 Task: Find connections with filter location Veszprém with filter topic #realestatebroker with filter profile language German with filter current company HeadHonchos.com with filter school ST XAVIERS SCHOOL with filter industry Cosmetology and Barber Schools with filter service category Video Editing with filter keywords title Handyman
Action: Mouse moved to (545, 68)
Screenshot: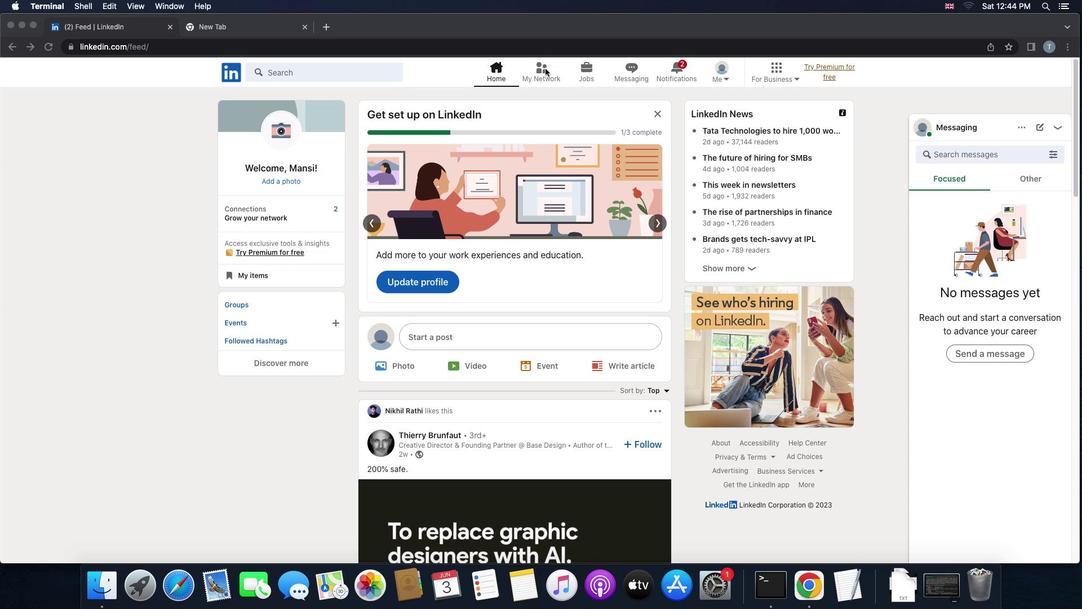 
Action: Mouse pressed left at (545, 68)
Screenshot: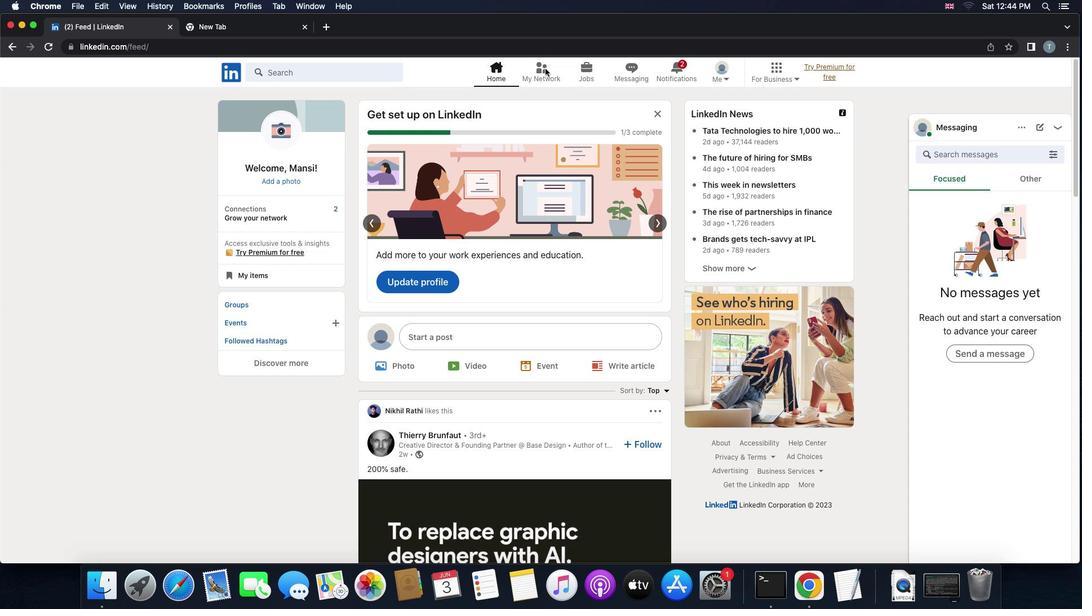 
Action: Mouse pressed left at (545, 68)
Screenshot: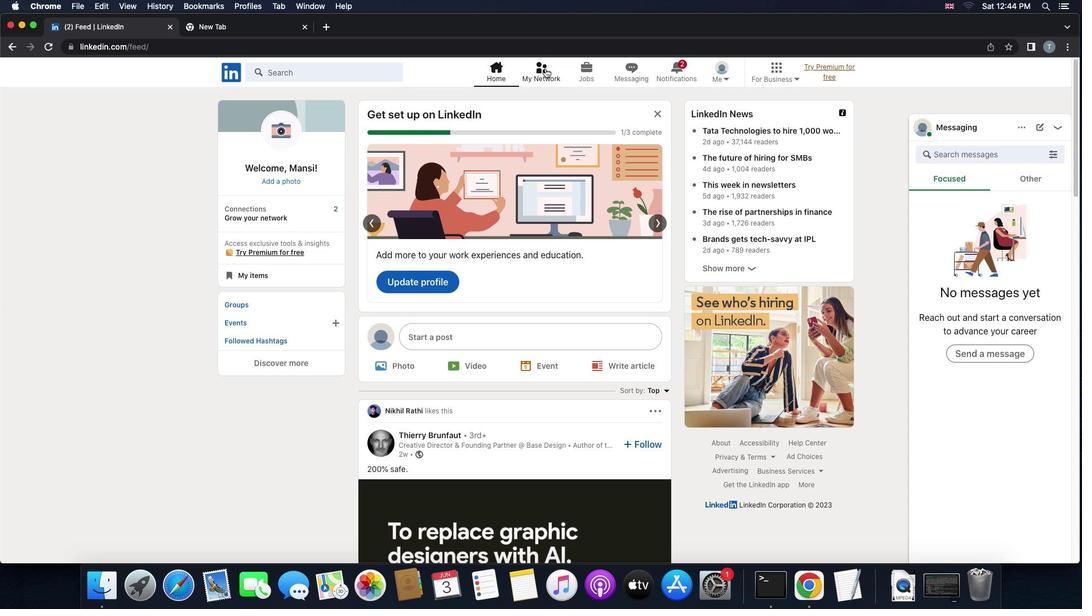 
Action: Mouse moved to (338, 139)
Screenshot: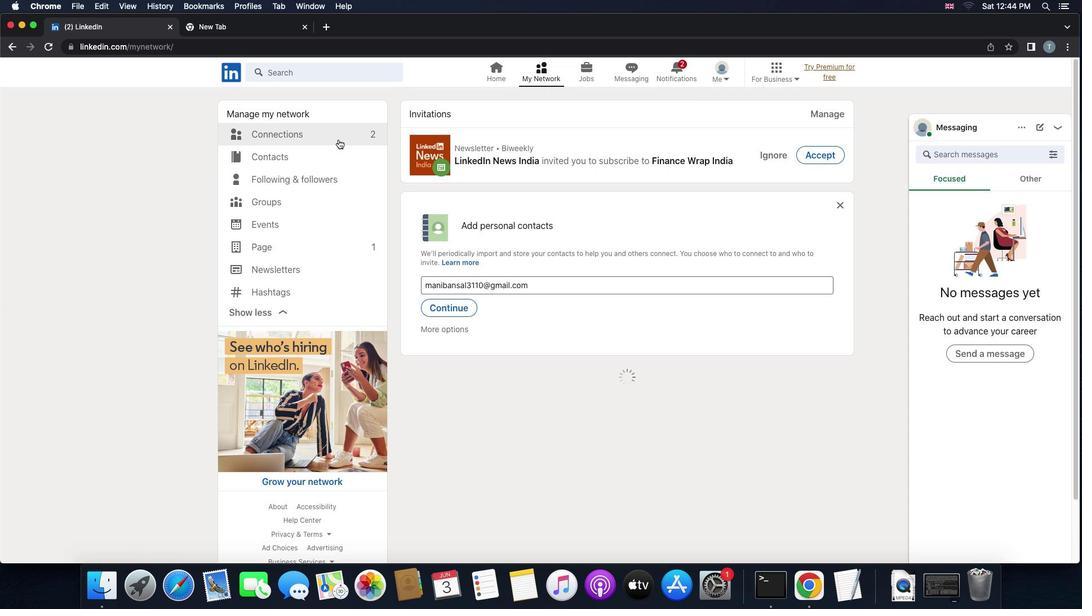 
Action: Mouse pressed left at (338, 139)
Screenshot: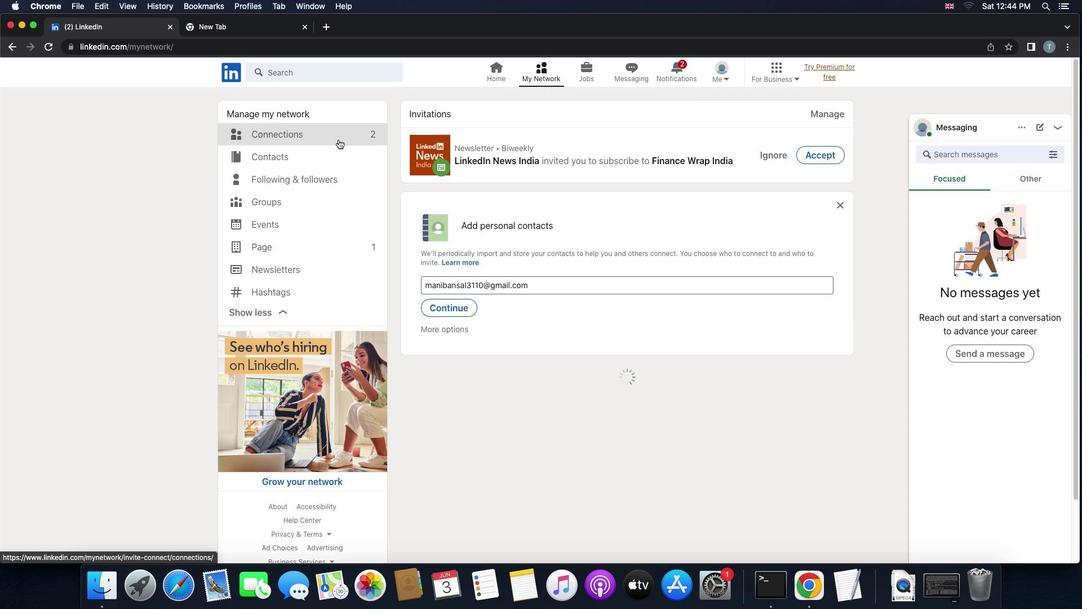 
Action: Mouse pressed left at (338, 139)
Screenshot: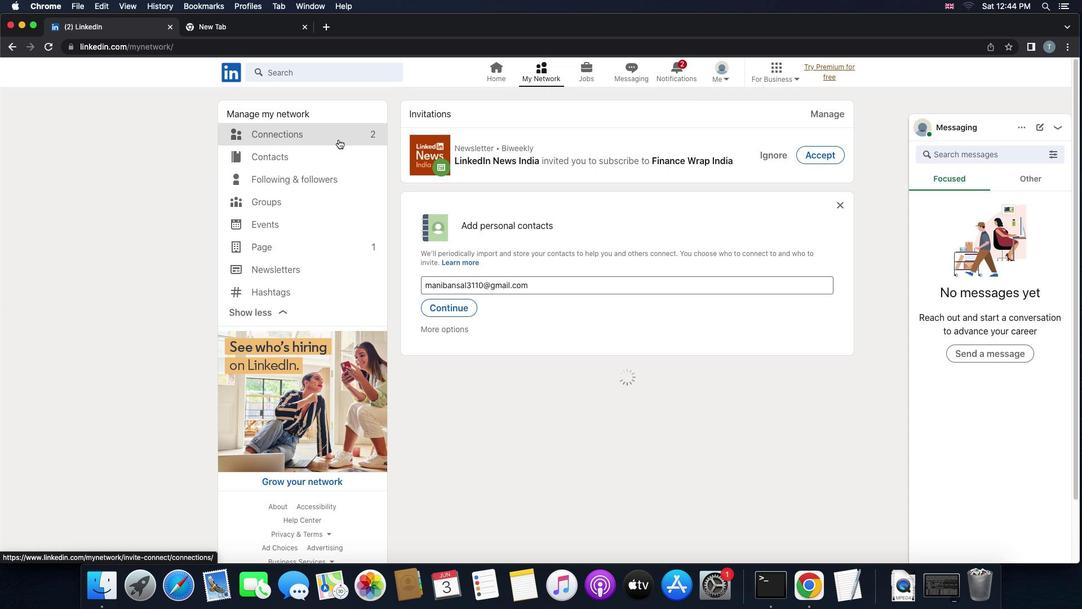 
Action: Mouse moved to (629, 137)
Screenshot: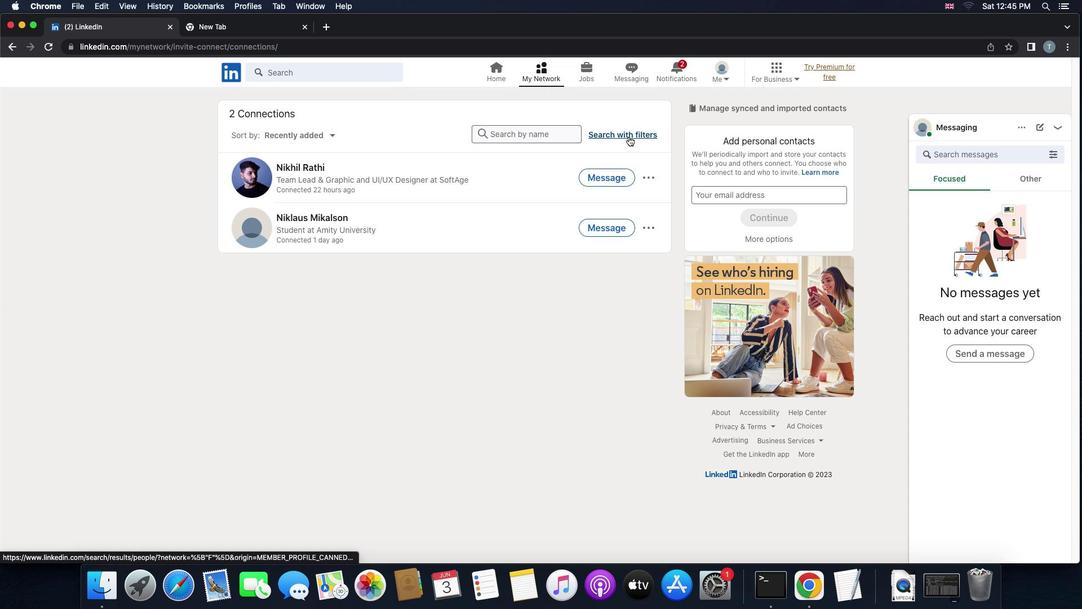 
Action: Mouse pressed left at (629, 137)
Screenshot: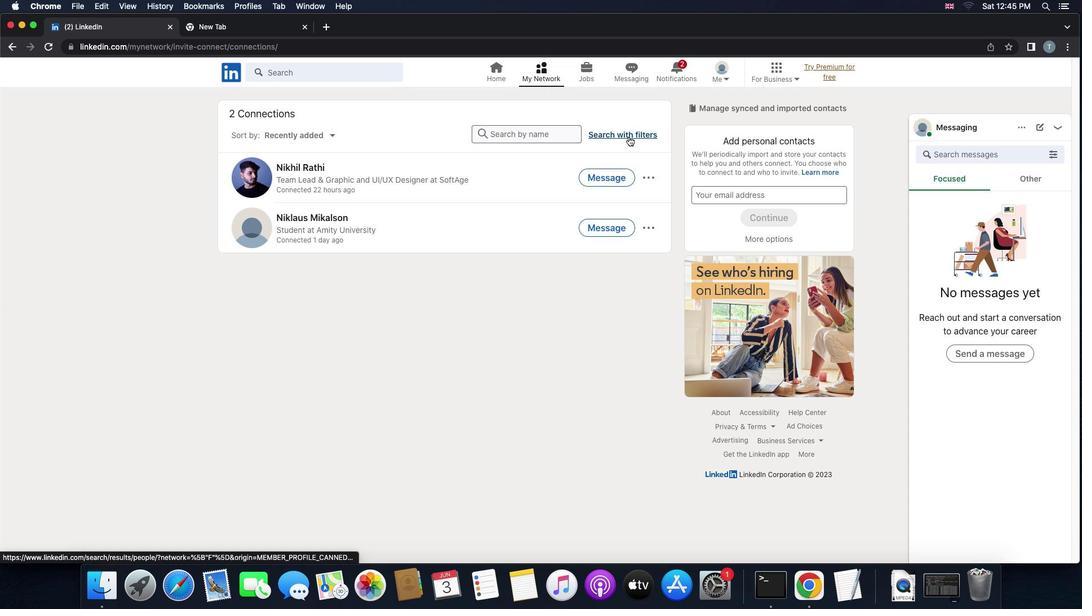 
Action: Mouse moved to (597, 103)
Screenshot: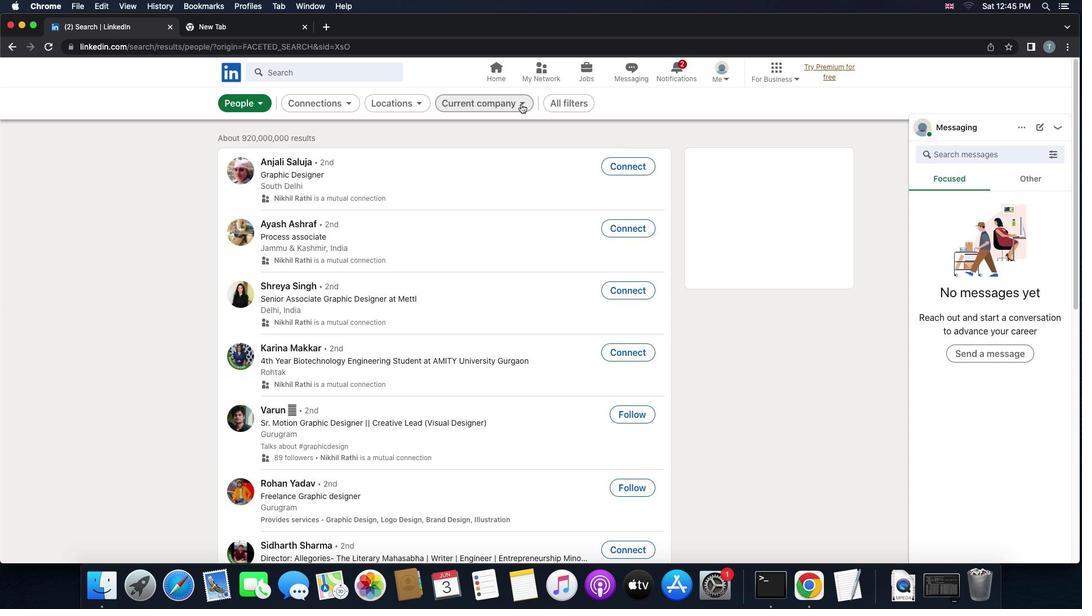 
Action: Mouse pressed left at (597, 103)
Screenshot: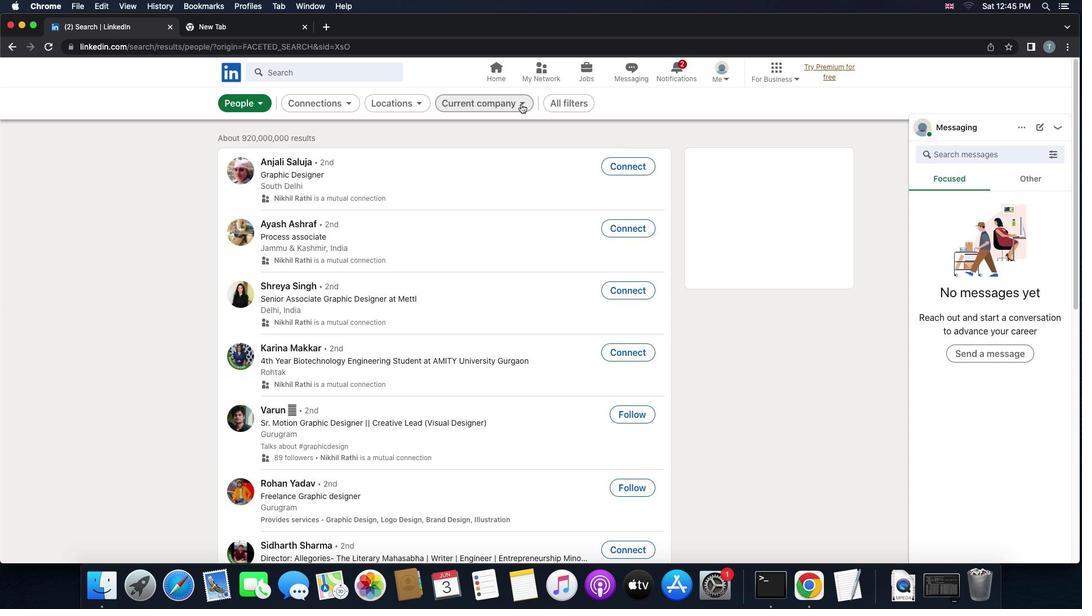 
Action: Mouse moved to (553, 102)
Screenshot: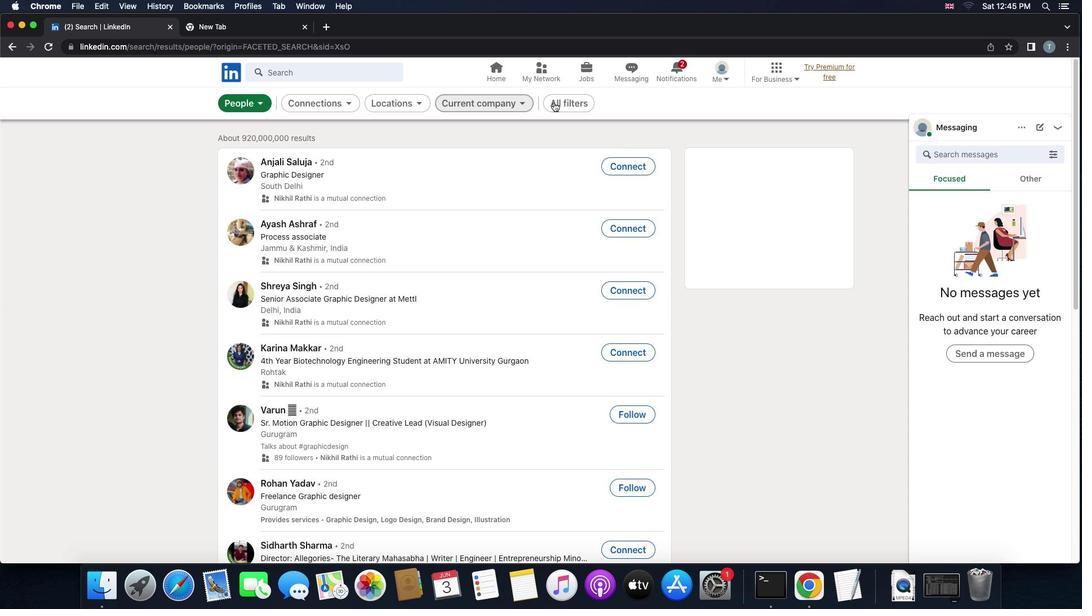 
Action: Mouse pressed left at (553, 102)
Screenshot: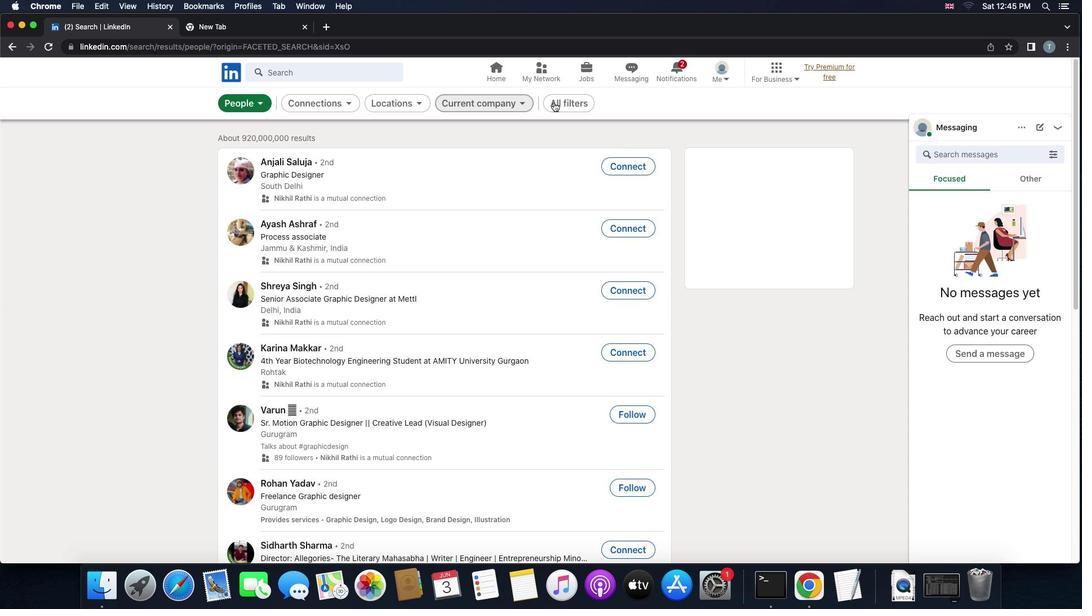 
Action: Mouse moved to (853, 285)
Screenshot: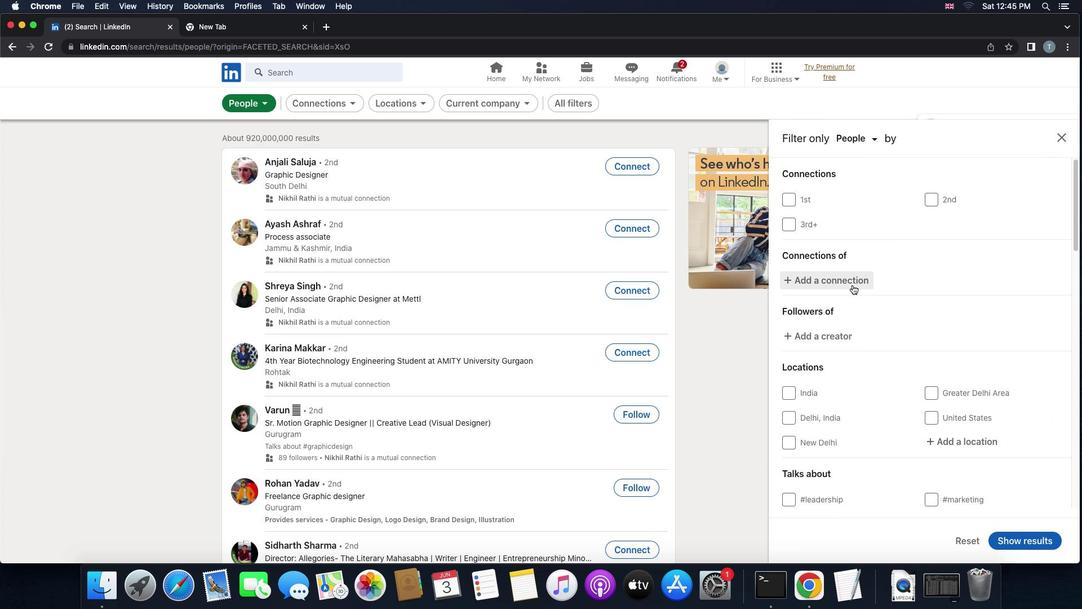 
Action: Mouse scrolled (853, 285) with delta (0, 0)
Screenshot: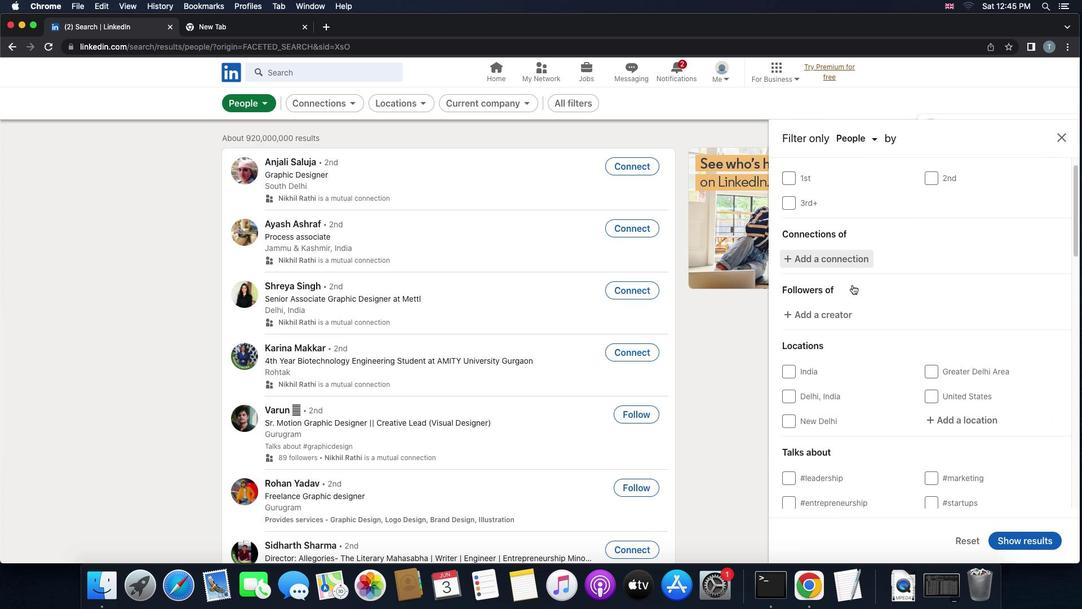 
Action: Mouse scrolled (853, 285) with delta (0, 0)
Screenshot: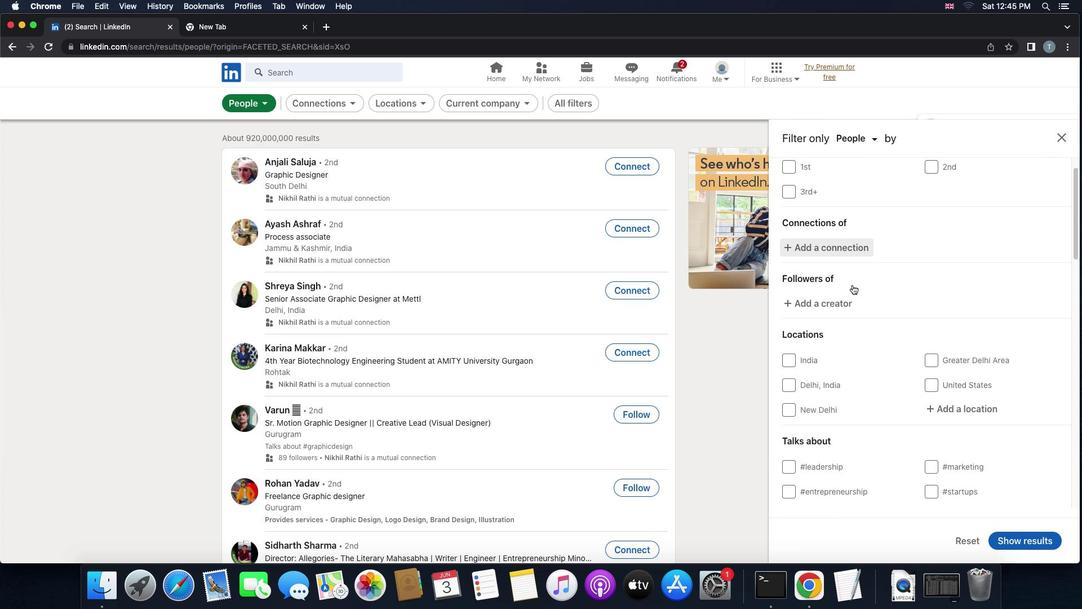 
Action: Mouse scrolled (853, 285) with delta (0, -1)
Screenshot: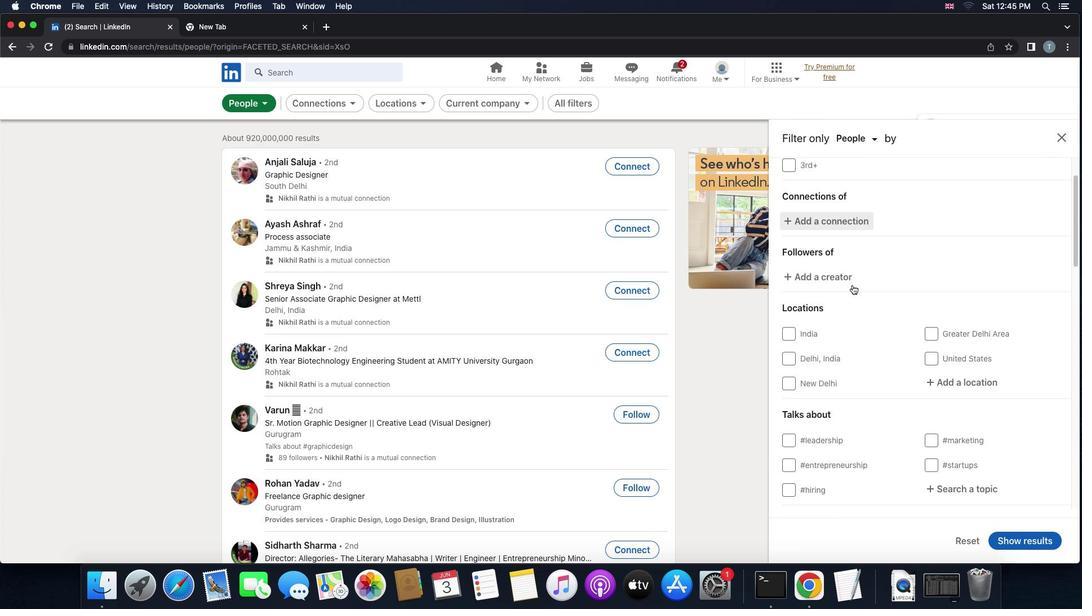 
Action: Mouse moved to (881, 288)
Screenshot: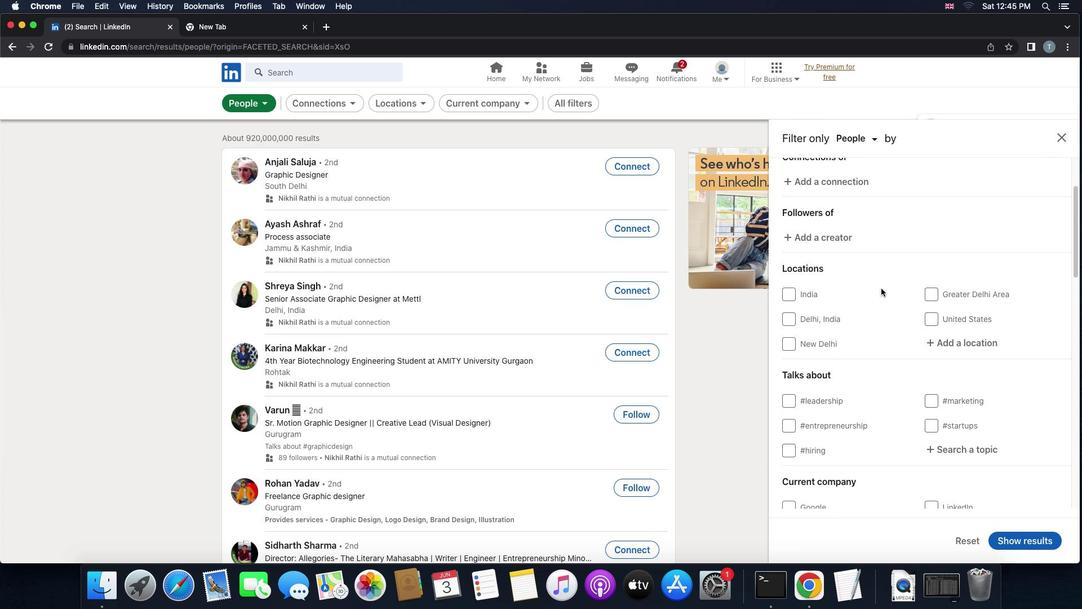 
Action: Mouse scrolled (881, 288) with delta (0, 0)
Screenshot: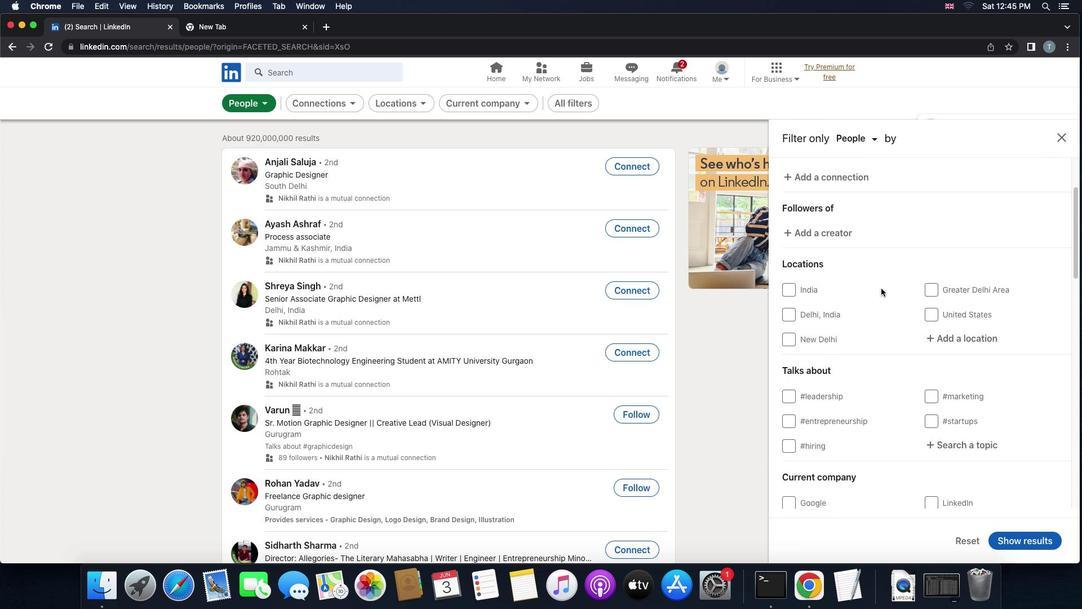 
Action: Mouse scrolled (881, 288) with delta (0, 0)
Screenshot: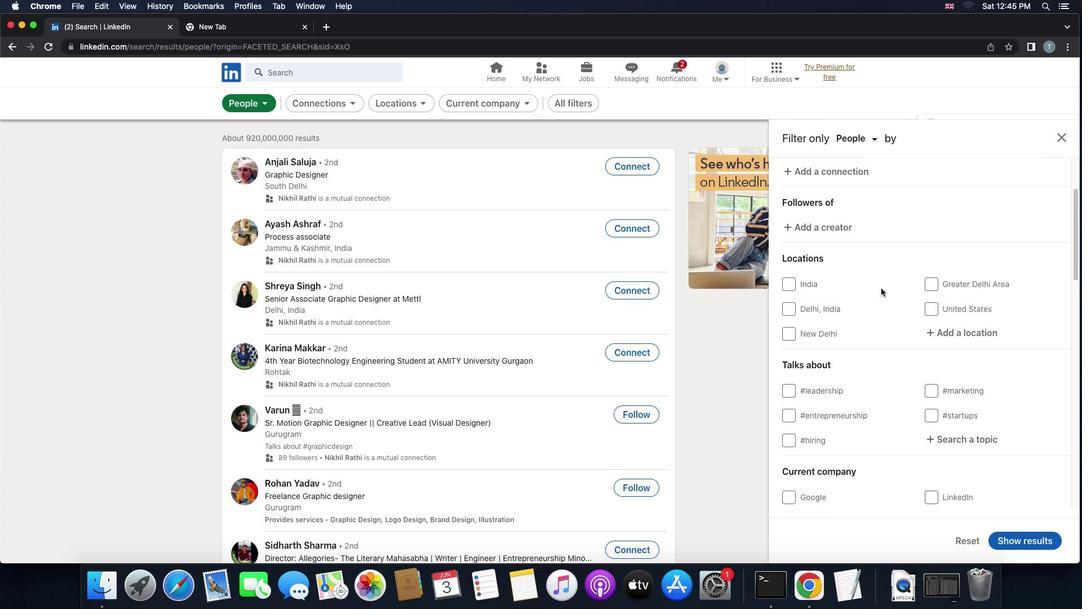
Action: Mouse scrolled (881, 288) with delta (0, 0)
Screenshot: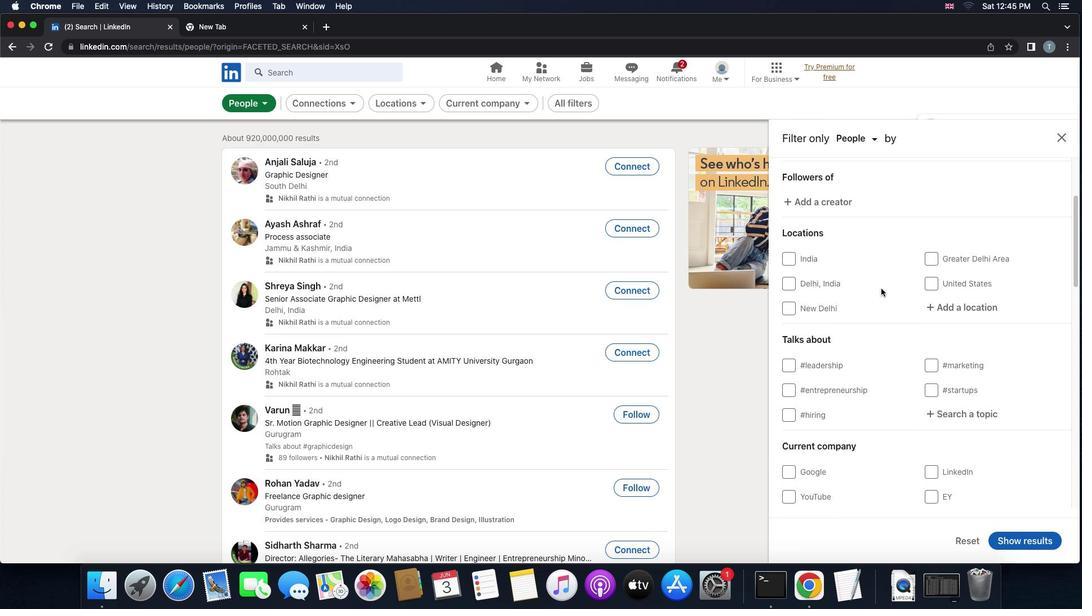 
Action: Mouse moved to (954, 298)
Screenshot: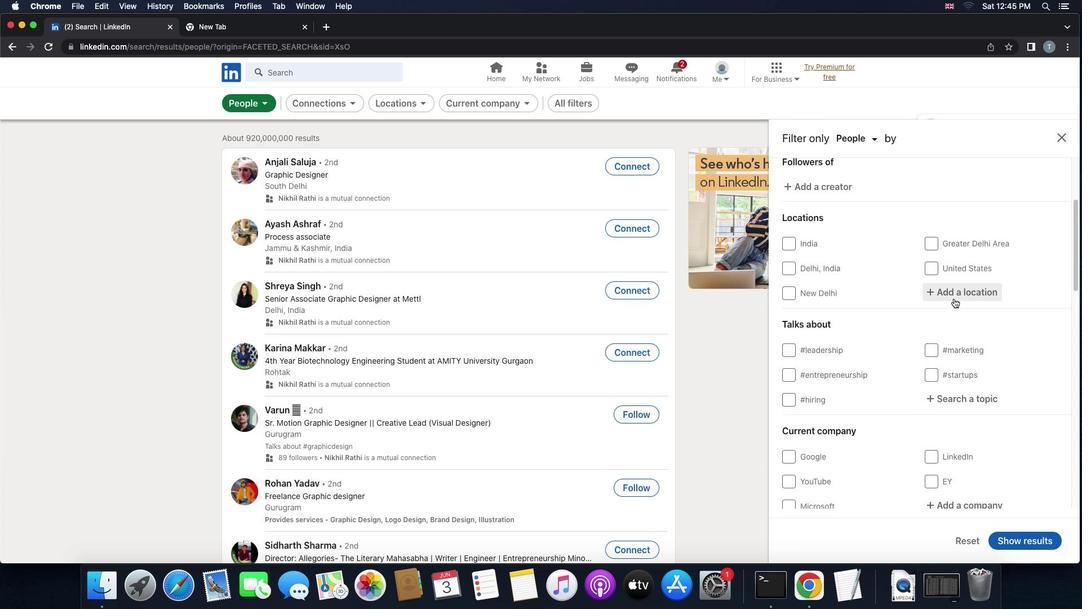 
Action: Mouse pressed left at (954, 298)
Screenshot: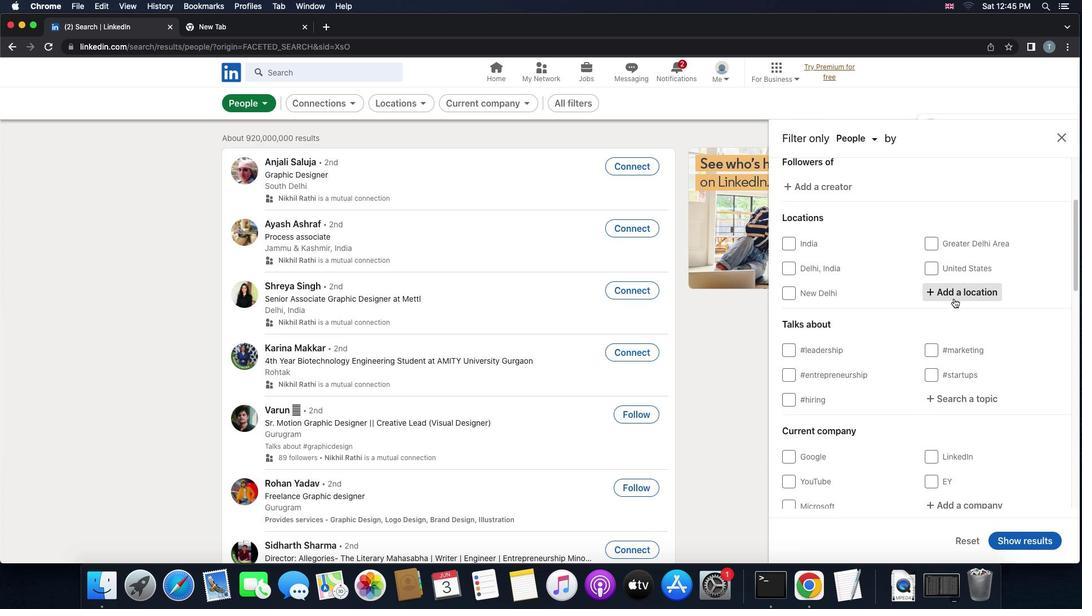 
Action: Mouse moved to (954, 297)
Screenshot: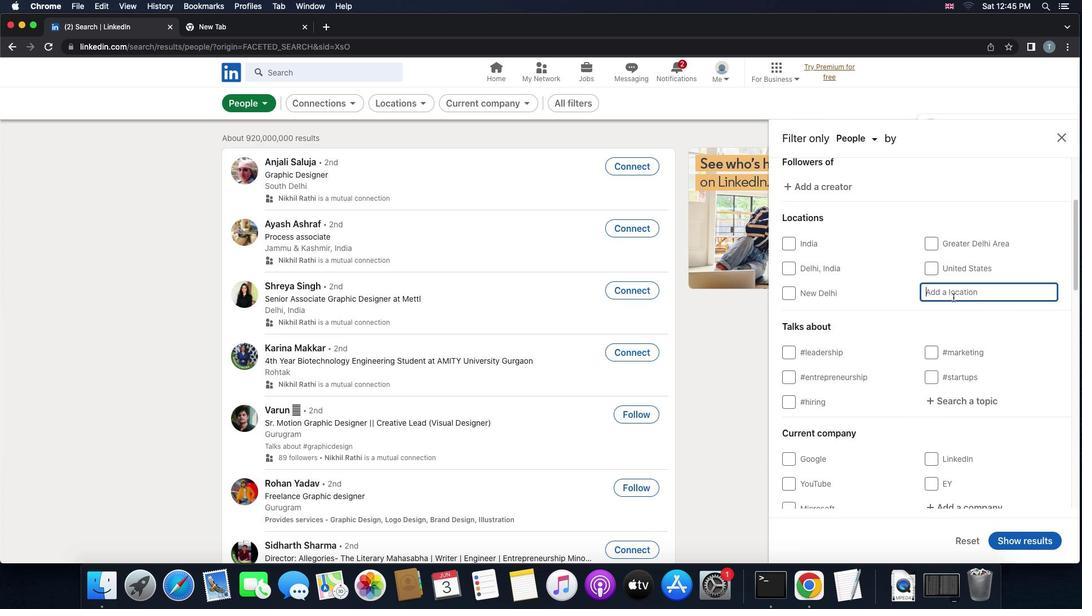 
Action: Key pressed 'v''e''s''z''p''r''e''m'
Screenshot: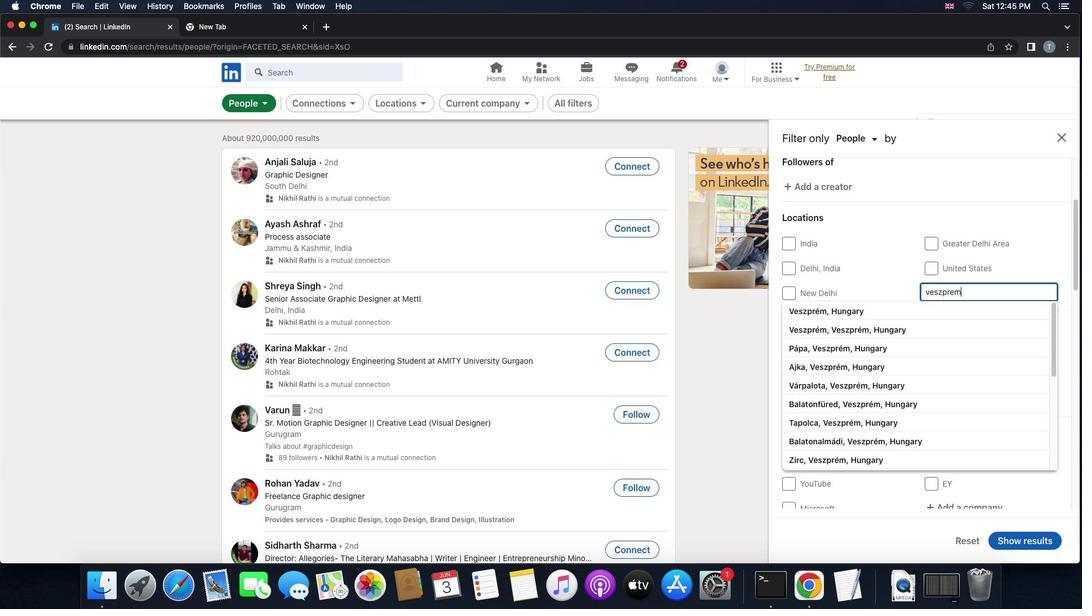 
Action: Mouse moved to (925, 314)
Screenshot: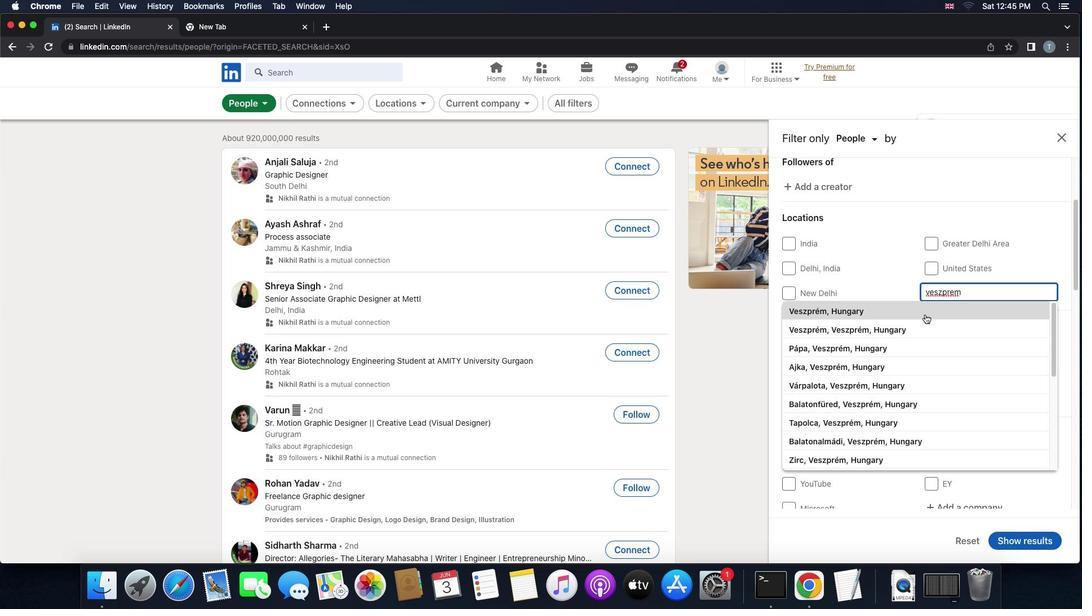 
Action: Mouse pressed left at (925, 314)
Screenshot: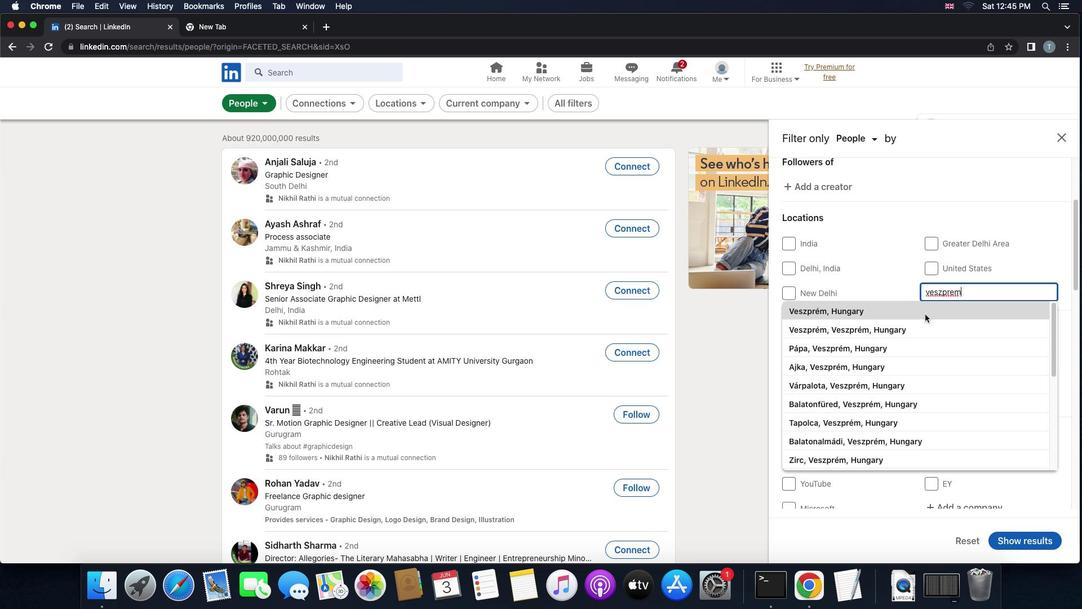 
Action: Mouse moved to (933, 313)
Screenshot: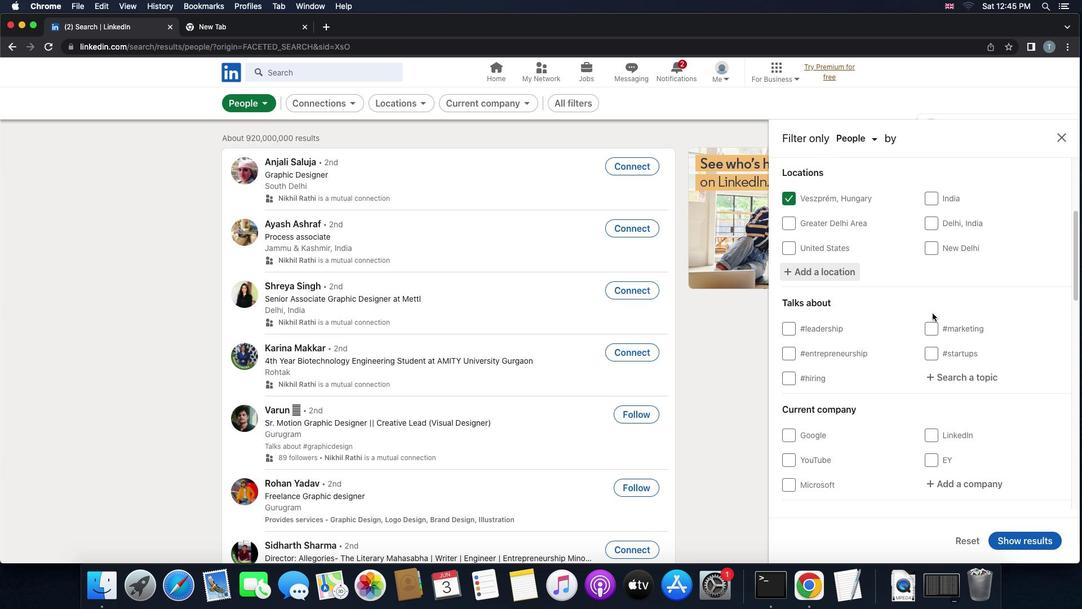 
Action: Mouse scrolled (933, 313) with delta (0, 0)
Screenshot: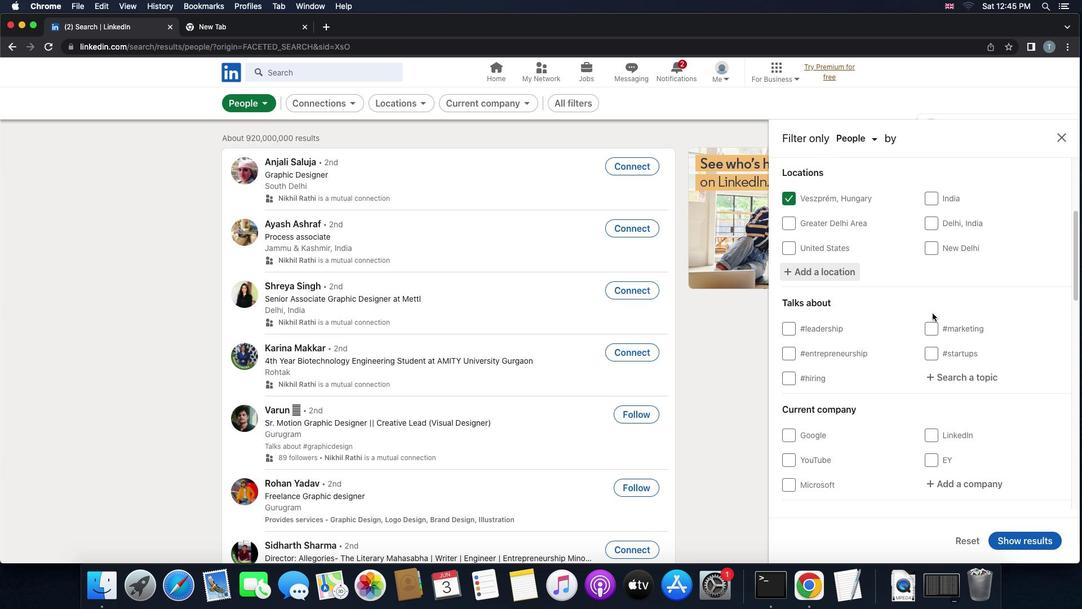 
Action: Mouse scrolled (933, 313) with delta (0, 0)
Screenshot: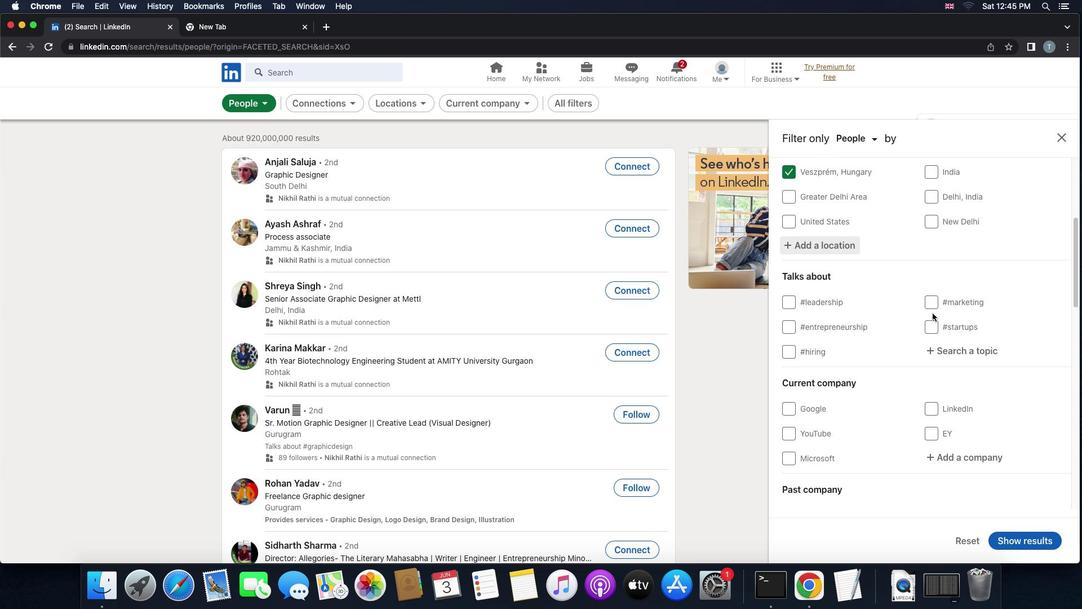 
Action: Mouse scrolled (933, 313) with delta (0, -1)
Screenshot: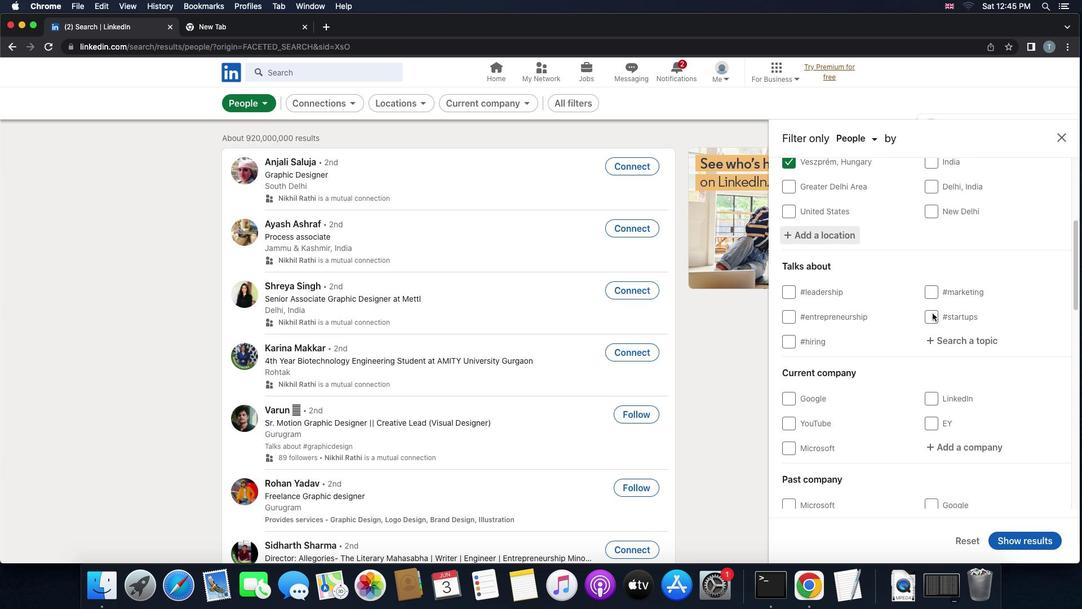 
Action: Mouse moved to (943, 325)
Screenshot: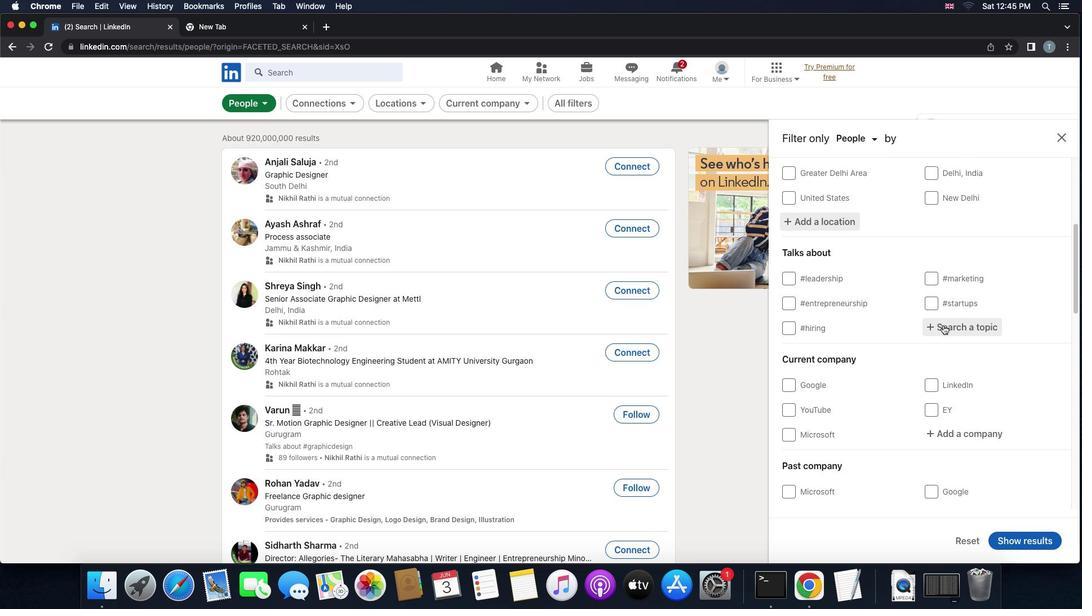 
Action: Mouse pressed left at (943, 325)
Screenshot: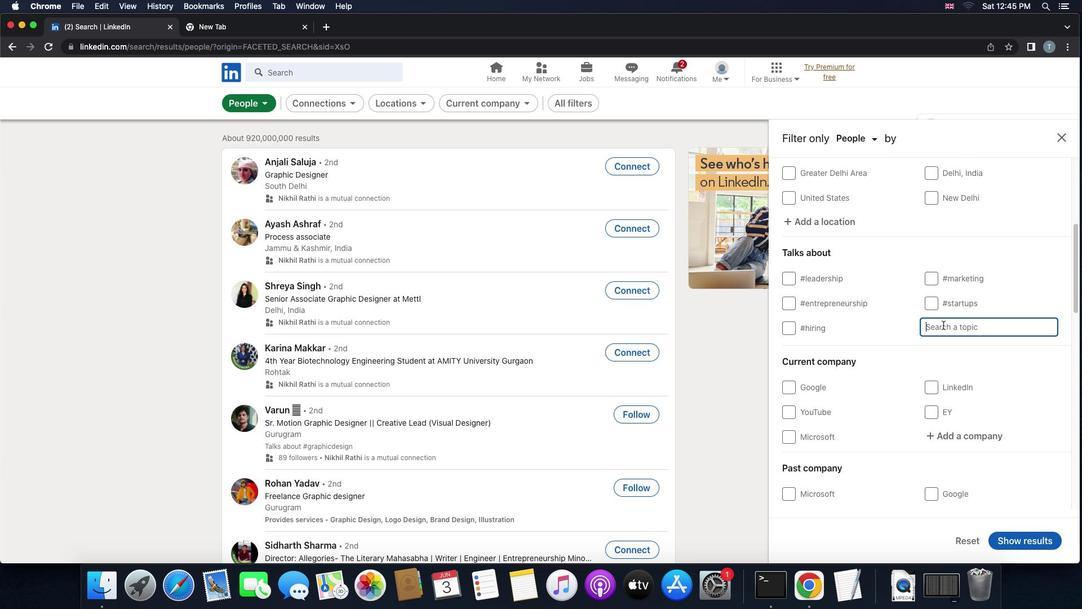 
Action: Key pressed 'r''e''a''l''e''s''t''a''t''e''b''r''o''k''e''r'
Screenshot: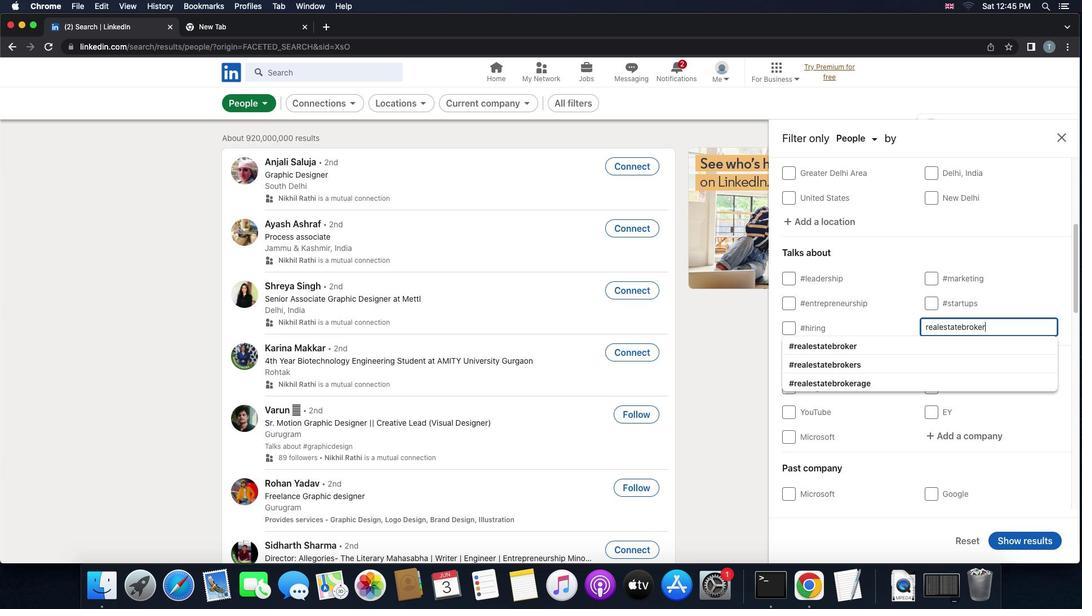 
Action: Mouse moved to (895, 346)
Screenshot: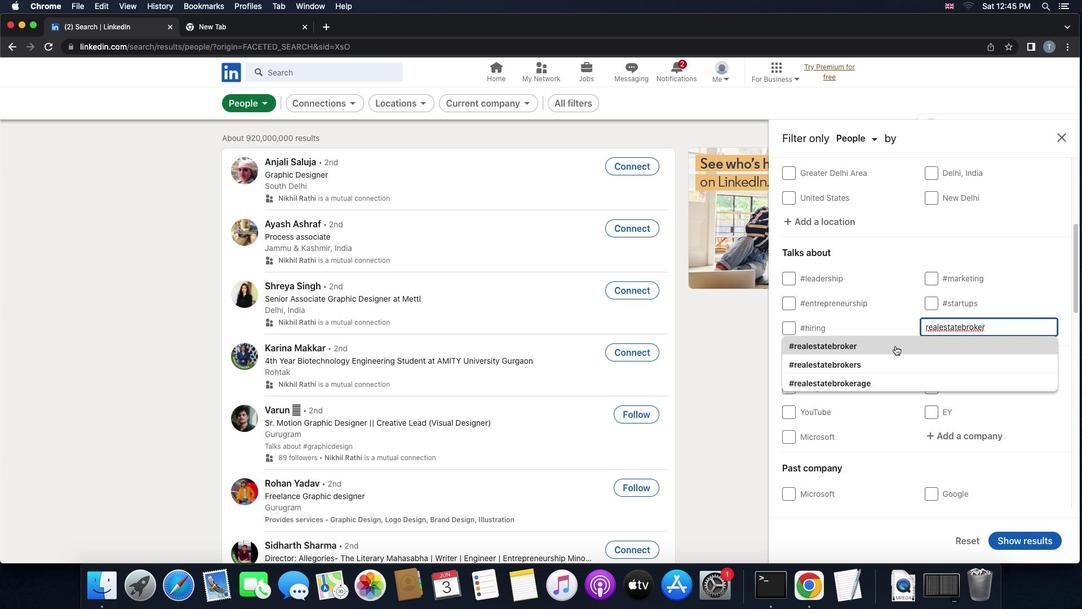 
Action: Mouse pressed left at (895, 346)
Screenshot: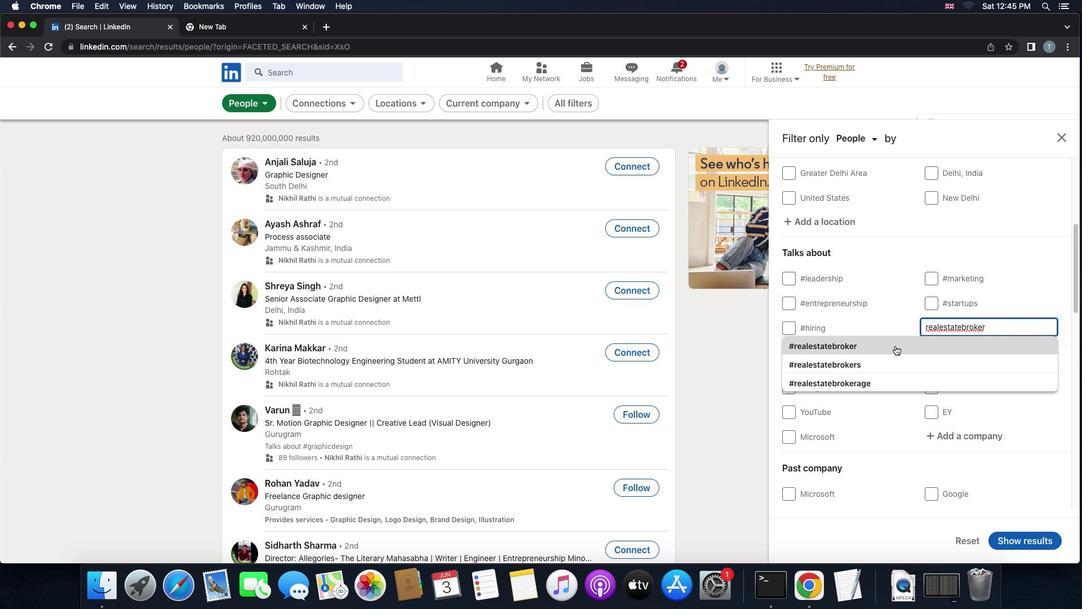 
Action: Mouse moved to (910, 395)
Screenshot: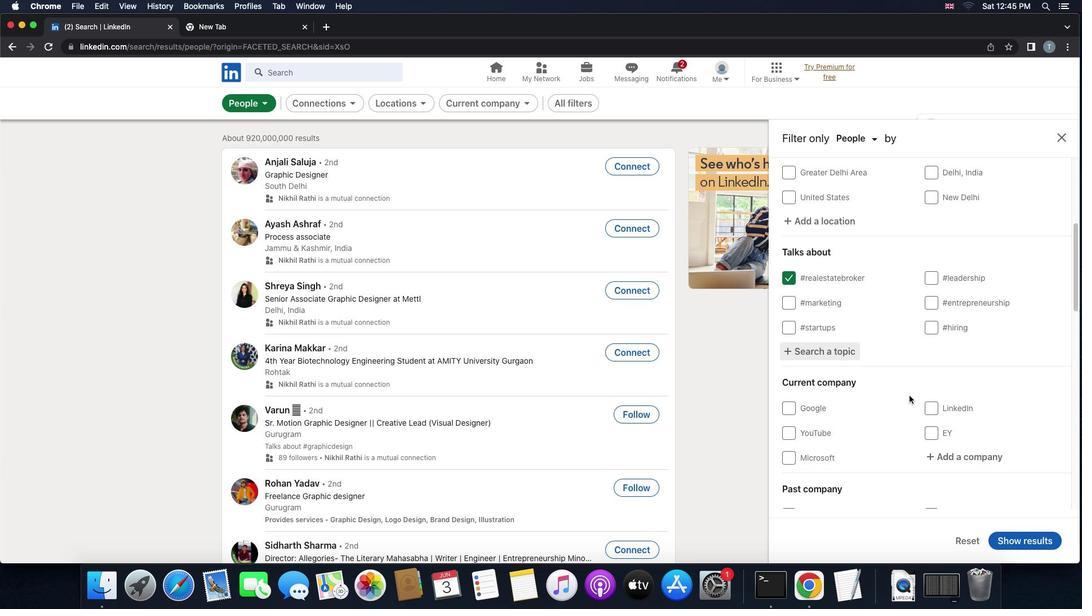 
Action: Mouse scrolled (910, 395) with delta (0, 0)
Screenshot: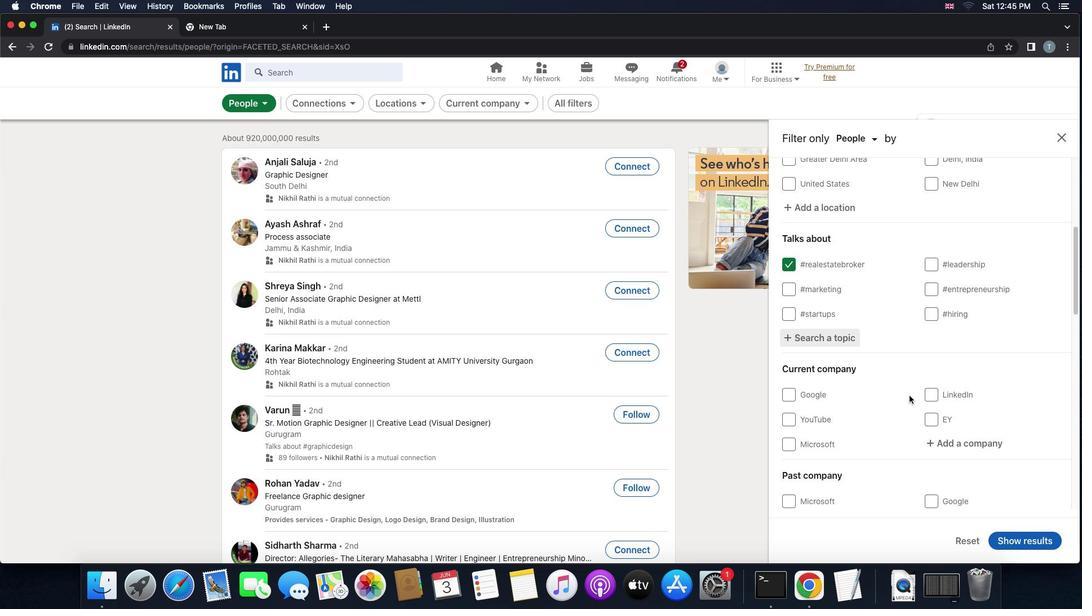 
Action: Mouse scrolled (910, 395) with delta (0, 0)
Screenshot: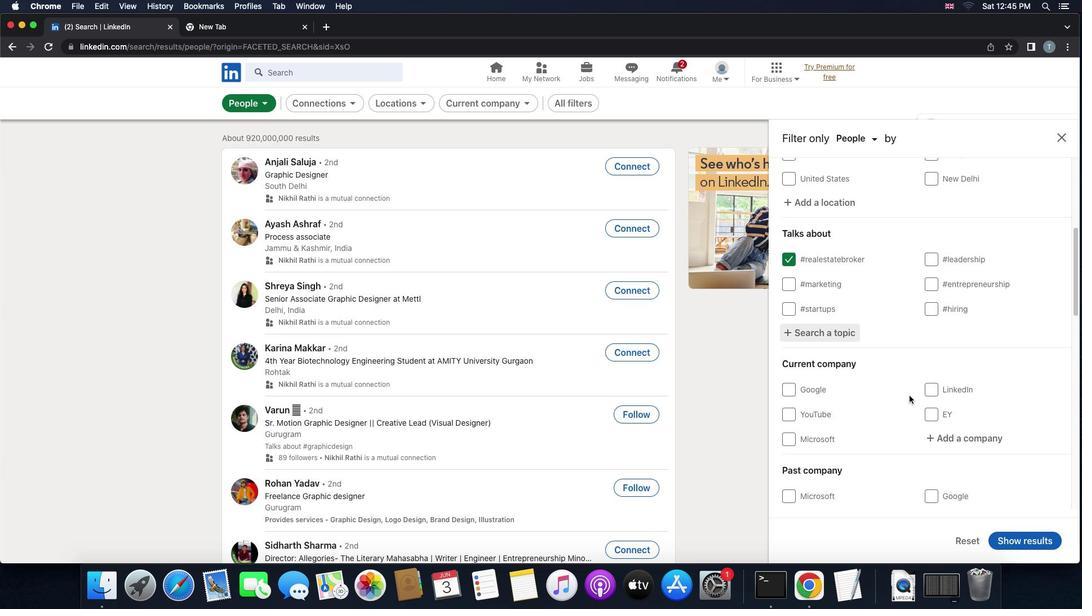 
Action: Mouse scrolled (910, 395) with delta (0, 0)
Screenshot: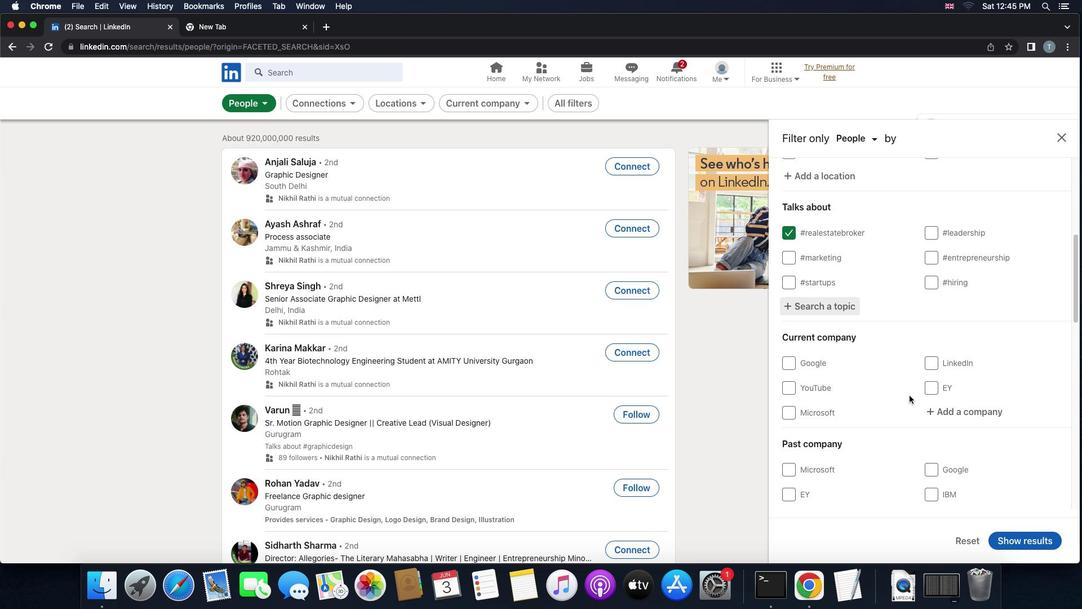 
Action: Mouse scrolled (910, 395) with delta (0, 0)
Screenshot: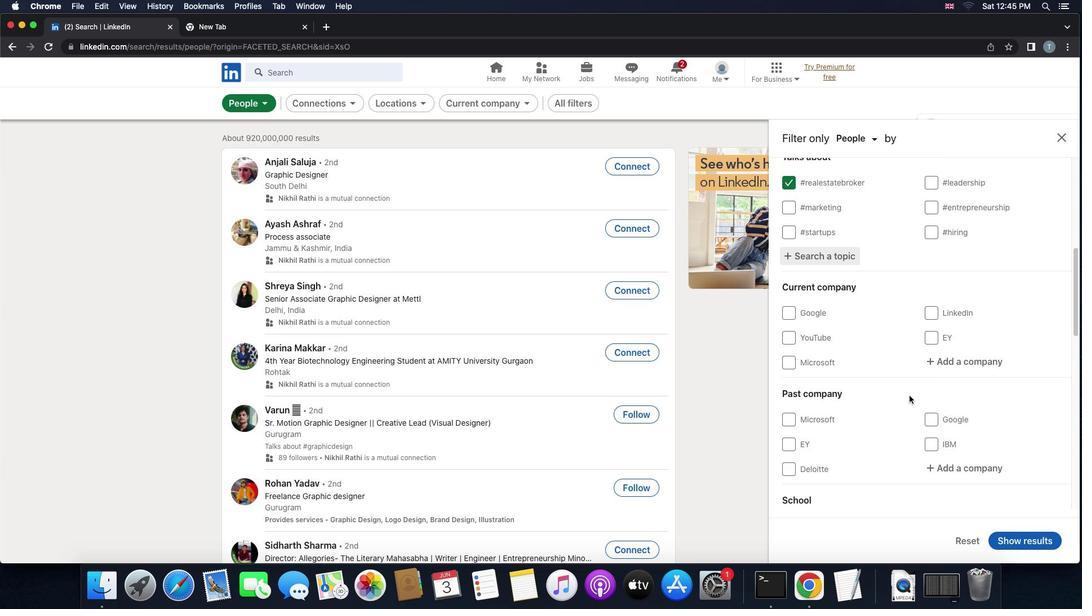 
Action: Mouse moved to (956, 351)
Screenshot: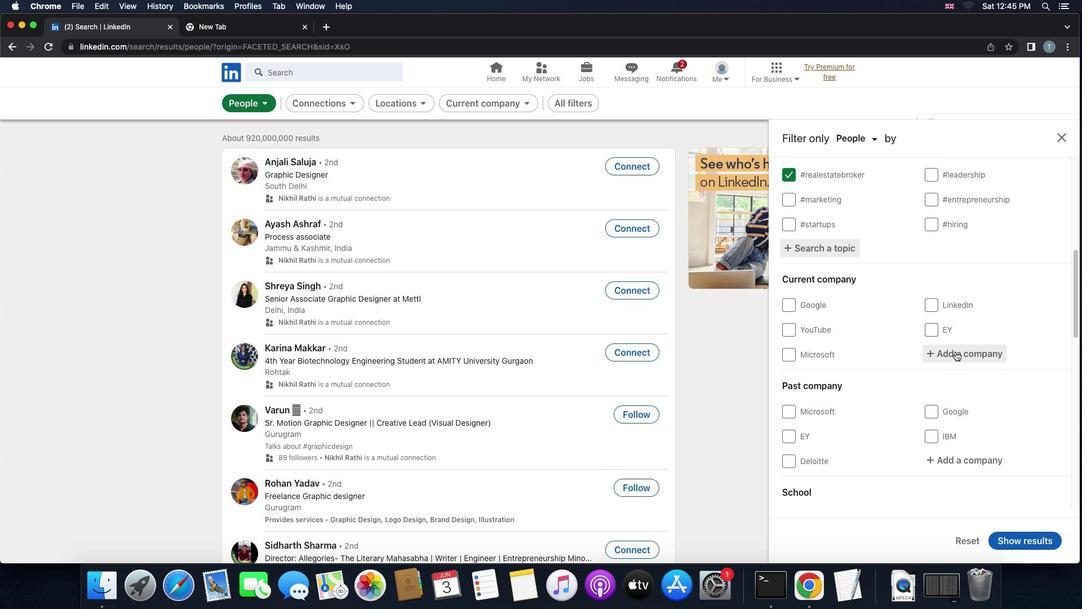 
Action: Mouse pressed left at (956, 351)
Screenshot: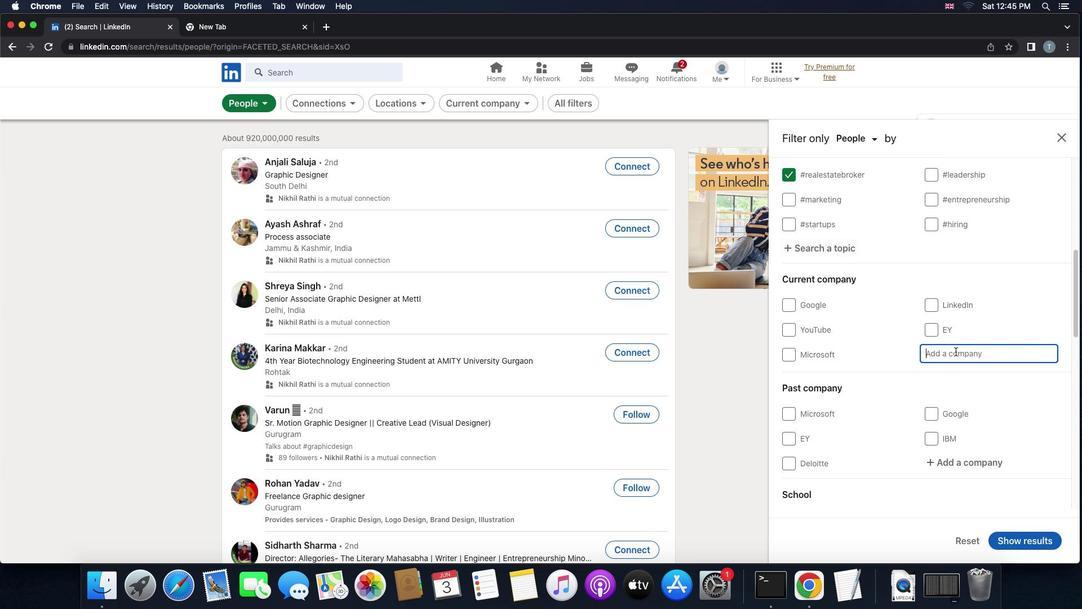 
Action: Mouse moved to (954, 356)
Screenshot: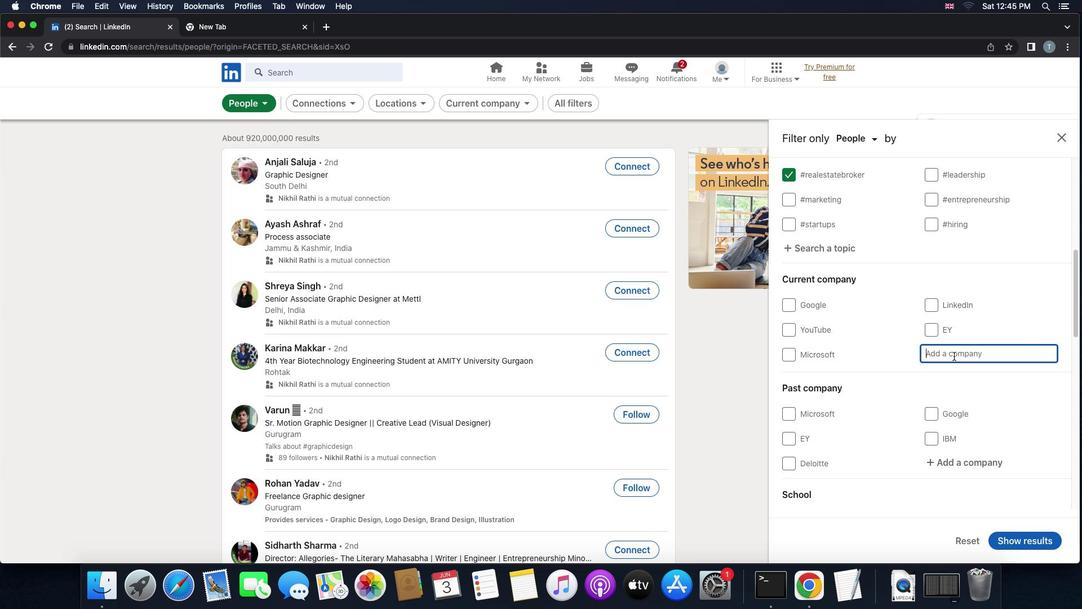 
Action: Key pressed 'h''e''a''d'Key.spaceKey.backspace'h''o''n''c''h''o''s'
Screenshot: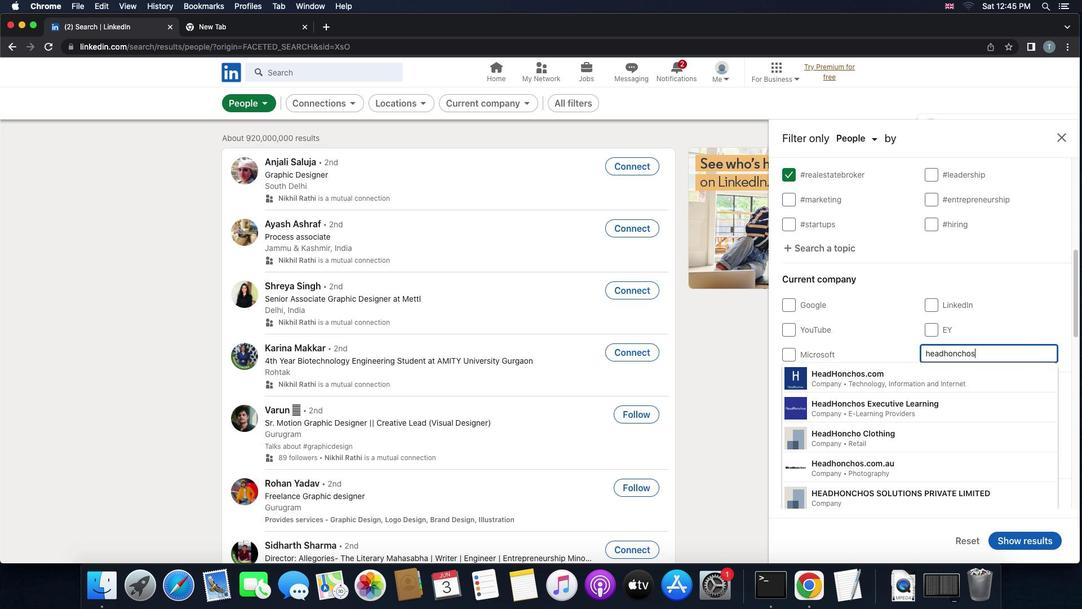 
Action: Mouse moved to (934, 372)
Screenshot: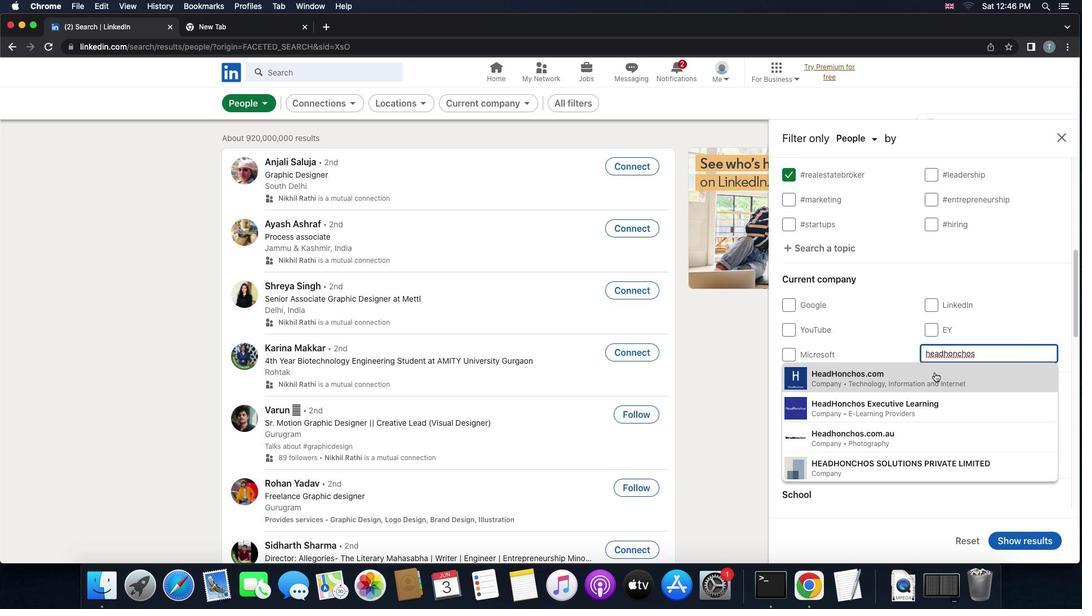 
Action: Mouse pressed left at (934, 372)
Screenshot: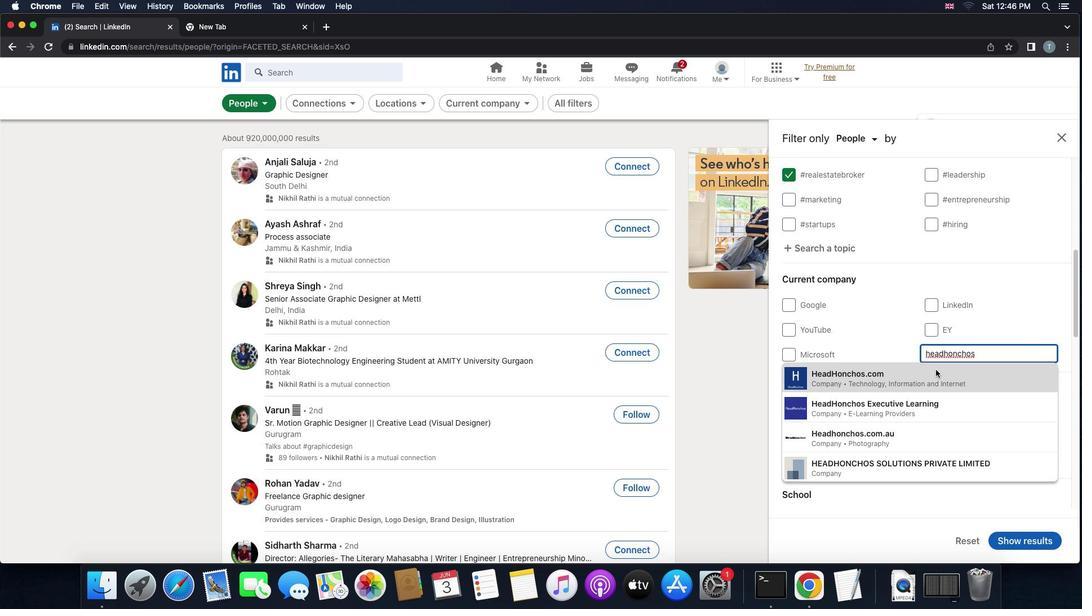 
Action: Mouse moved to (937, 367)
Screenshot: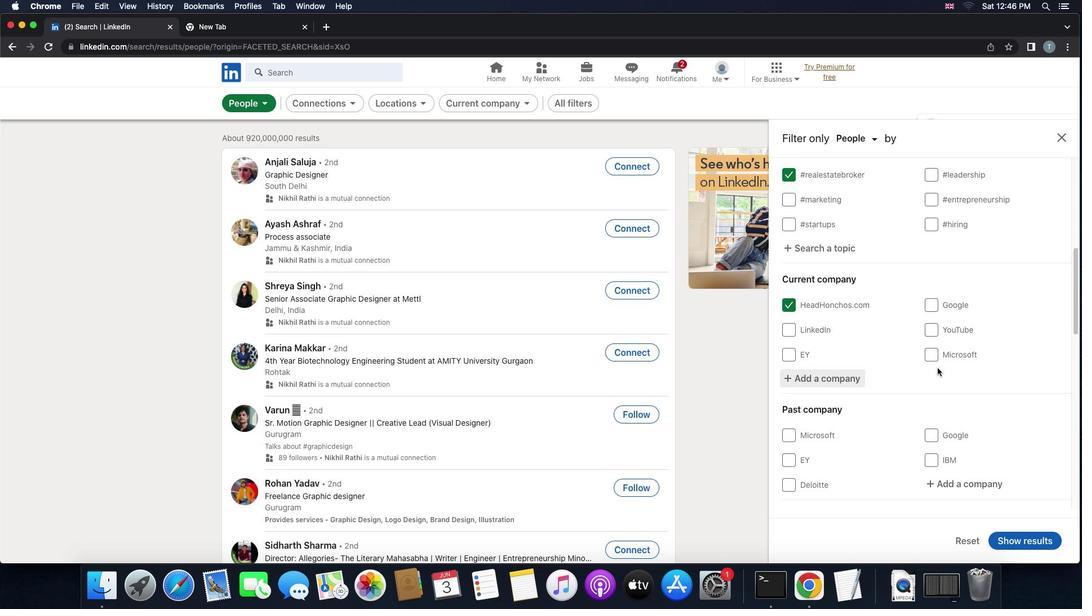 
Action: Mouse scrolled (937, 367) with delta (0, 0)
Screenshot: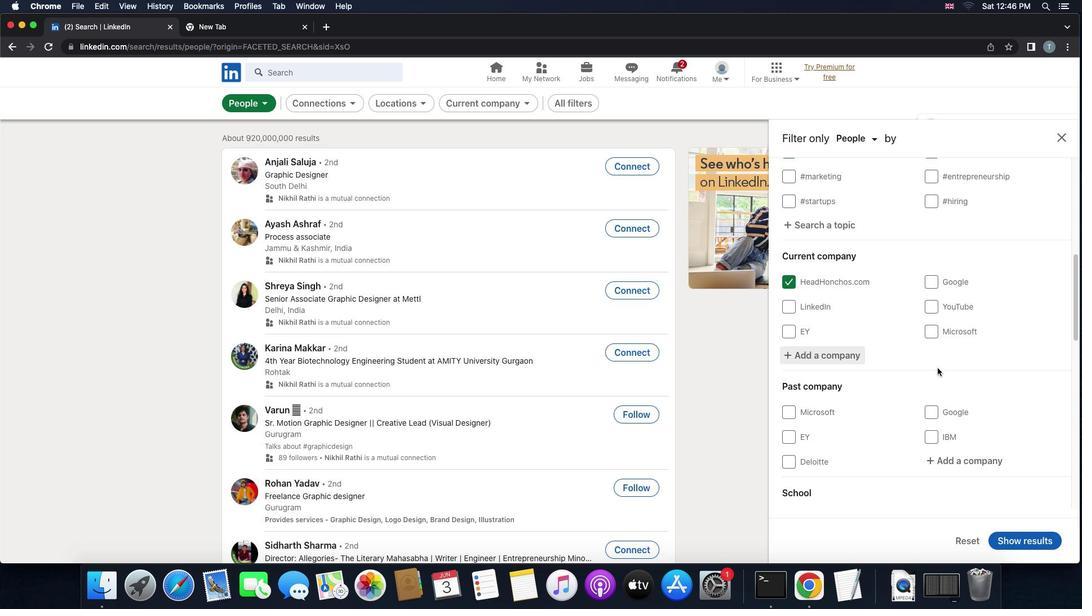 
Action: Mouse scrolled (937, 367) with delta (0, 0)
Screenshot: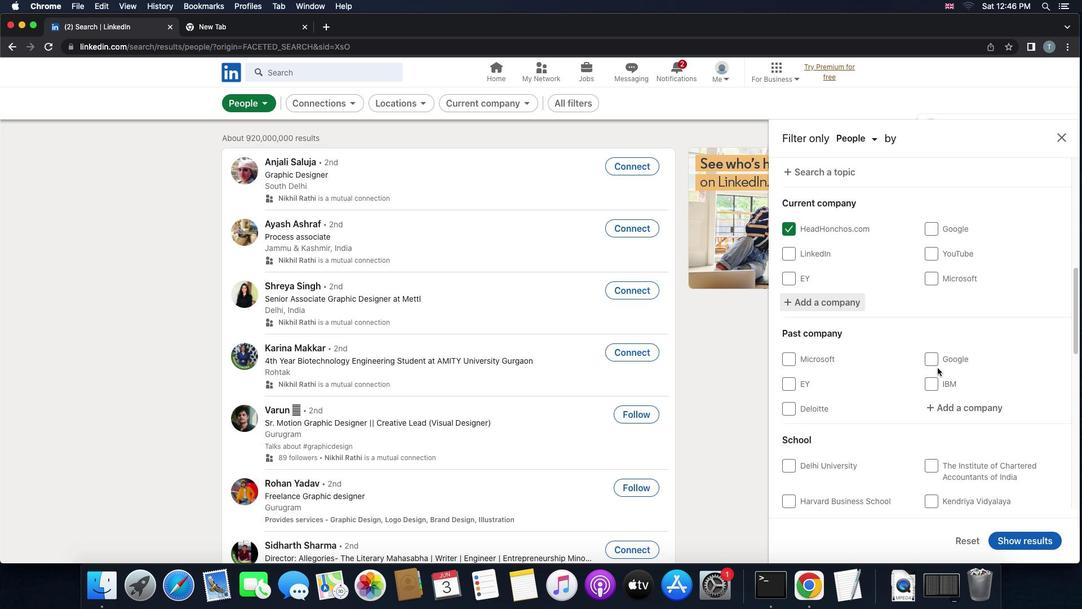
Action: Mouse scrolled (937, 367) with delta (0, -1)
Screenshot: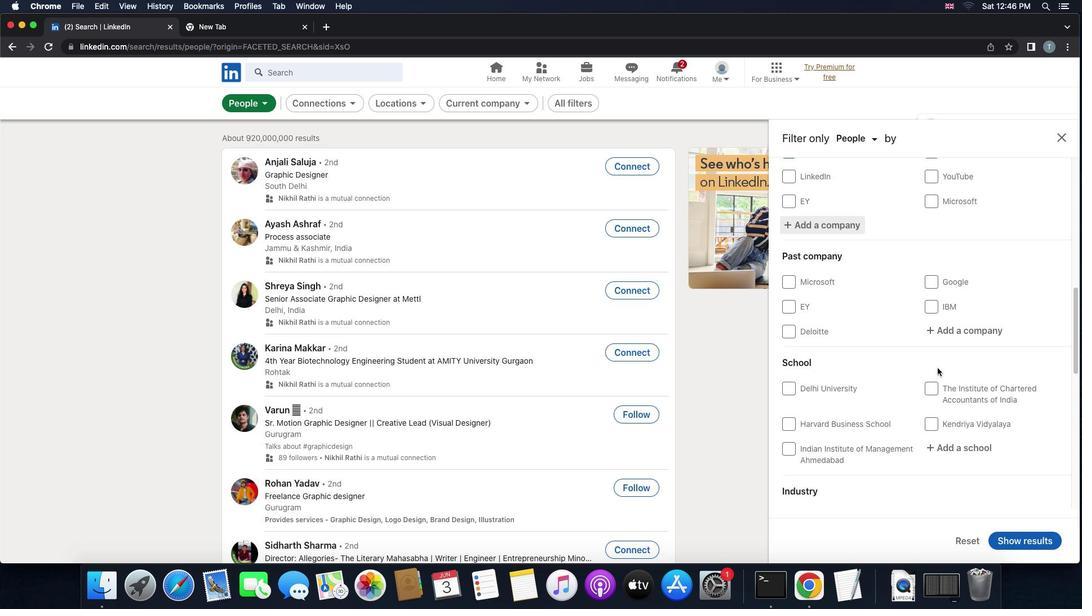 
Action: Mouse scrolled (937, 367) with delta (0, -2)
Screenshot: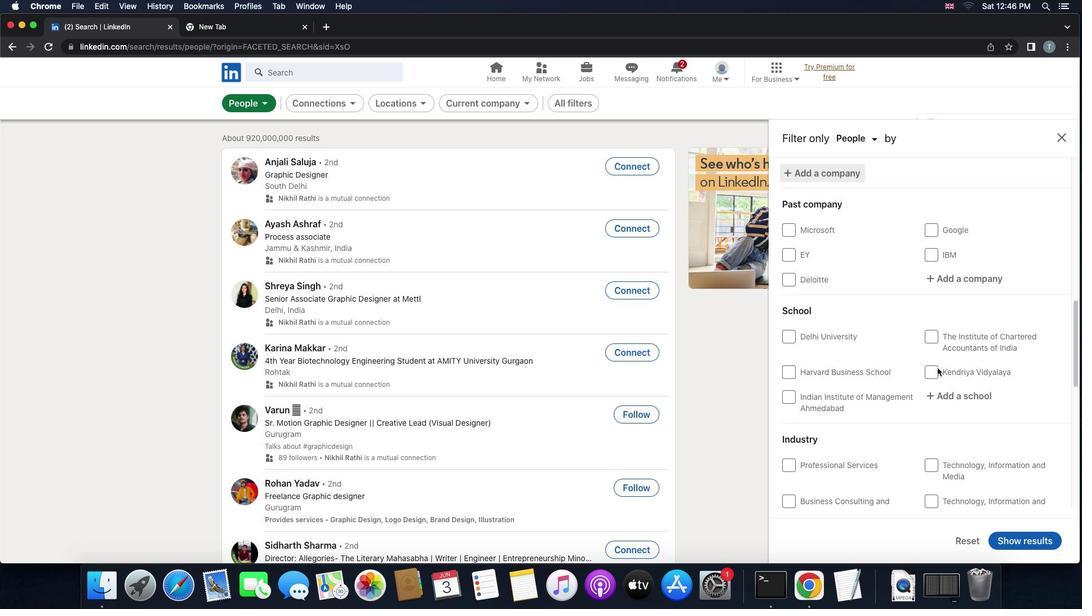 
Action: Mouse moved to (958, 386)
Screenshot: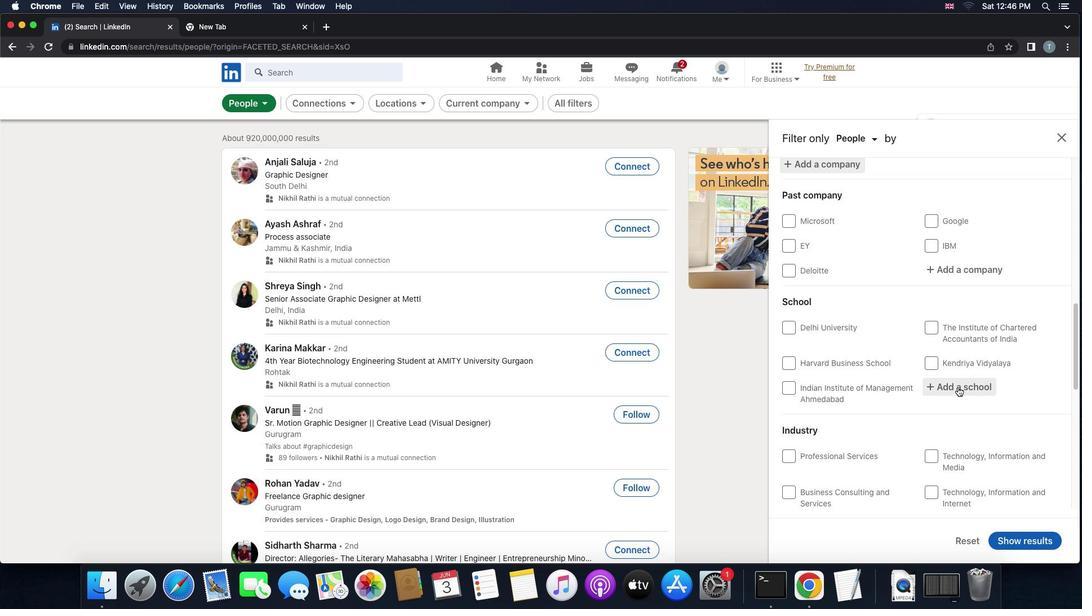 
Action: Mouse pressed left at (958, 386)
Screenshot: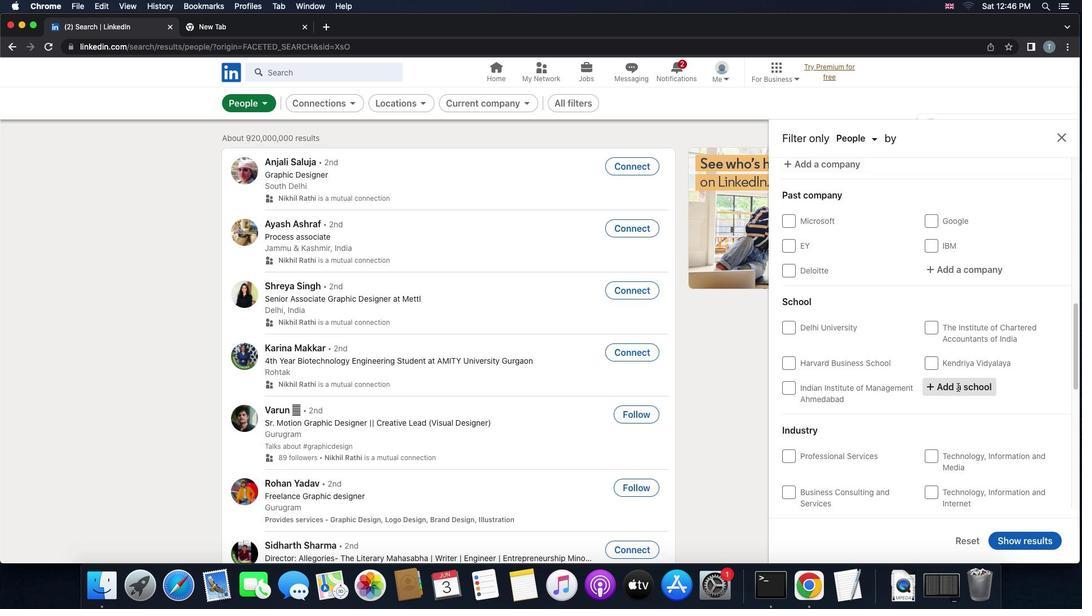 
Action: Key pressed Key.shift'S''T'Key.space'x''a''v''i''e''r''s'Key.space's''c''h''o''o''l'
Screenshot: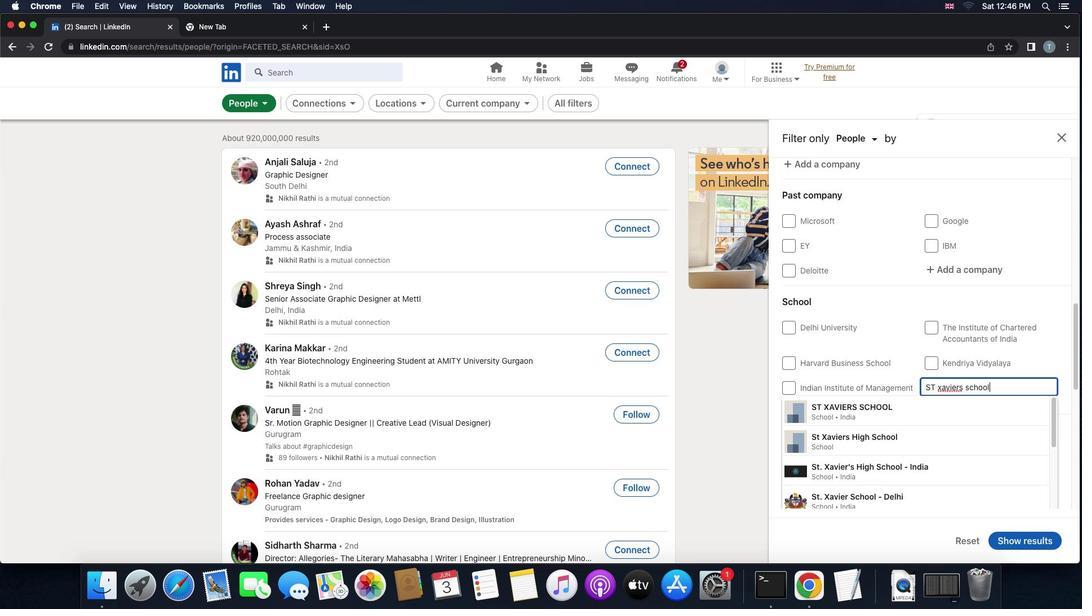 
Action: Mouse moved to (976, 407)
Screenshot: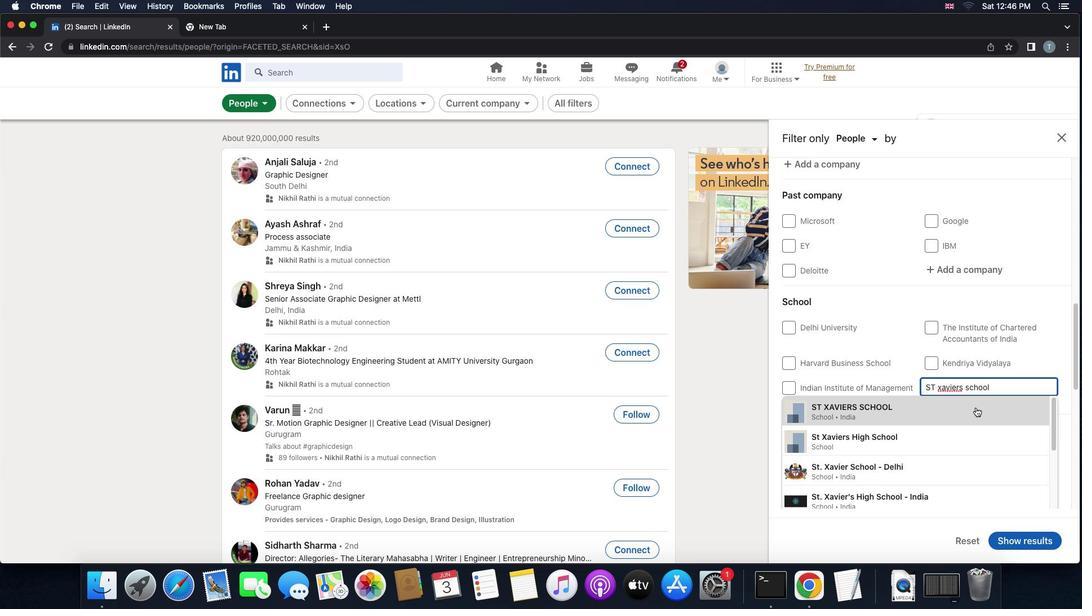 
Action: Mouse pressed left at (976, 407)
Screenshot: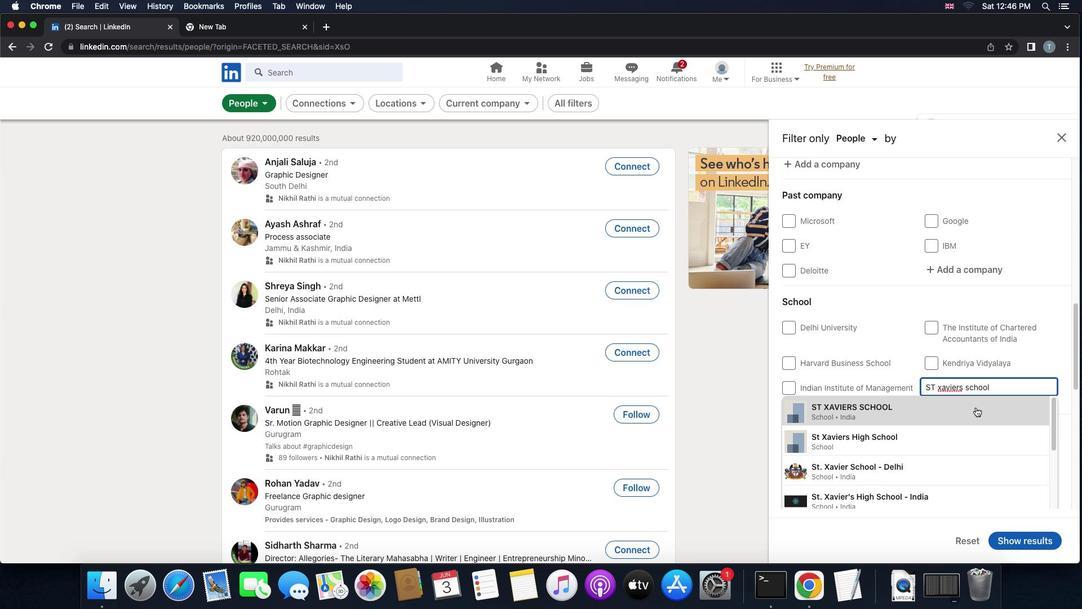 
Action: Mouse moved to (976, 407)
Screenshot: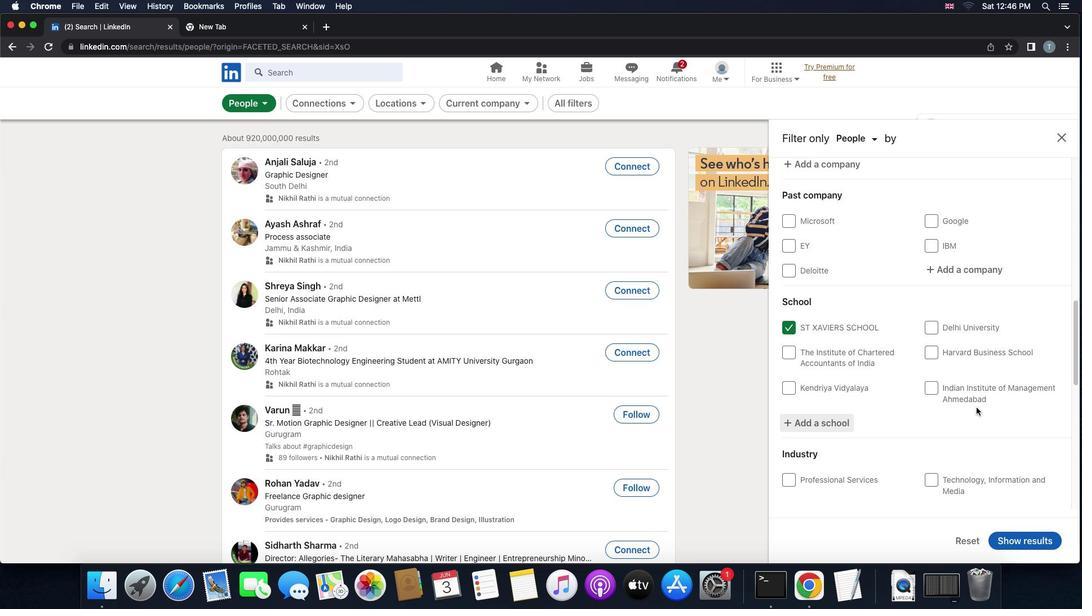 
Action: Mouse scrolled (976, 407) with delta (0, 0)
Screenshot: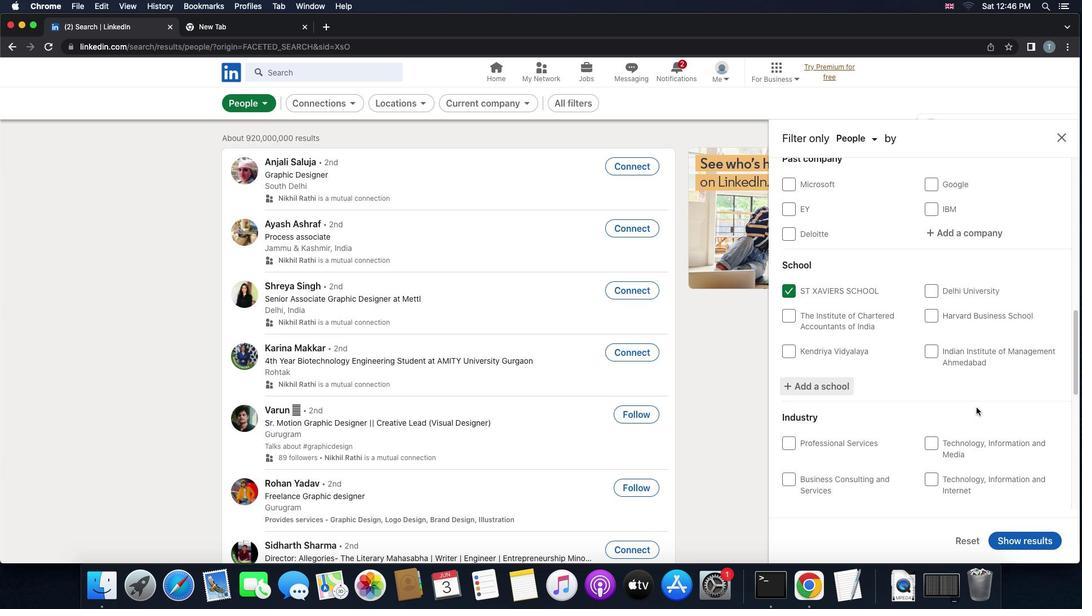 
Action: Mouse scrolled (976, 407) with delta (0, 0)
Screenshot: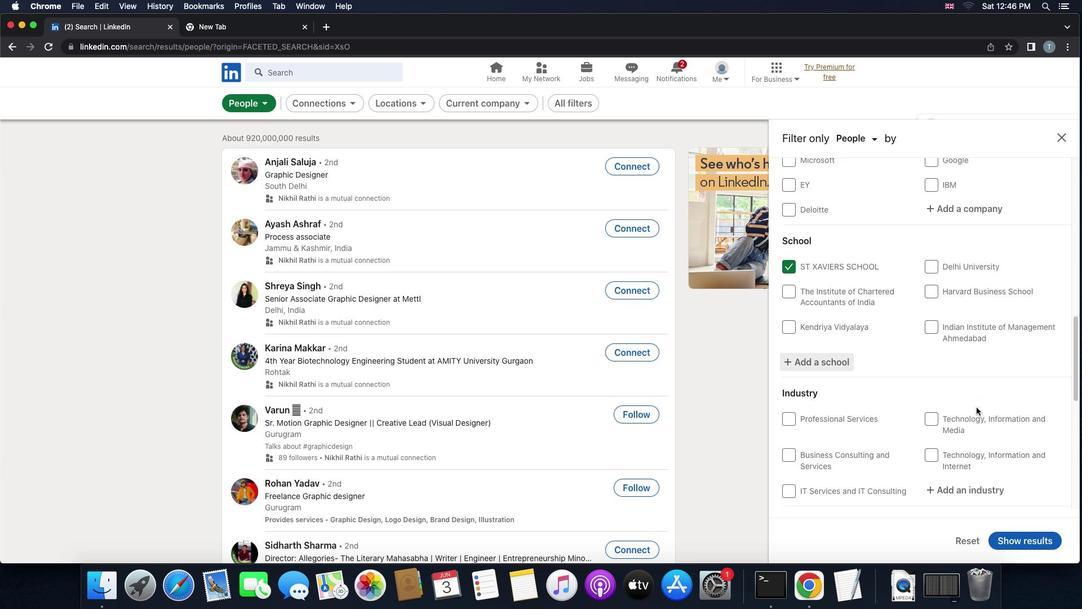 
Action: Mouse scrolled (976, 407) with delta (0, -1)
Screenshot: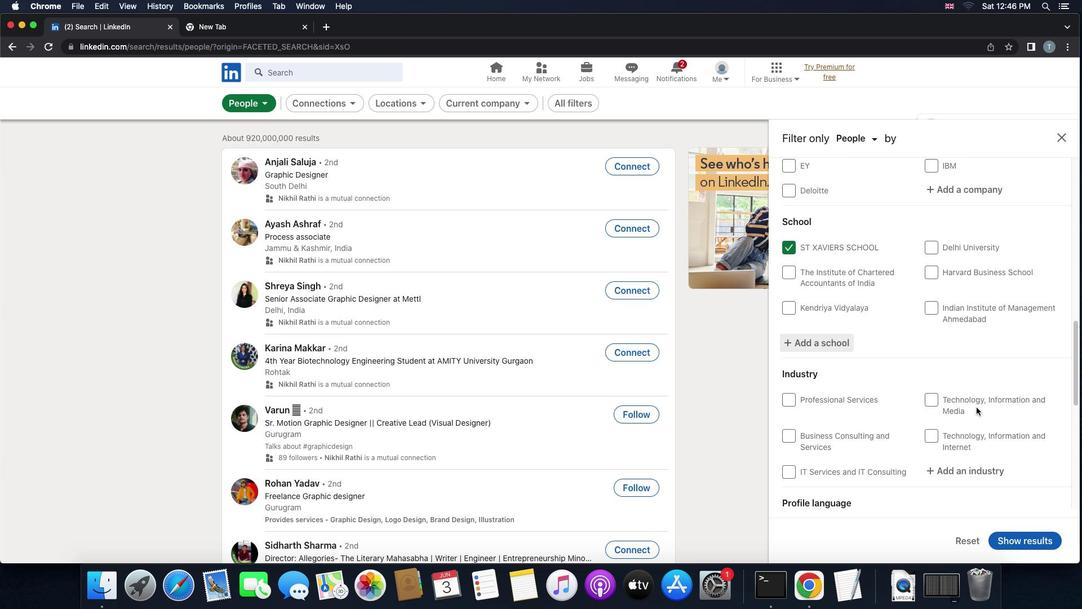 
Action: Mouse scrolled (976, 407) with delta (0, 0)
Screenshot: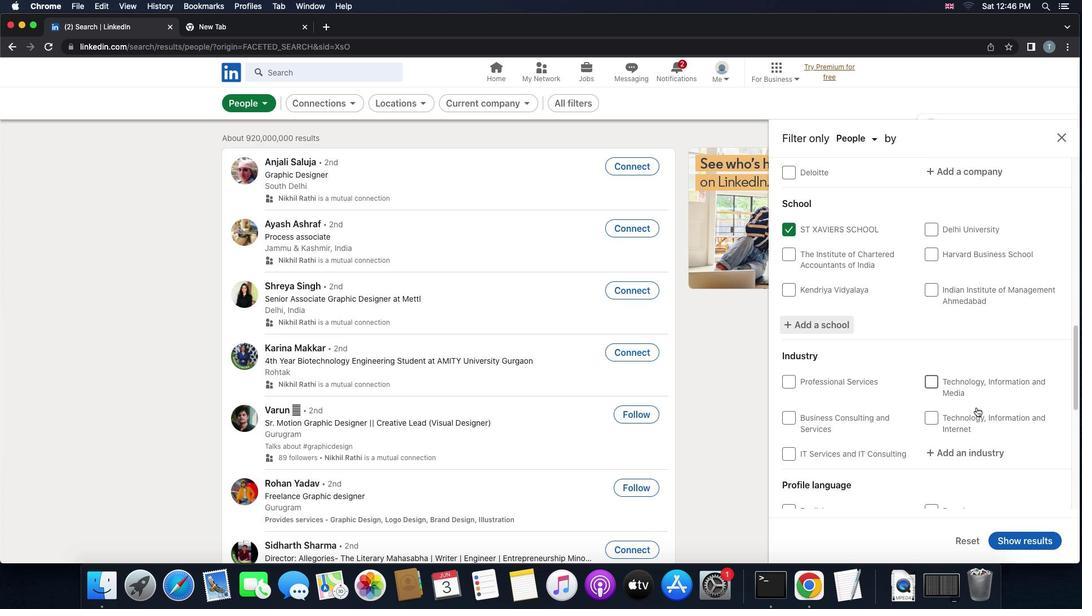
Action: Mouse scrolled (976, 407) with delta (0, 0)
Screenshot: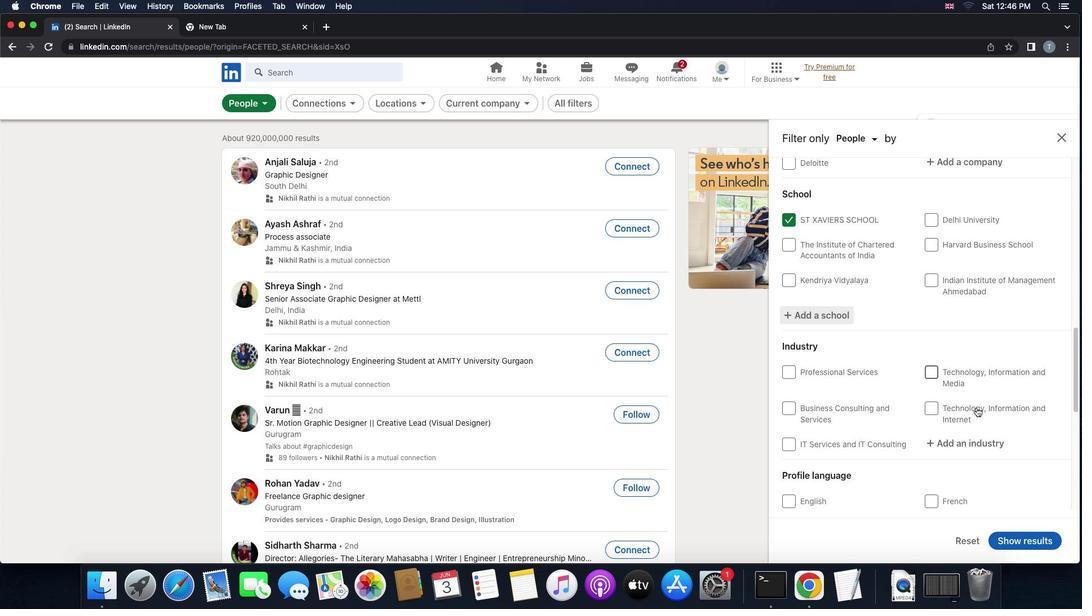
Action: Mouse scrolled (976, 407) with delta (0, 0)
Screenshot: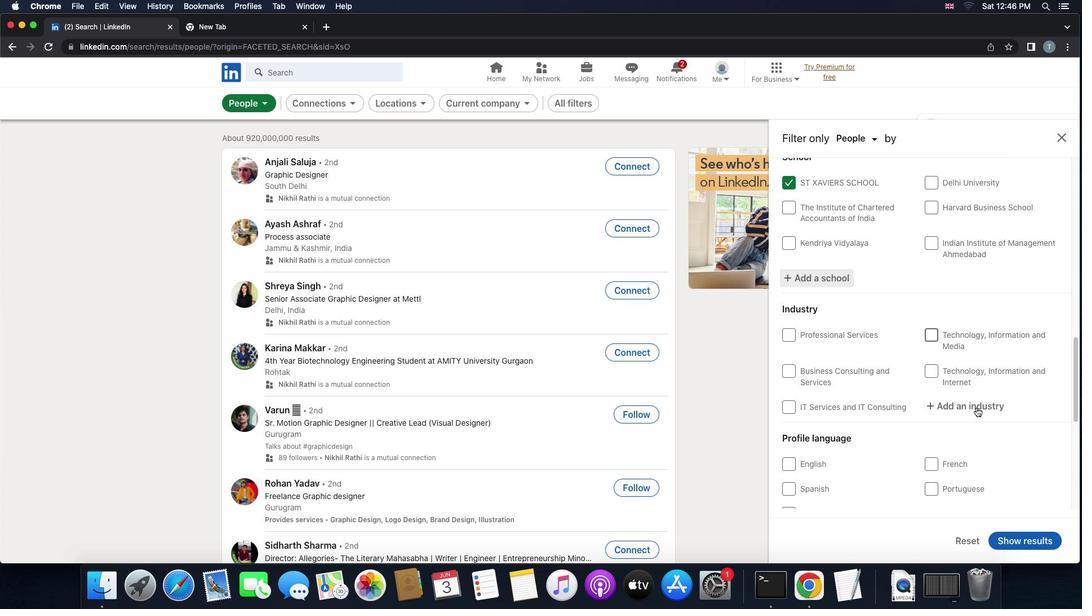 
Action: Mouse moved to (973, 403)
Screenshot: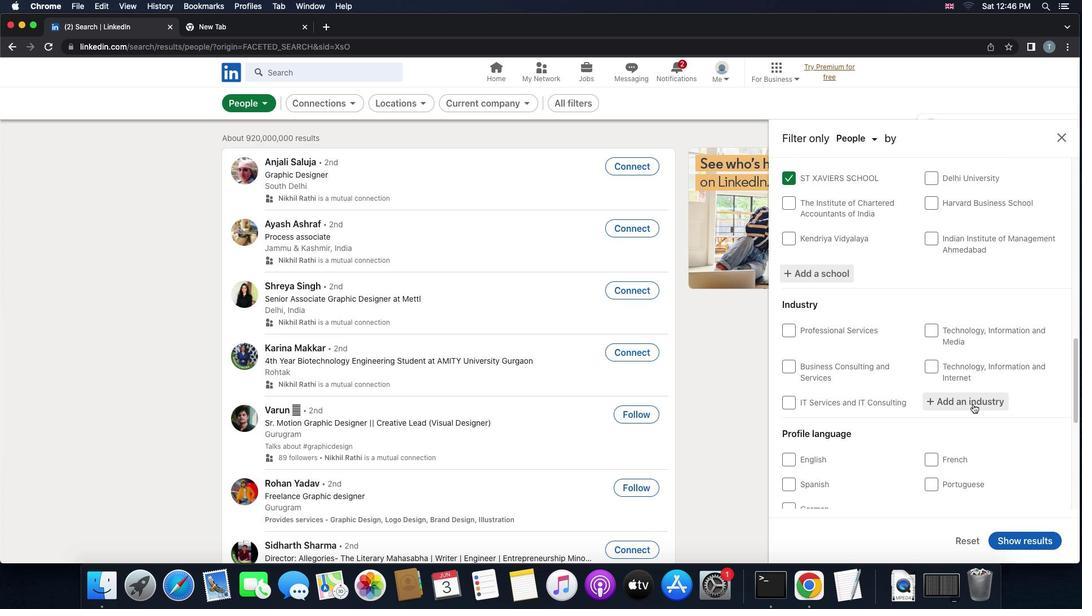 
Action: Mouse pressed left at (973, 403)
Screenshot: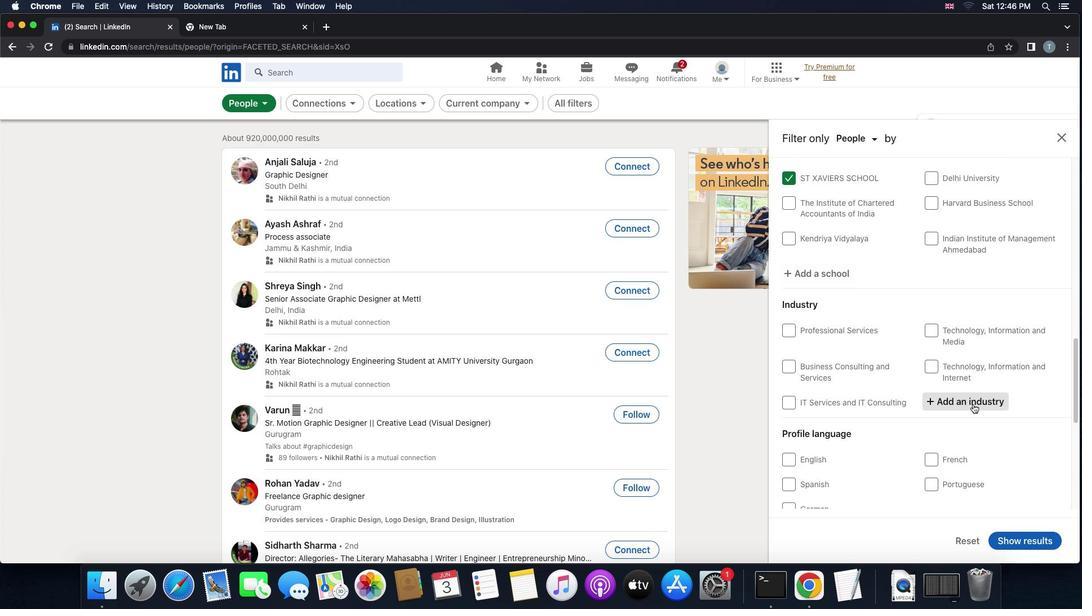 
Action: Mouse moved to (957, 408)
Screenshot: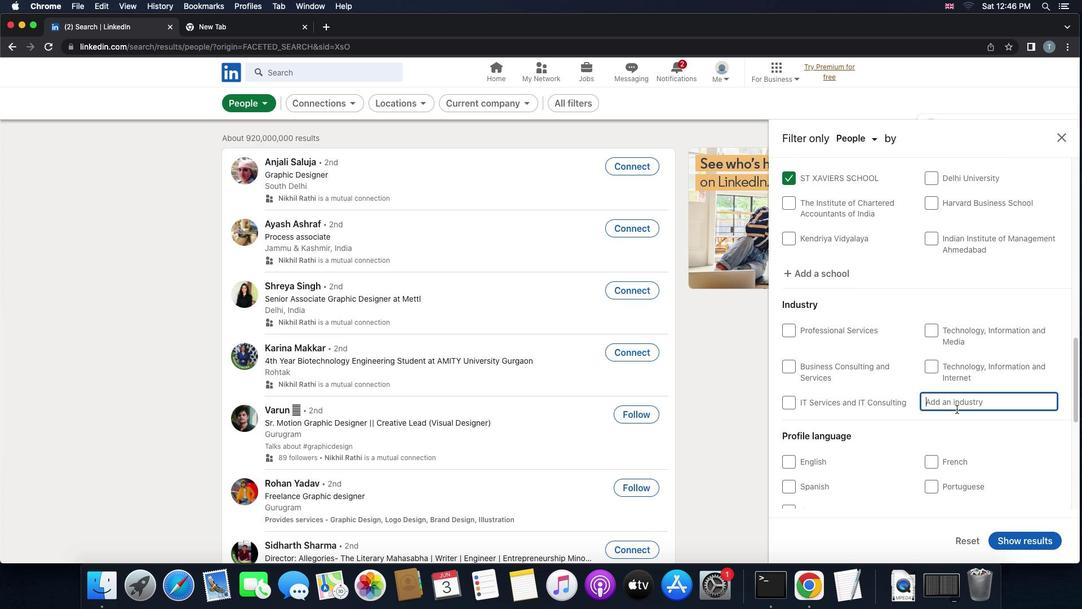 
Action: Mouse scrolled (957, 408) with delta (0, 0)
Screenshot: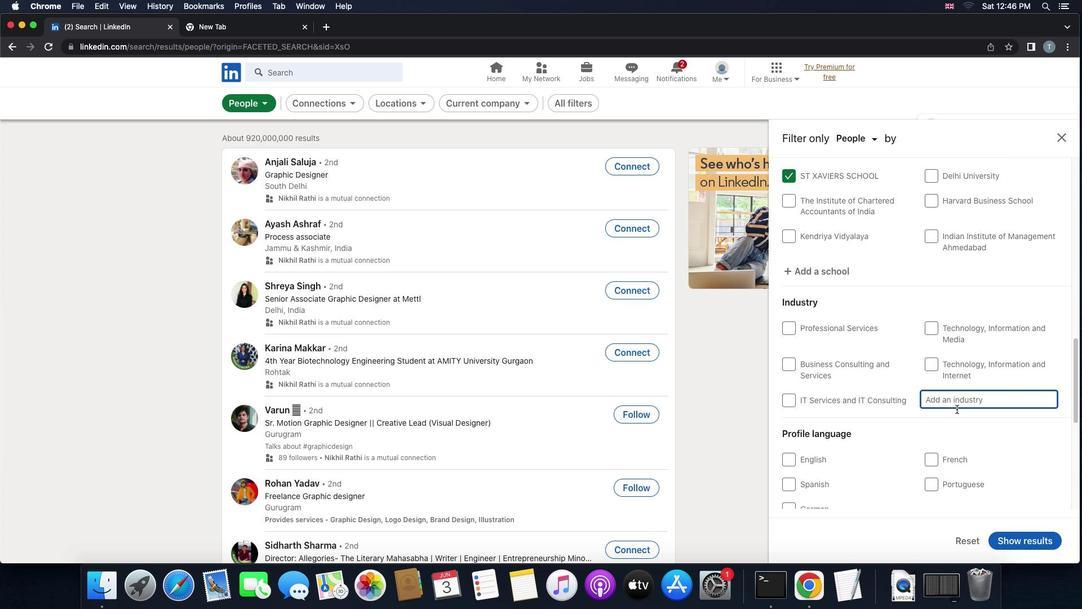 
Action: Mouse scrolled (957, 408) with delta (0, 0)
Screenshot: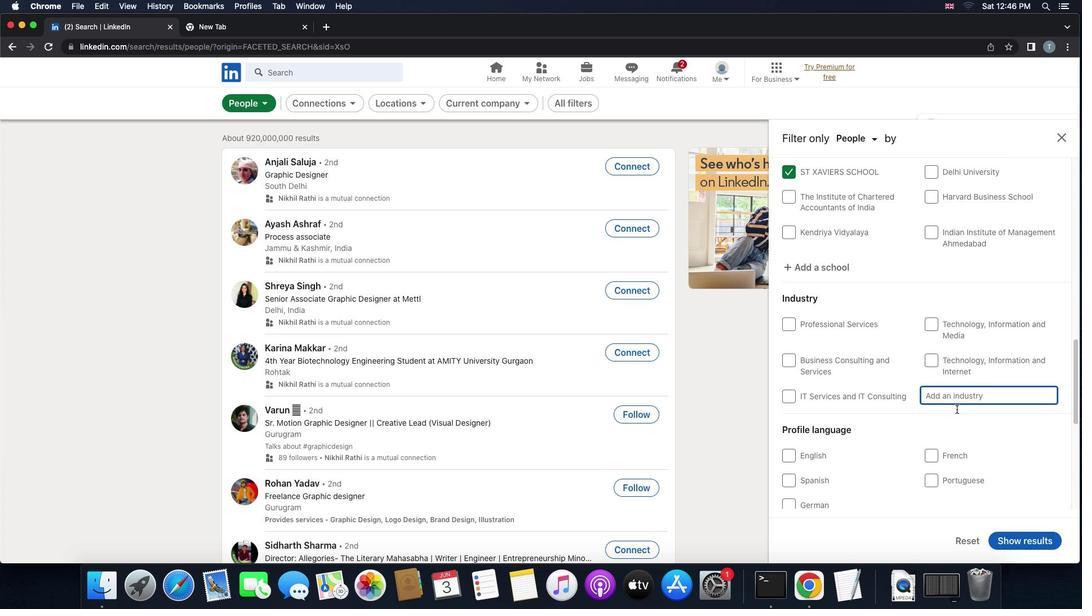 
Action: Mouse scrolled (957, 408) with delta (0, 0)
Screenshot: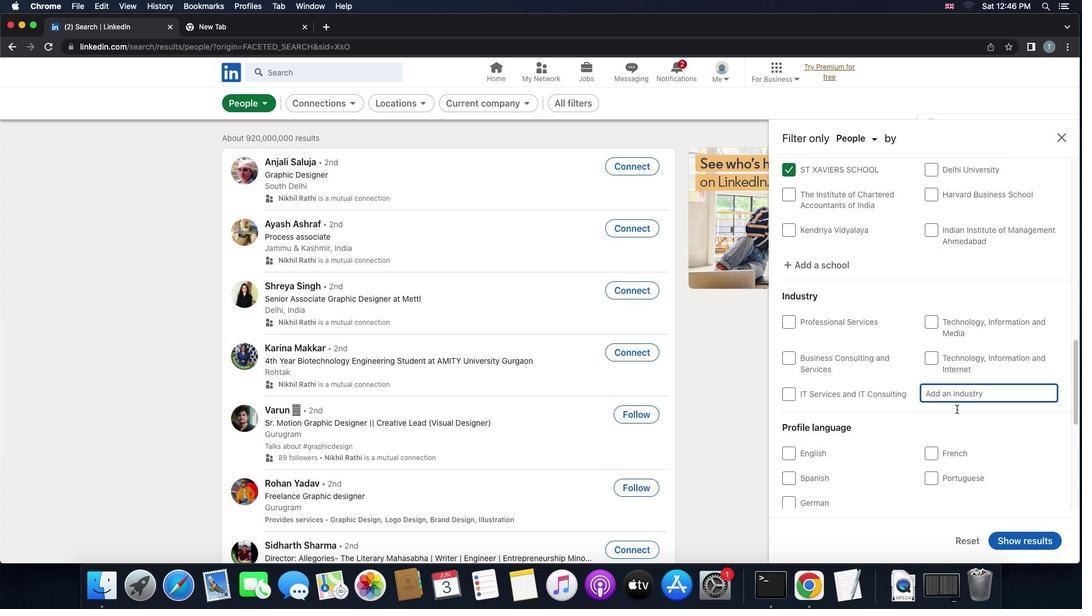 
Action: Mouse moved to (944, 395)
Screenshot: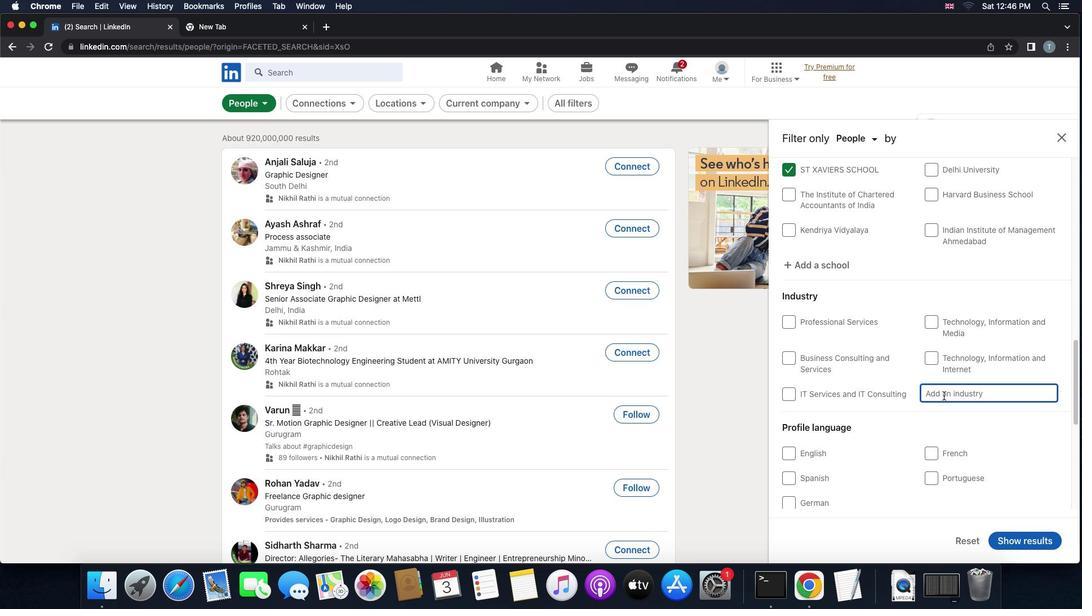 
Action: Key pressed 'c''o''s''m''e''t''o''l''i'Key.backspace'o''g''y'
Screenshot: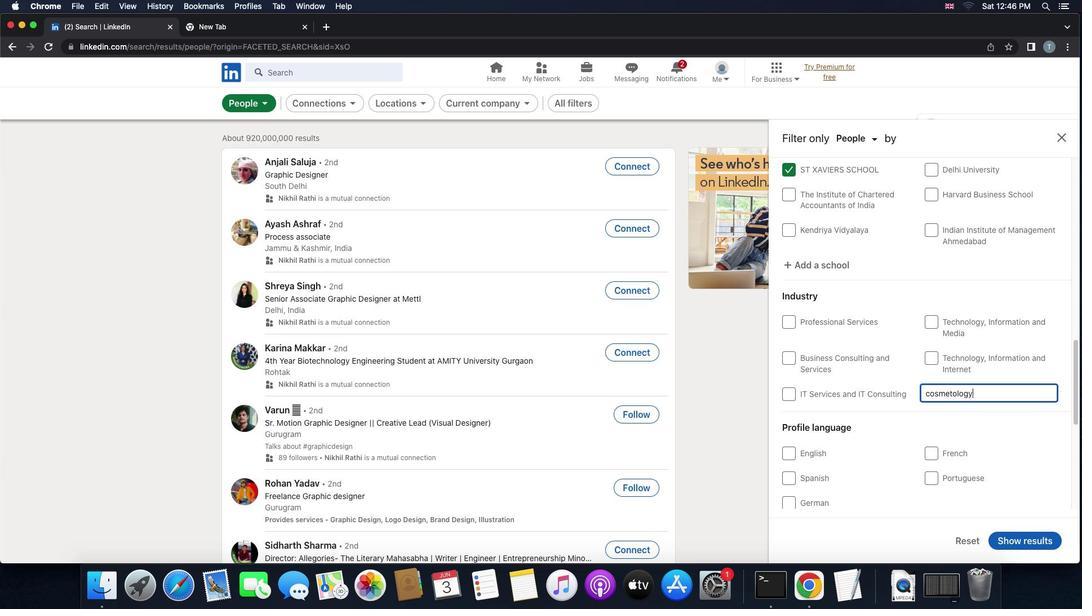 
Action: Mouse moved to (934, 409)
Screenshot: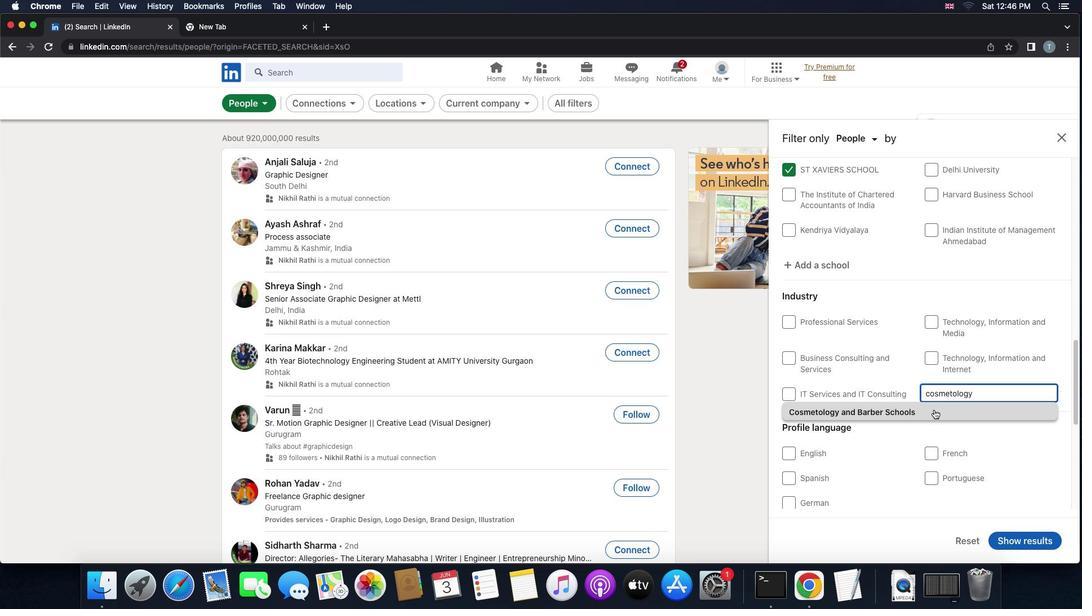 
Action: Mouse pressed left at (934, 409)
Screenshot: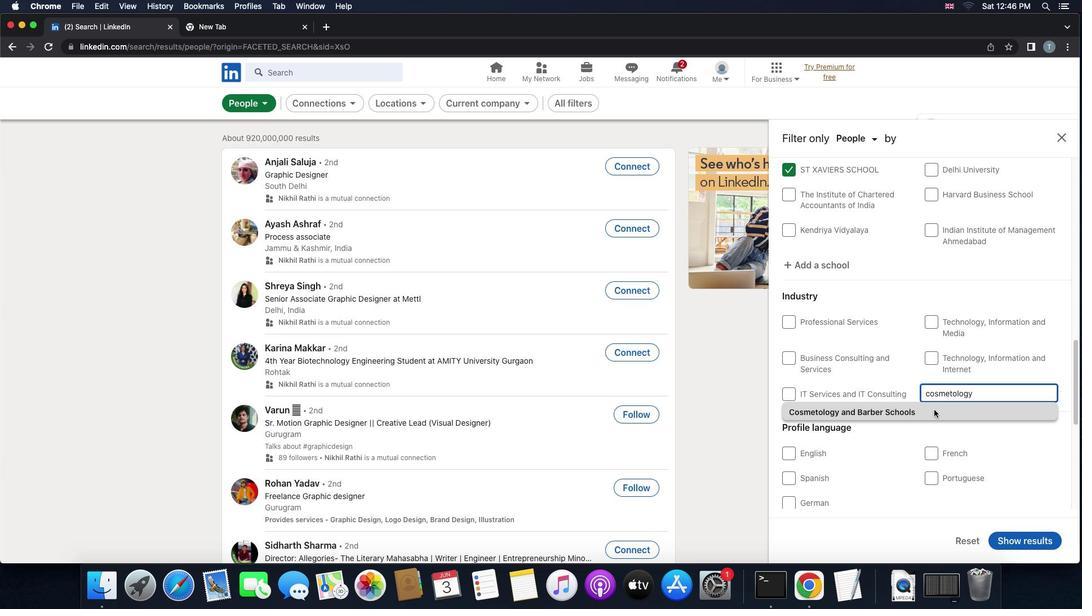 
Action: Mouse moved to (910, 457)
Screenshot: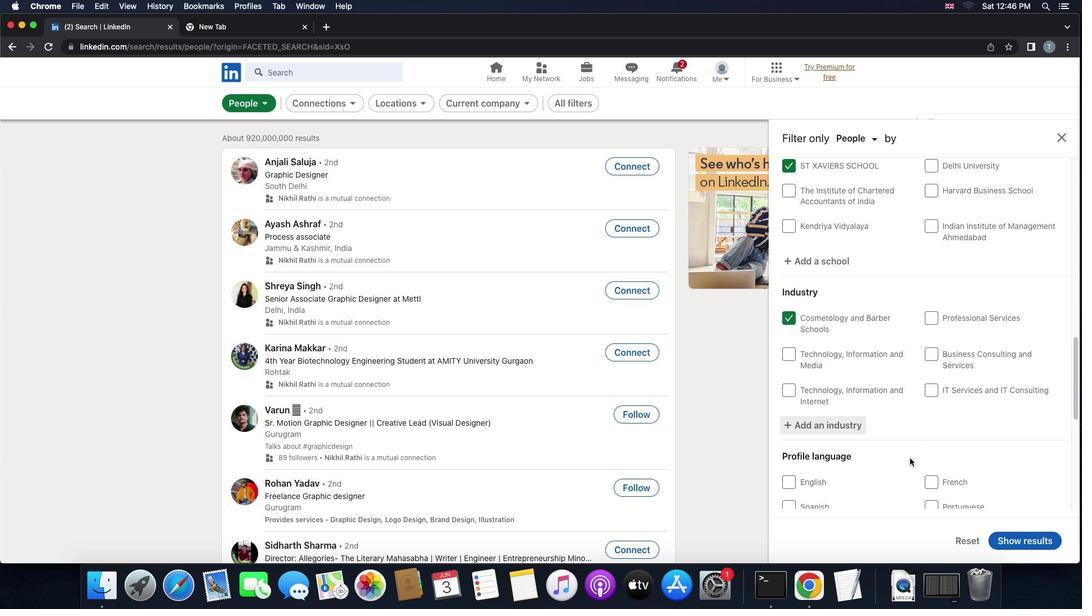 
Action: Mouse scrolled (910, 457) with delta (0, 0)
Screenshot: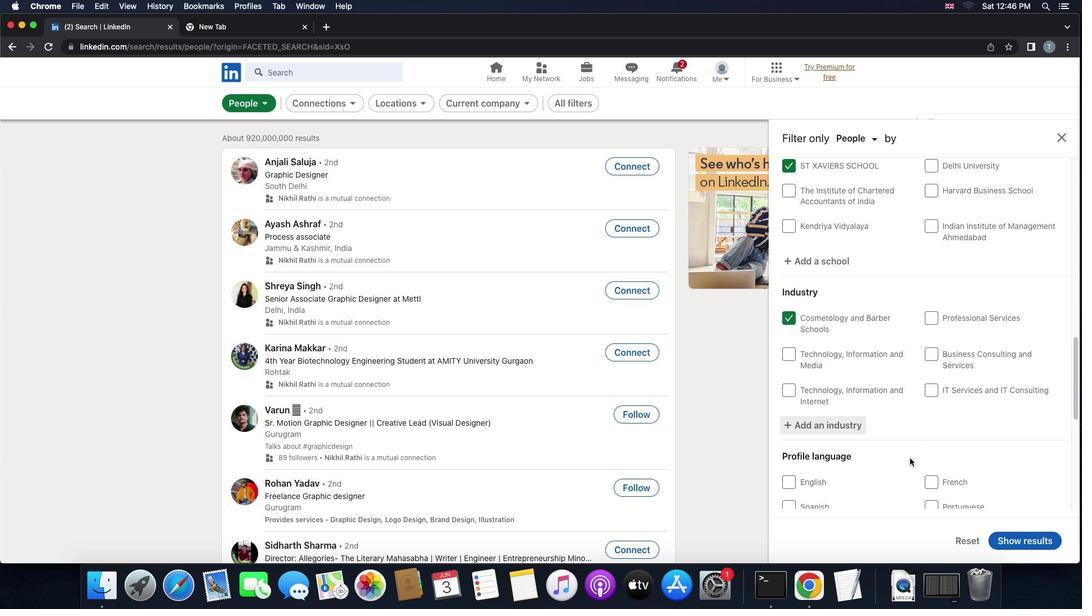 
Action: Mouse scrolled (910, 457) with delta (0, 0)
Screenshot: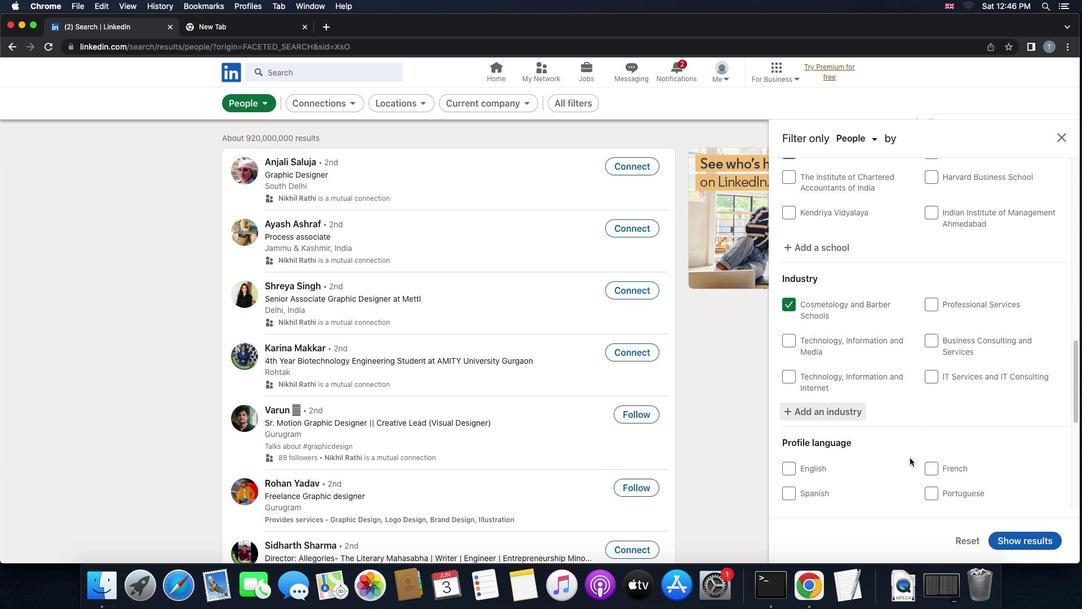 
Action: Mouse scrolled (910, 457) with delta (0, 0)
Screenshot: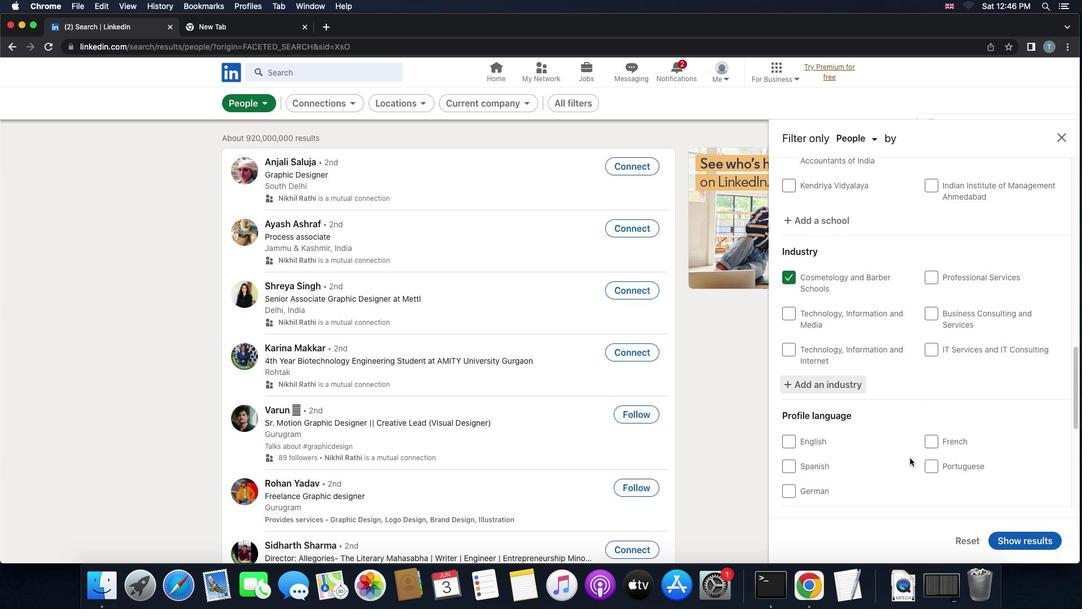 
Action: Mouse scrolled (910, 457) with delta (0, 0)
Screenshot: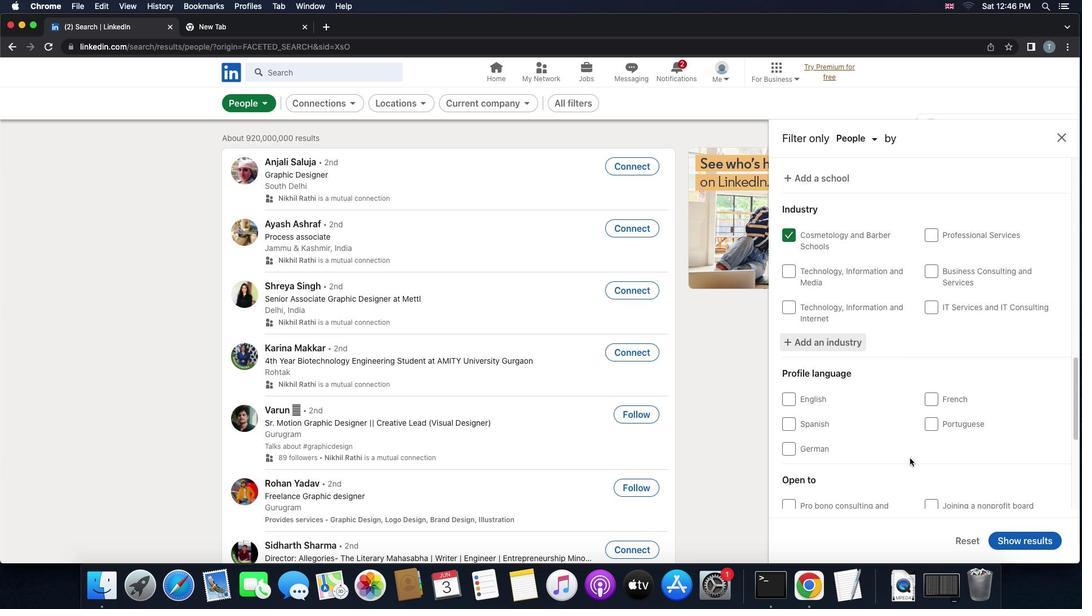 
Action: Mouse moved to (796, 442)
Screenshot: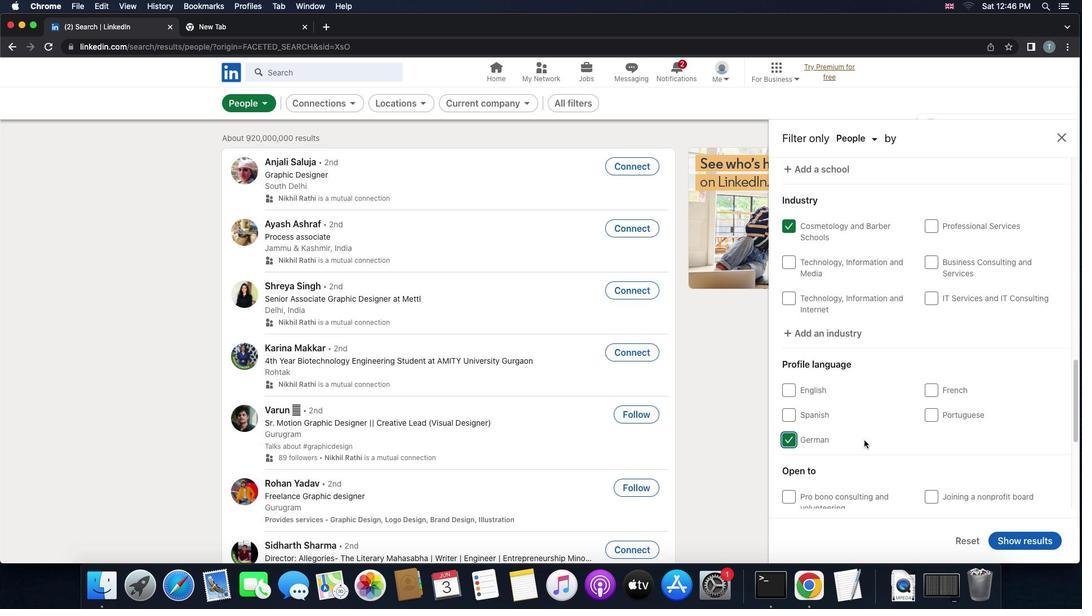 
Action: Mouse pressed left at (796, 442)
Screenshot: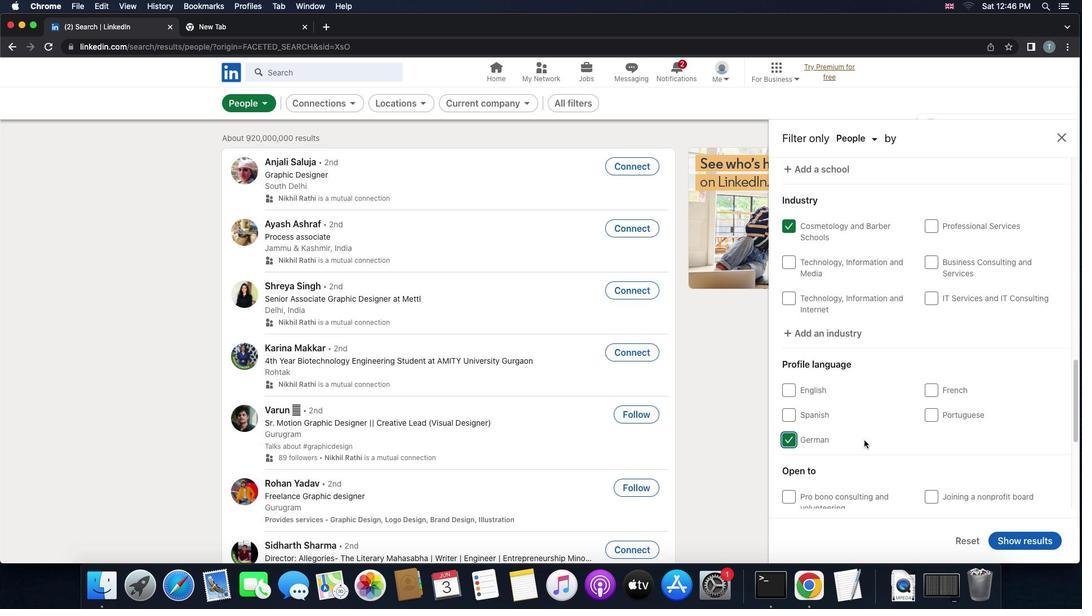 
Action: Mouse moved to (865, 439)
Screenshot: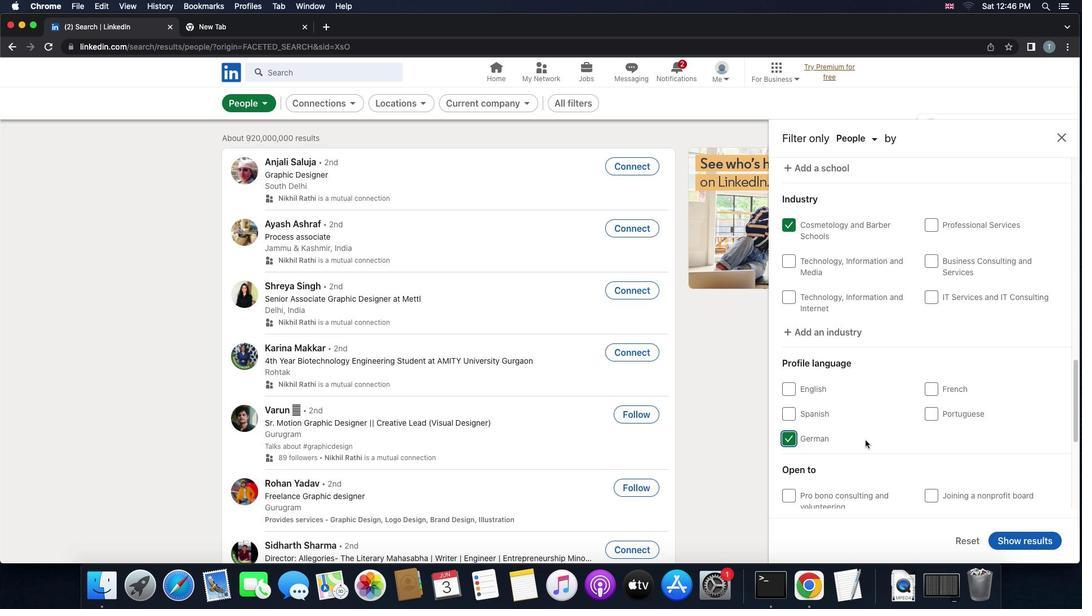 
Action: Mouse scrolled (865, 439) with delta (0, 0)
Screenshot: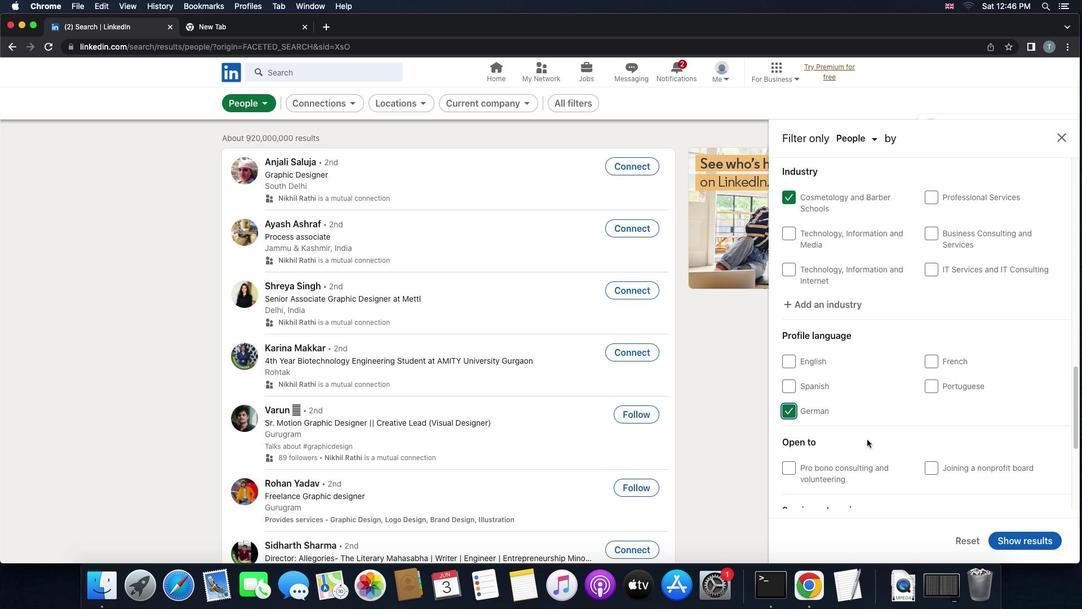 
Action: Mouse scrolled (865, 439) with delta (0, 0)
Screenshot: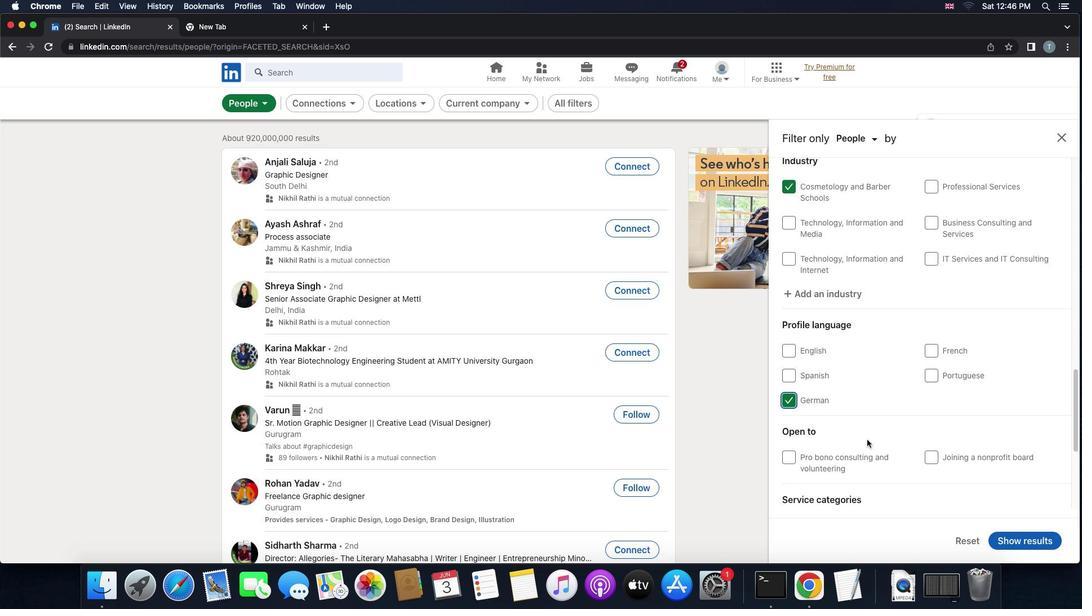 
Action: Mouse moved to (866, 439)
Screenshot: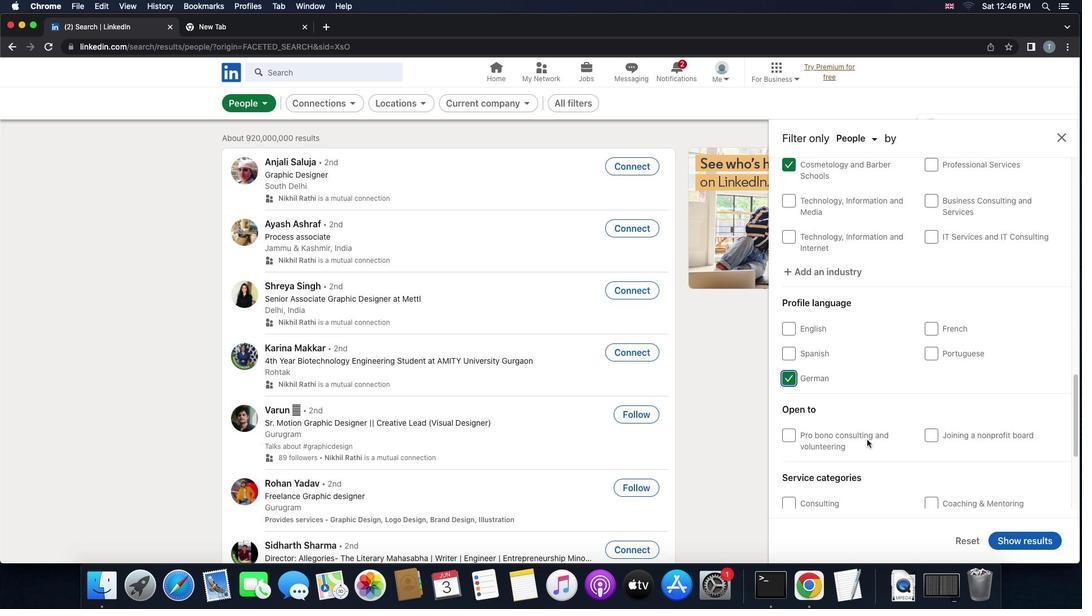 
Action: Mouse scrolled (866, 439) with delta (0, -1)
Screenshot: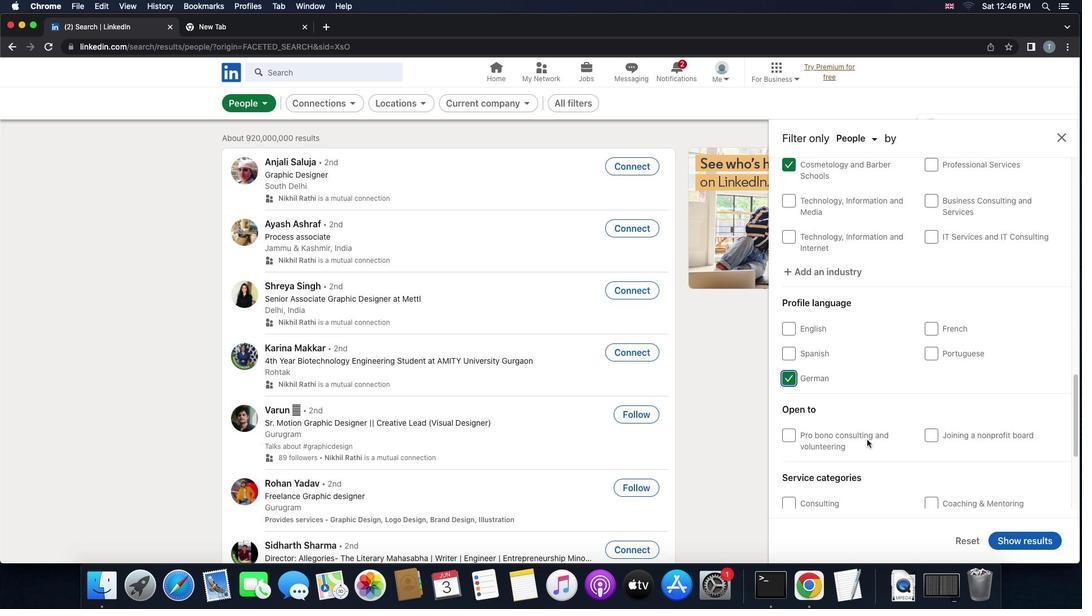 
Action: Mouse moved to (874, 440)
Screenshot: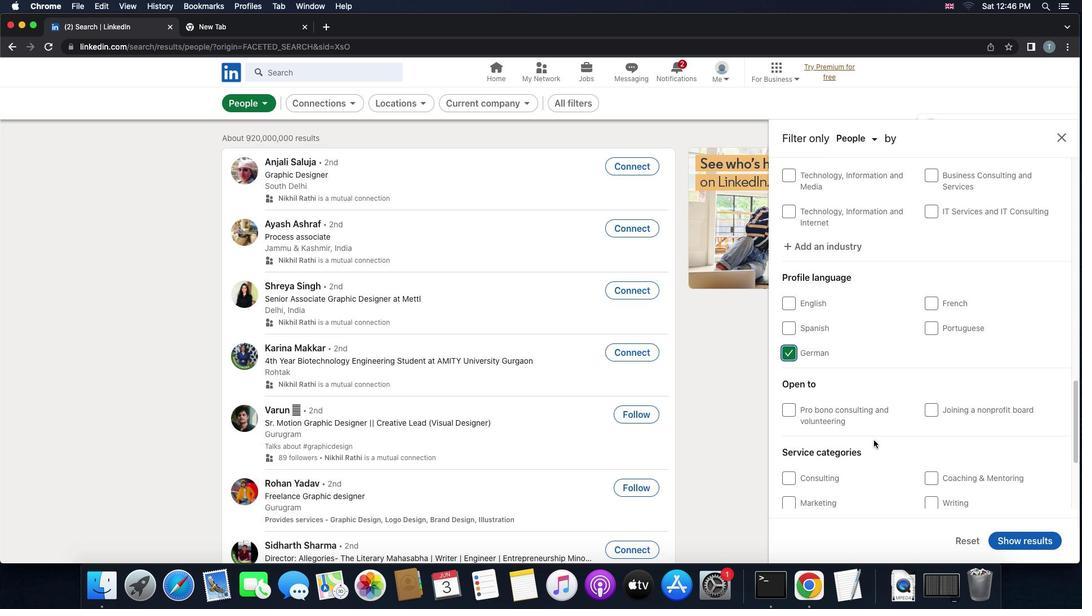 
Action: Mouse scrolled (874, 440) with delta (0, 0)
Screenshot: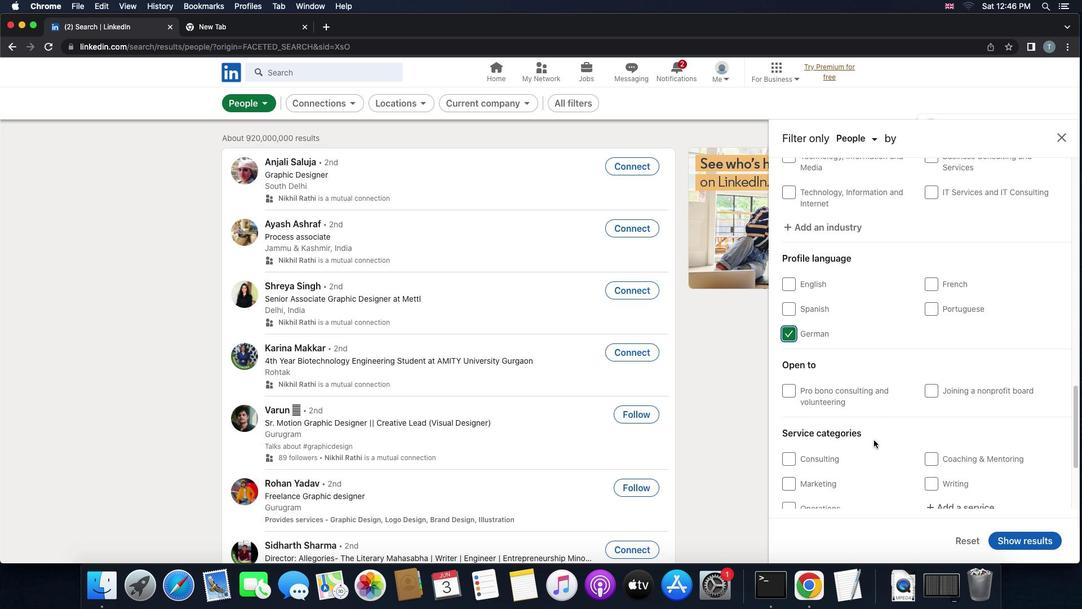 
Action: Mouse scrolled (874, 440) with delta (0, 0)
Screenshot: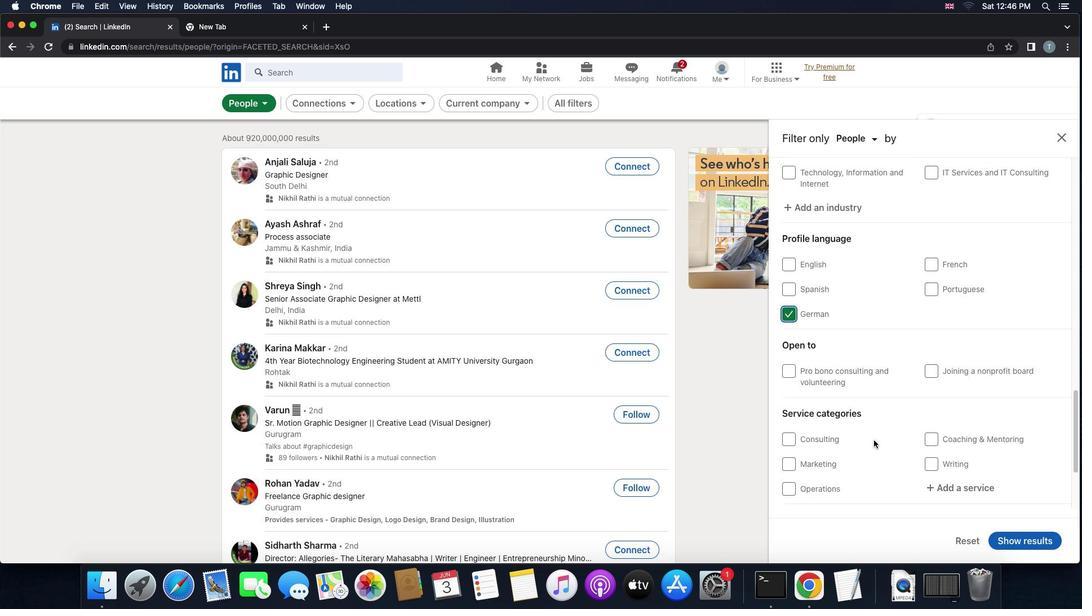 
Action: Mouse scrolled (874, 440) with delta (0, -1)
Screenshot: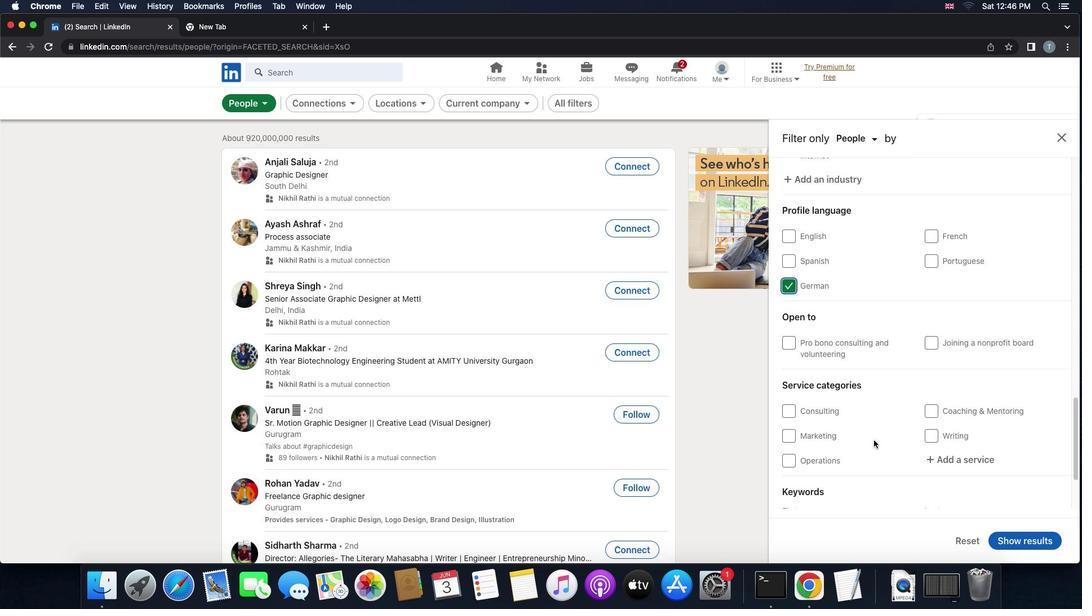 
Action: Mouse scrolled (874, 440) with delta (0, 0)
Screenshot: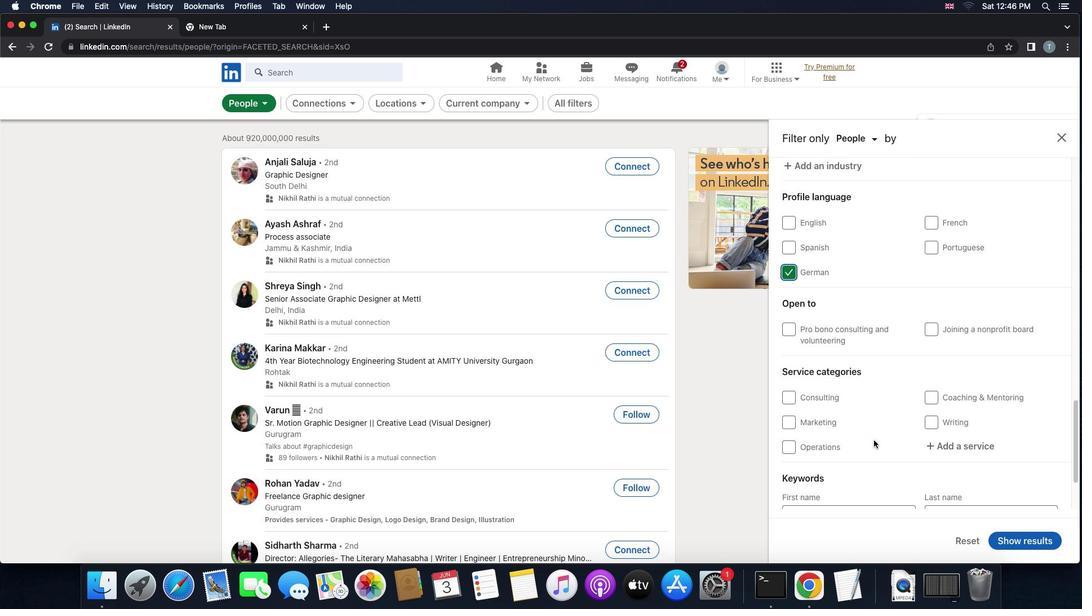 
Action: Mouse scrolled (874, 440) with delta (0, 0)
Screenshot: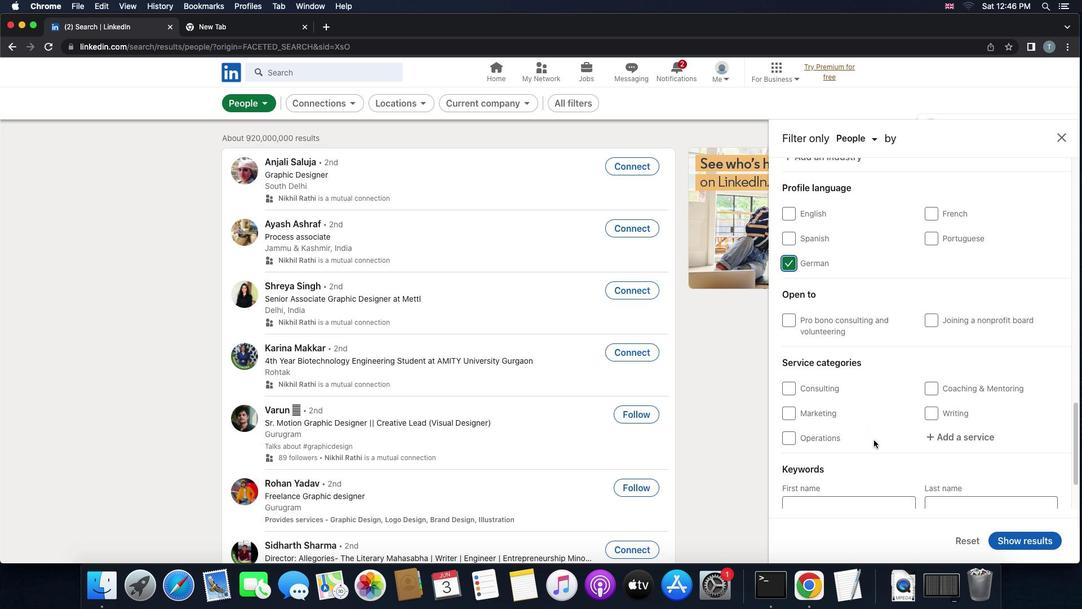 
Action: Mouse scrolled (874, 440) with delta (0, 0)
Screenshot: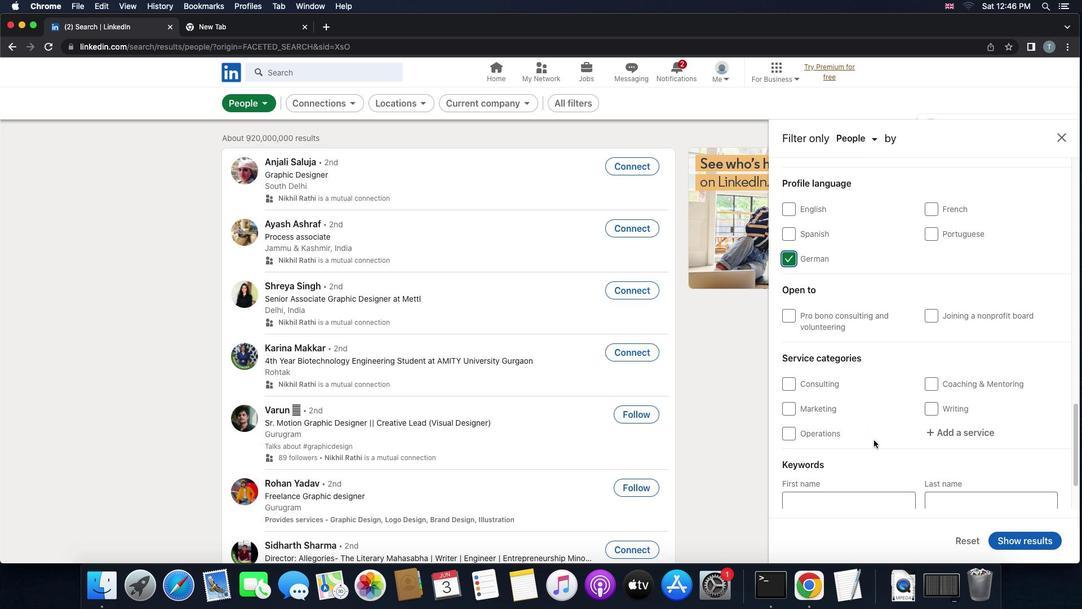 
Action: Mouse scrolled (874, 440) with delta (0, 0)
Screenshot: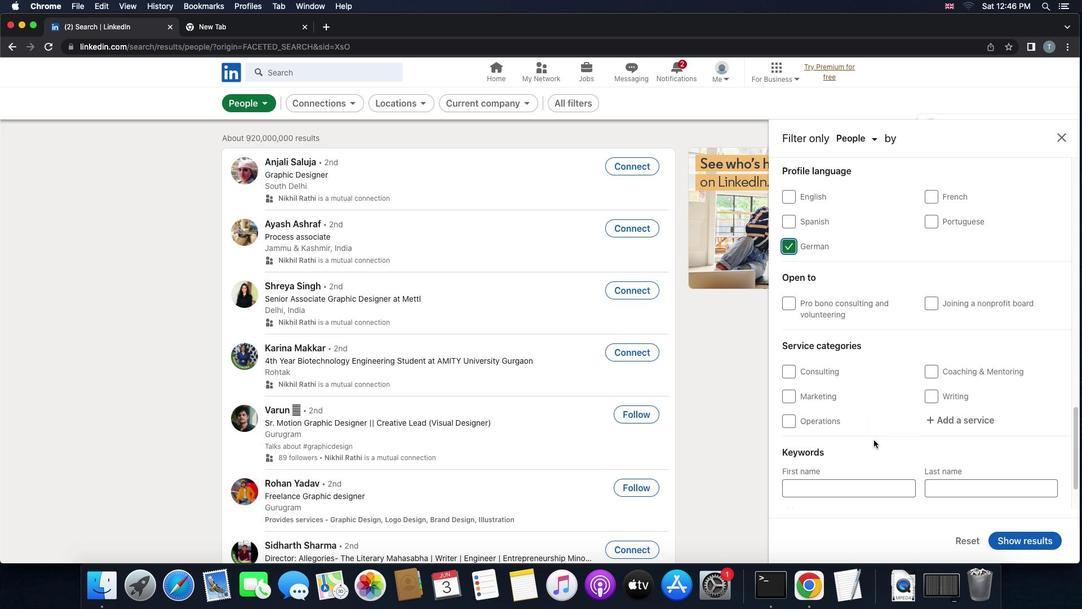
Action: Mouse scrolled (874, 440) with delta (0, 0)
Screenshot: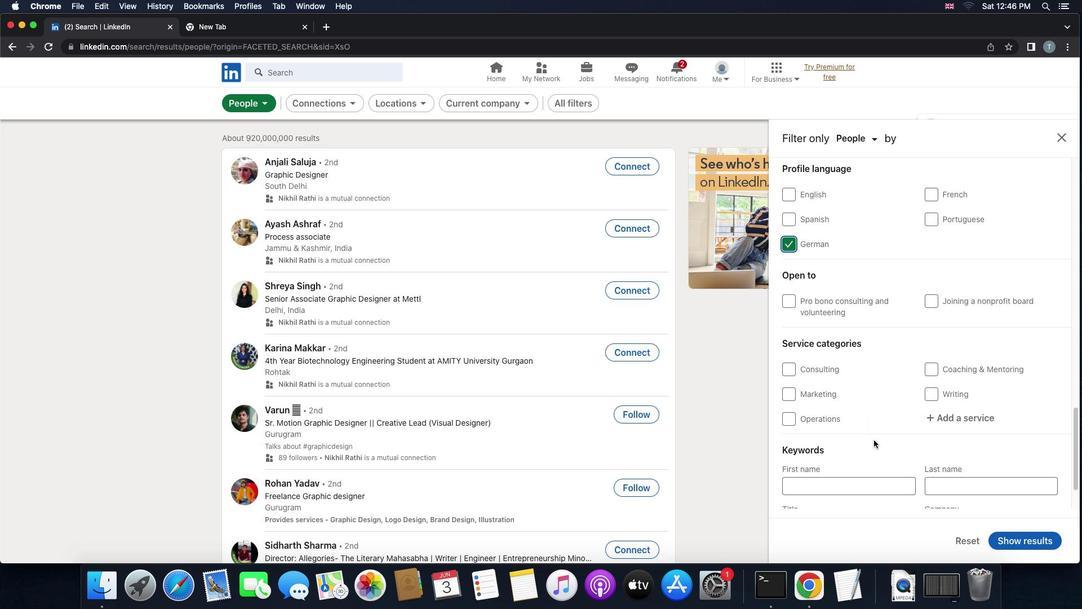
Action: Mouse moved to (936, 412)
Screenshot: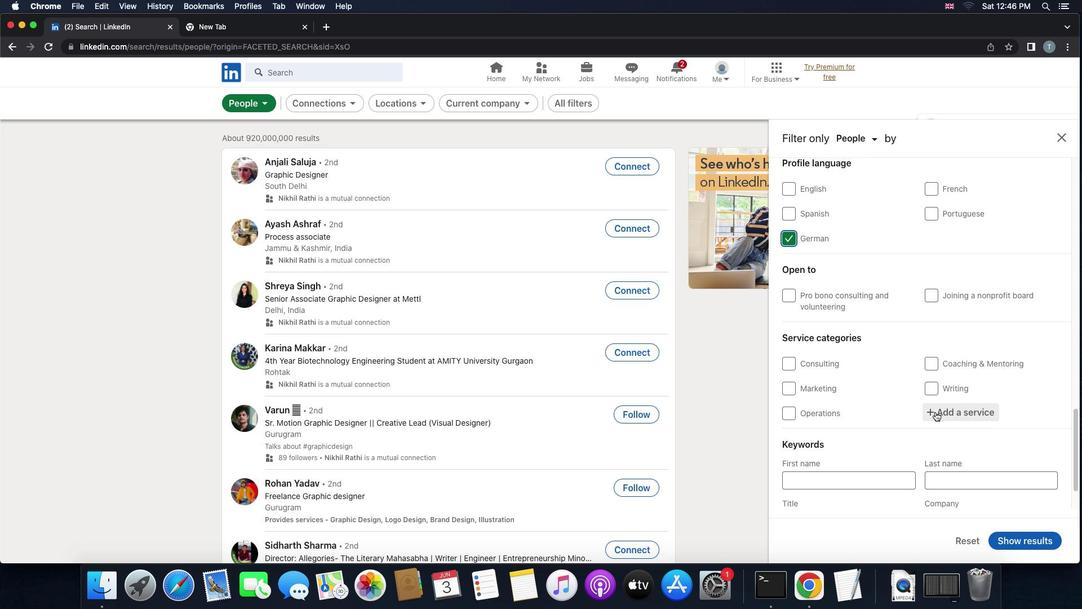 
Action: Mouse pressed left at (936, 412)
Screenshot: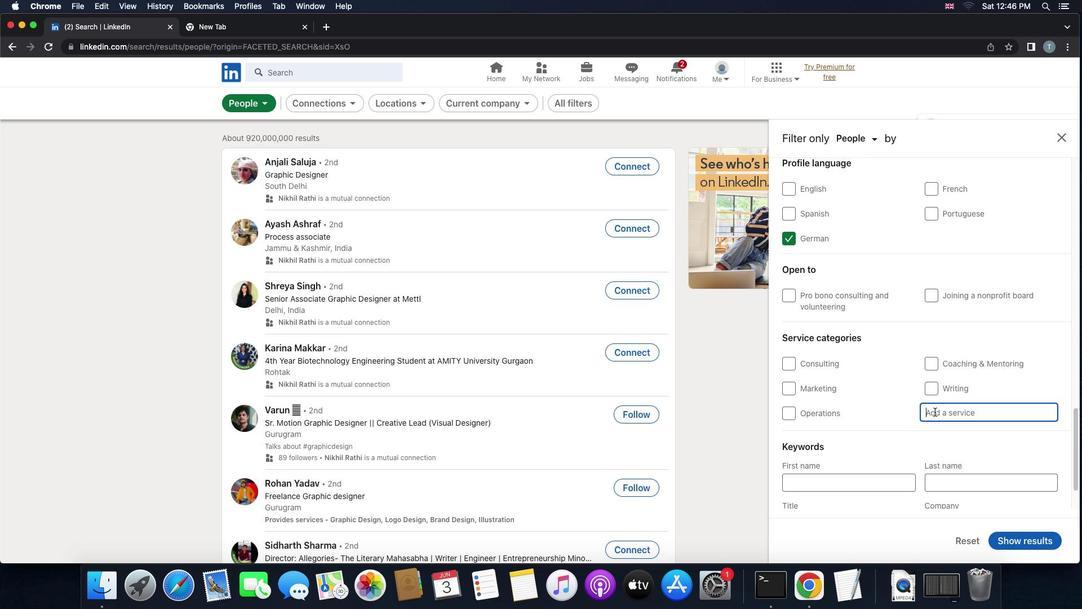 
Action: Mouse moved to (934, 412)
Screenshot: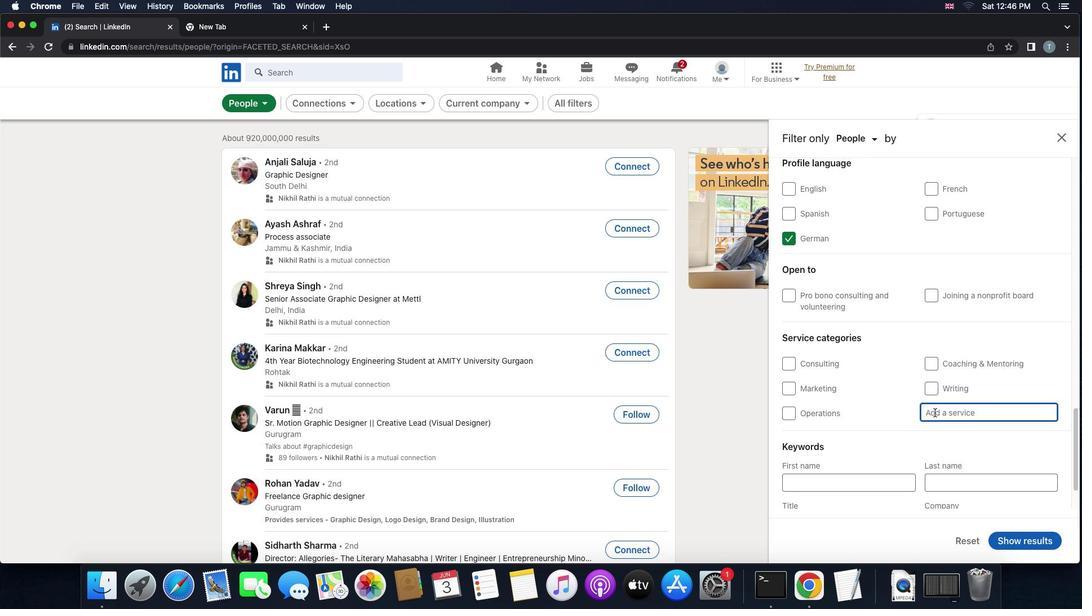 
Action: Key pressed 'v''i''d''e''o'Key.space'e''d''i'
Screenshot: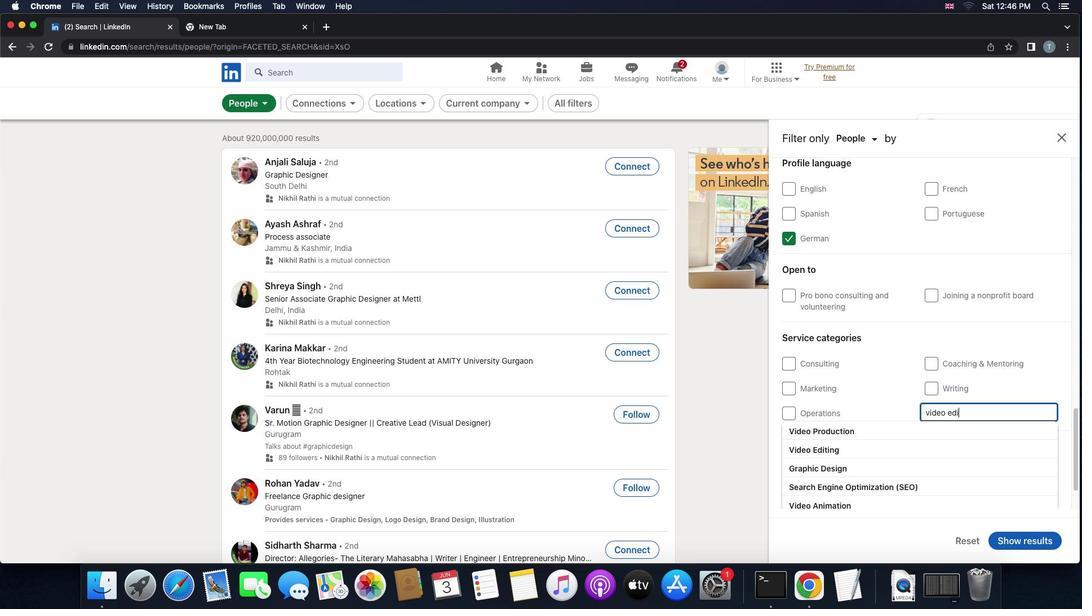 
Action: Mouse moved to (922, 433)
Screenshot: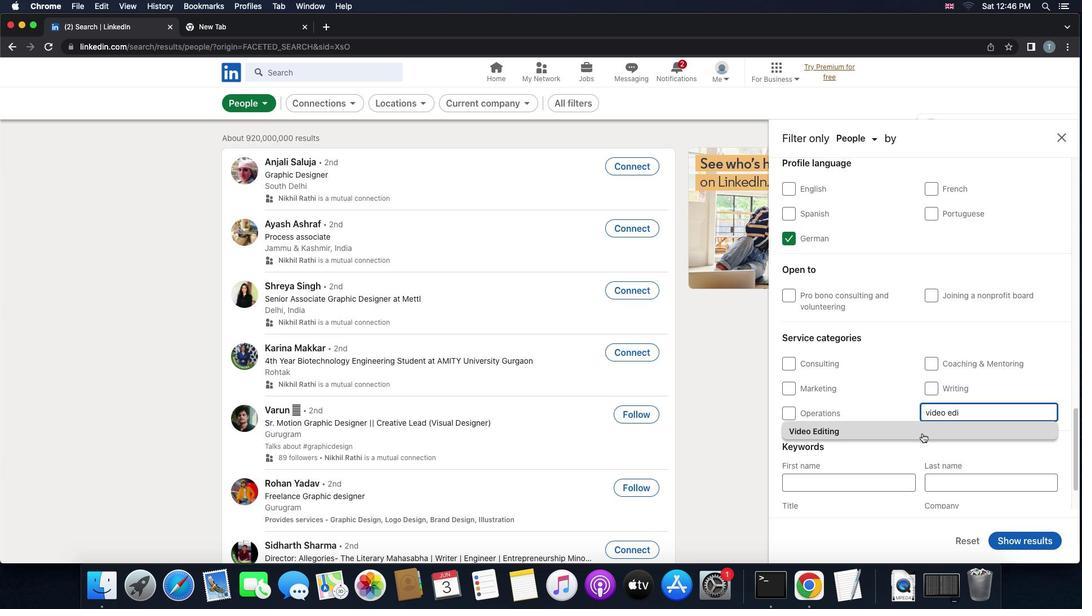 
Action: Mouse pressed left at (922, 433)
Screenshot: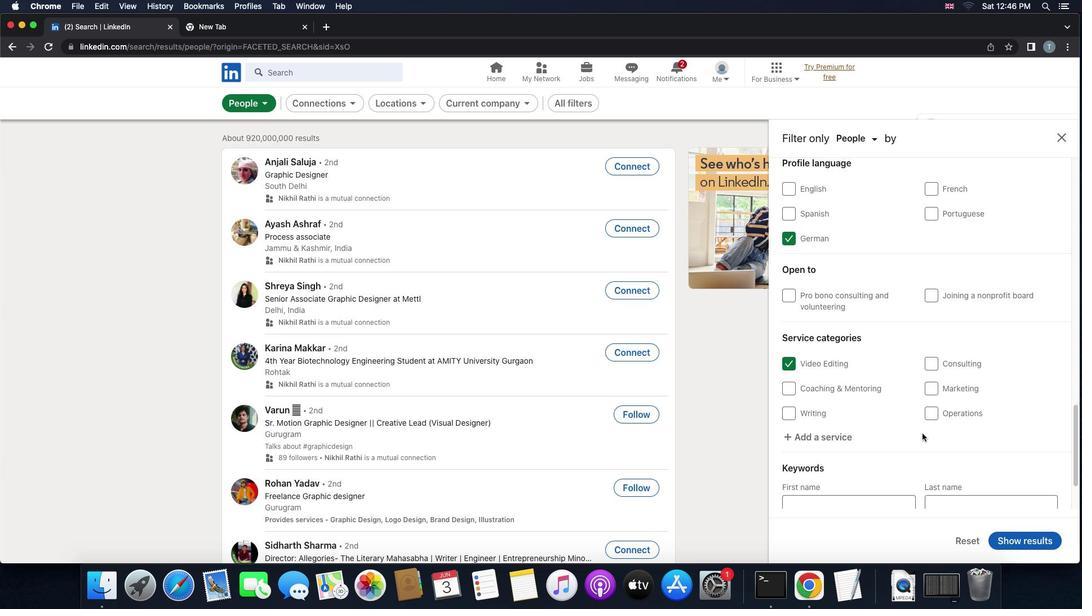 
Action: Mouse moved to (925, 434)
Screenshot: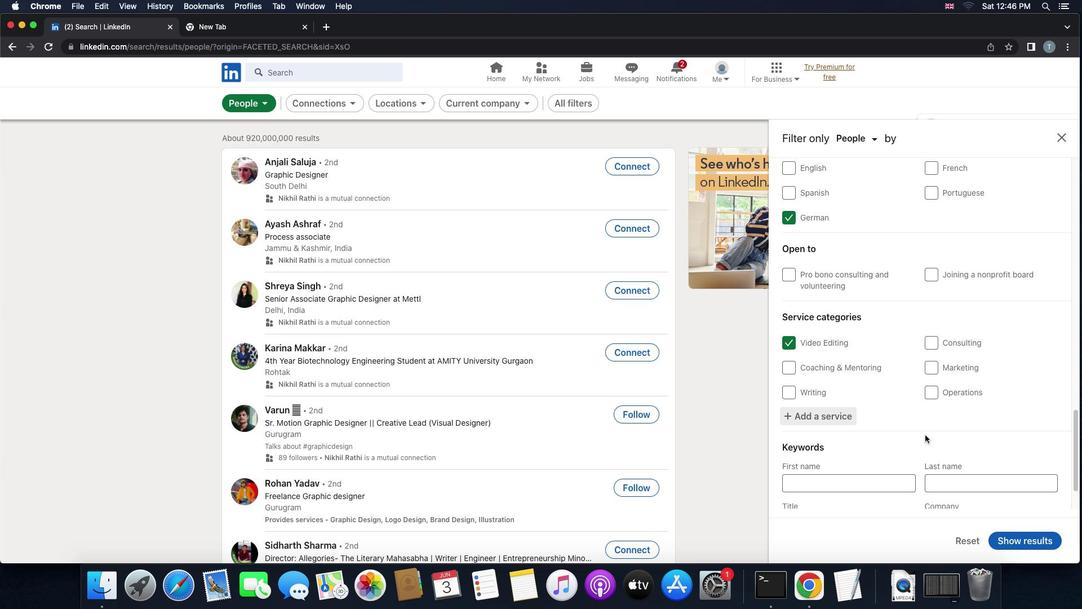 
Action: Mouse scrolled (925, 434) with delta (0, 0)
Screenshot: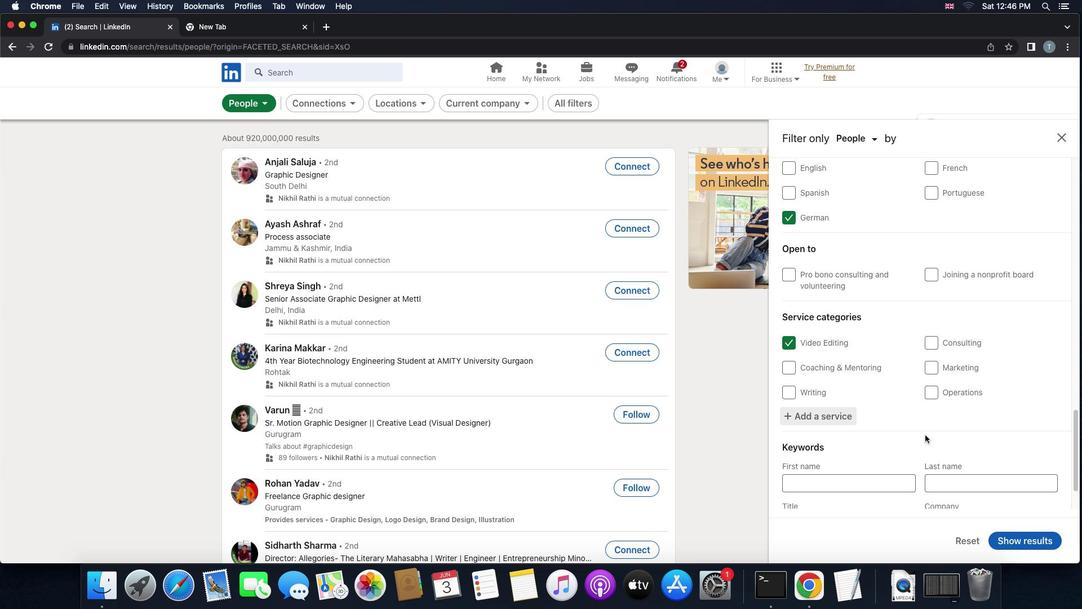 
Action: Mouse moved to (925, 435)
Screenshot: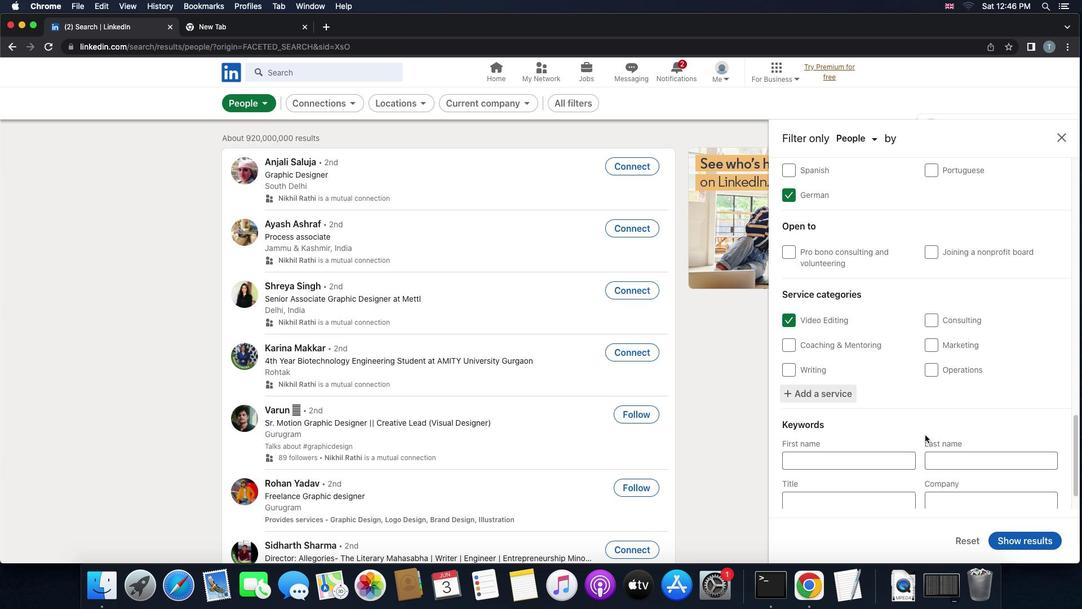 
Action: Mouse scrolled (925, 435) with delta (0, 0)
Screenshot: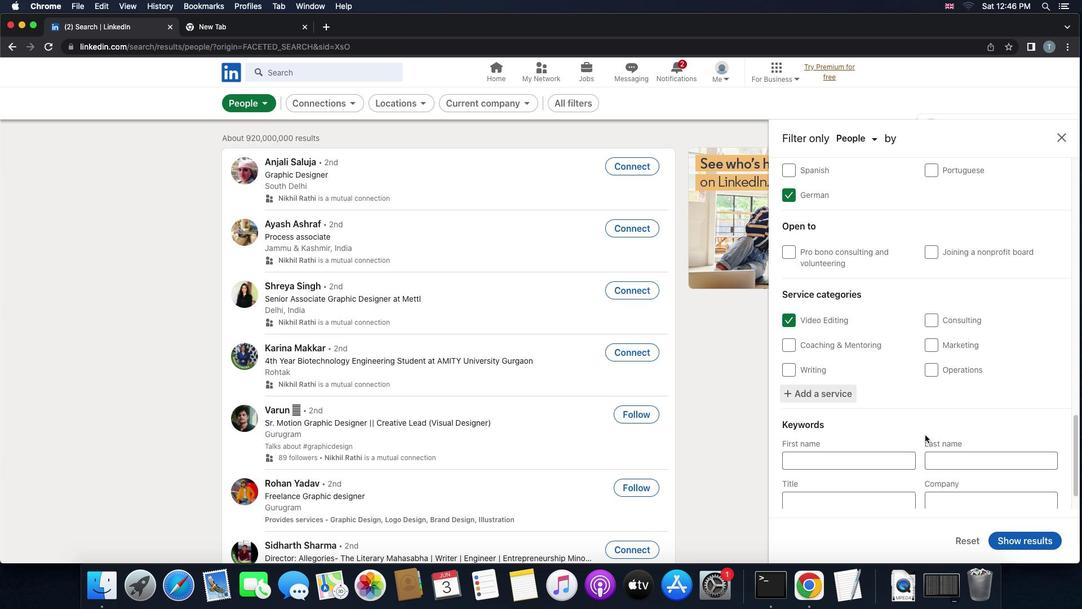
Action: Mouse scrolled (925, 435) with delta (0, -1)
Screenshot: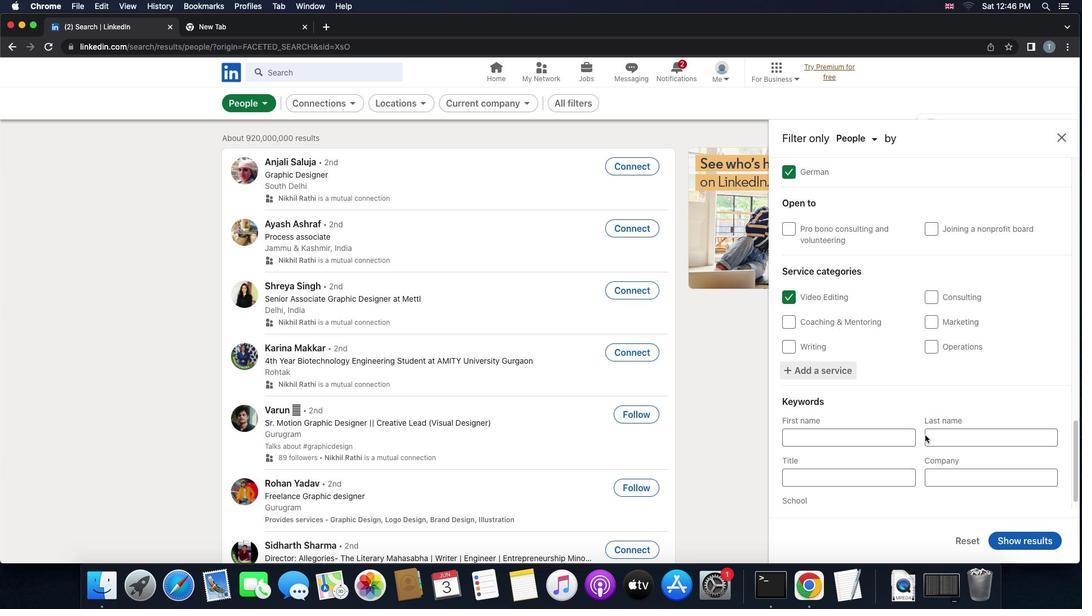 
Action: Mouse scrolled (925, 435) with delta (0, 0)
Screenshot: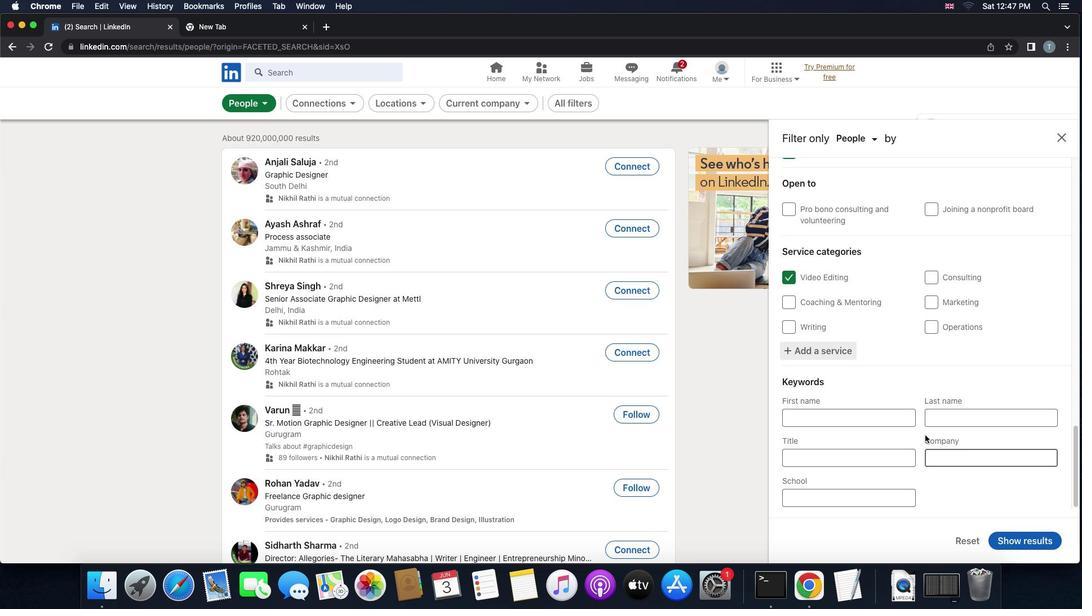 
Action: Mouse scrolled (925, 435) with delta (0, 0)
Screenshot: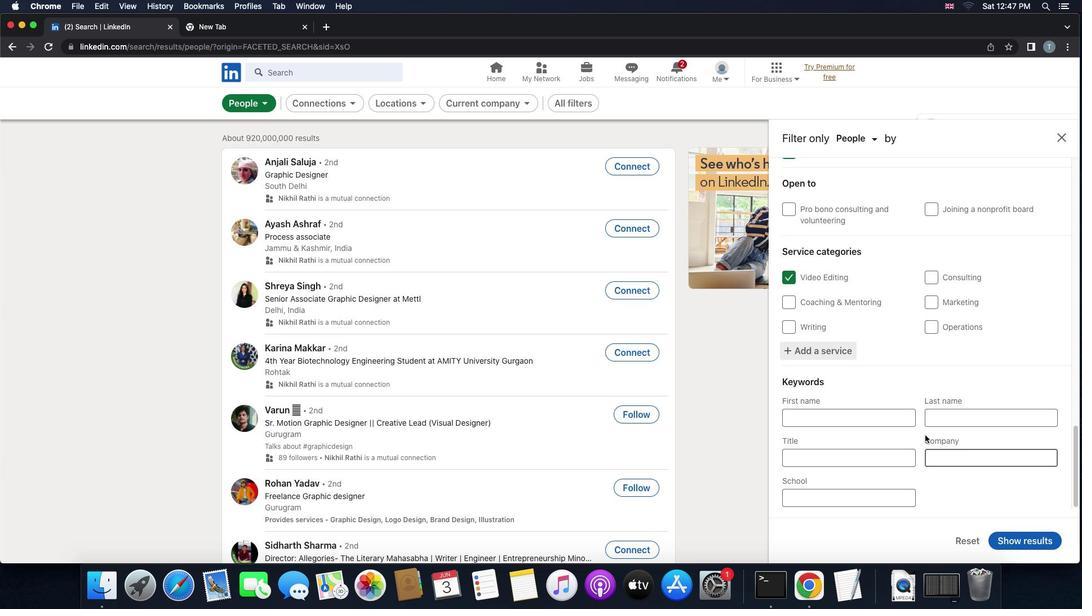 
Action: Mouse scrolled (925, 435) with delta (0, 0)
Screenshot: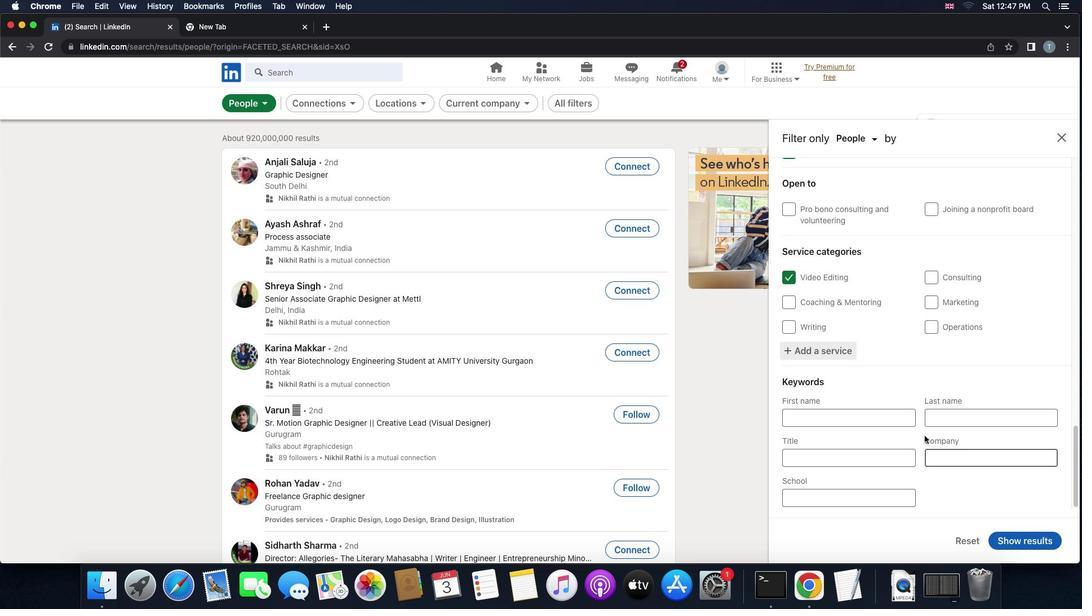
Action: Mouse moved to (873, 457)
Screenshot: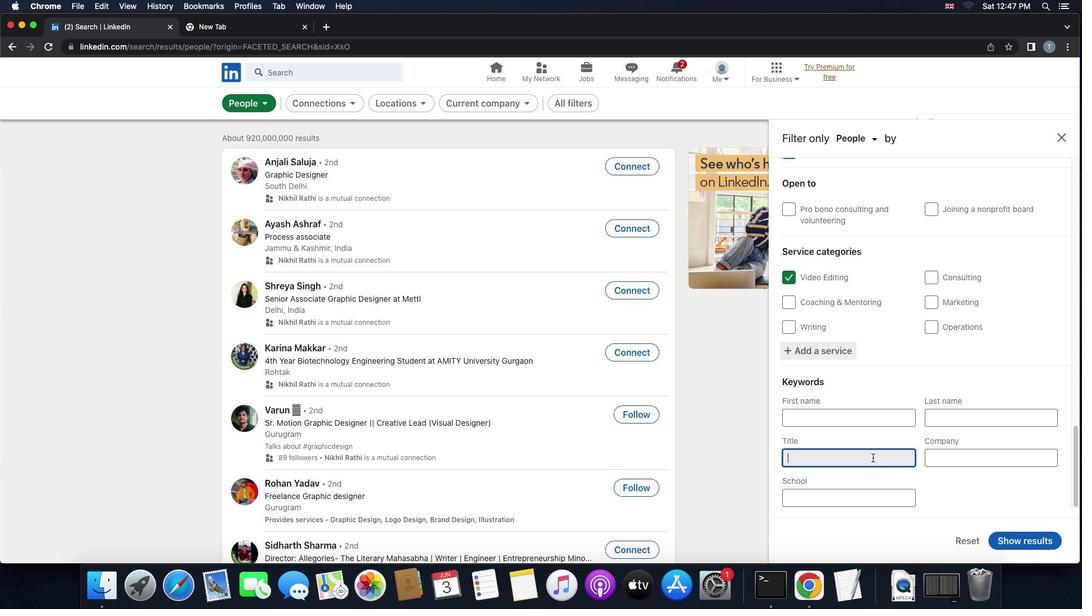 
Action: Mouse pressed left at (873, 457)
Screenshot: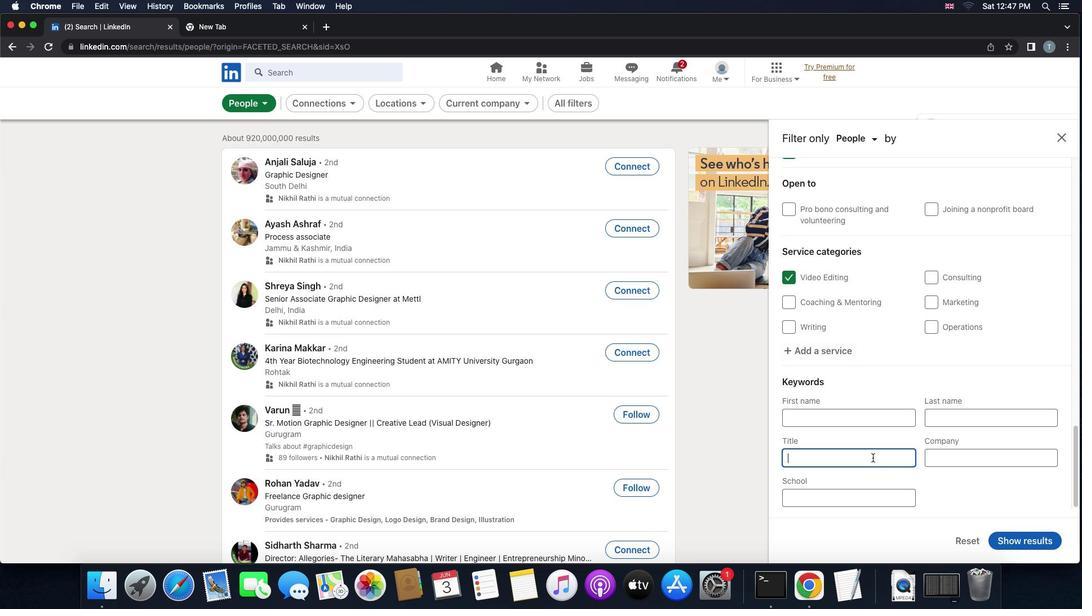 
Action: Mouse moved to (873, 457)
Screenshot: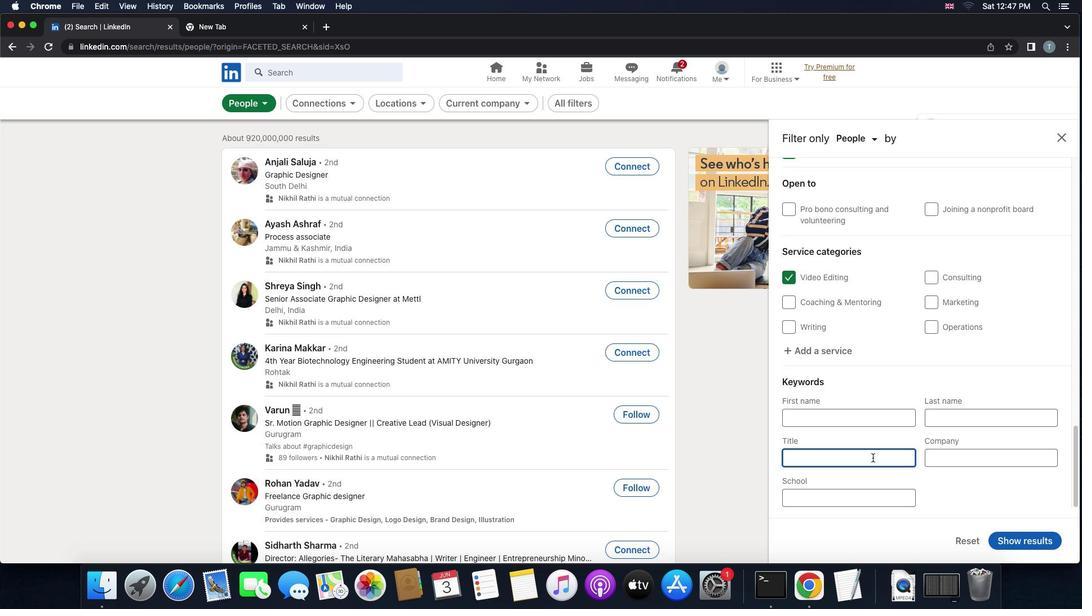 
Action: Key pressed 'h''a''n''d''y''m''a''n'
Screenshot: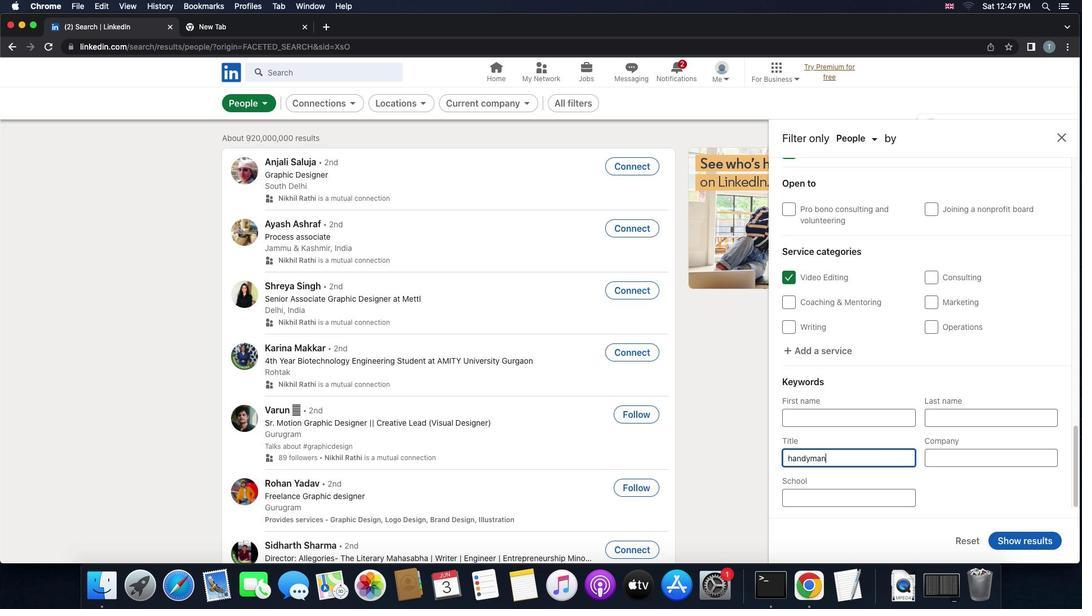 
Action: Mouse moved to (1021, 536)
Screenshot: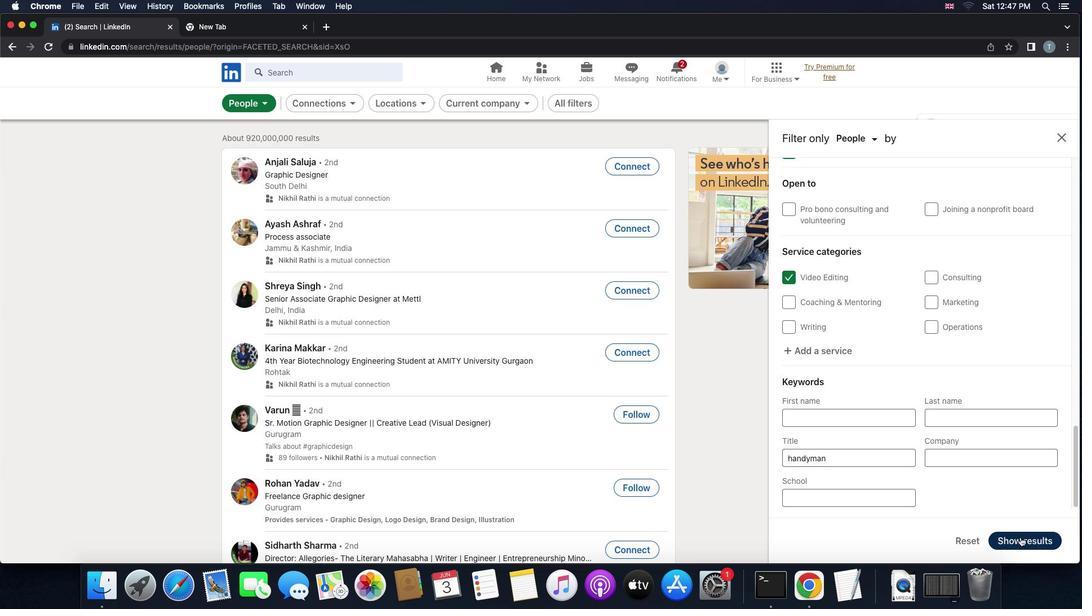 
Action: Mouse pressed left at (1021, 536)
Screenshot: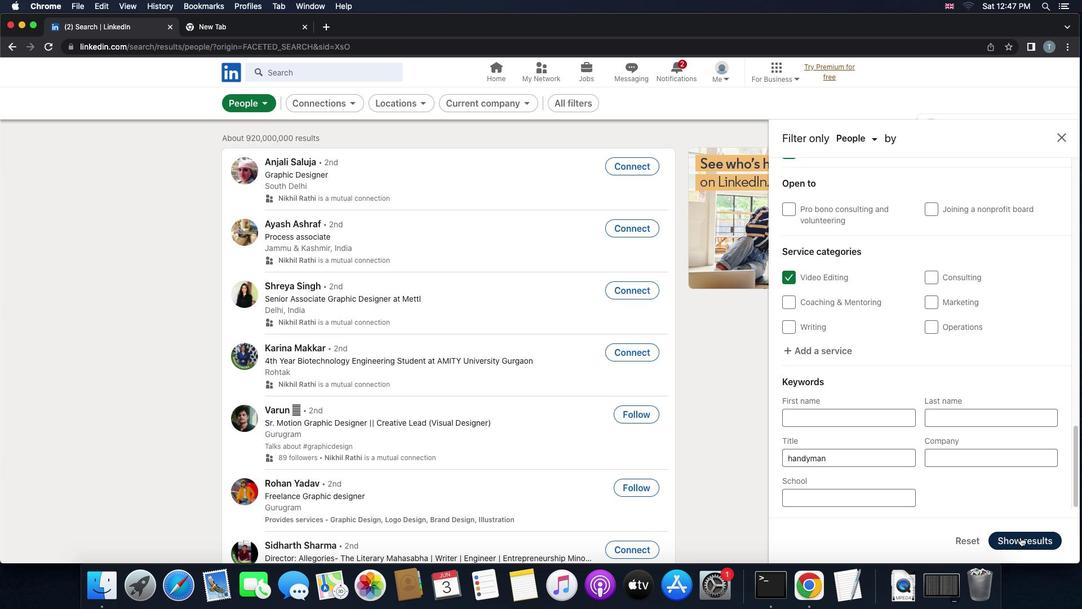 
